 Task: Find connections with filter location Rājula with filter topic #jobsearchwith filter profile language French with filter current company Anchor by Panasonic with filter school The University of Burdwan with filter industry Alternative Dispute Resolution with filter service category Coaching & Mentoring with filter keywords title Chef
Action: Mouse moved to (682, 67)
Screenshot: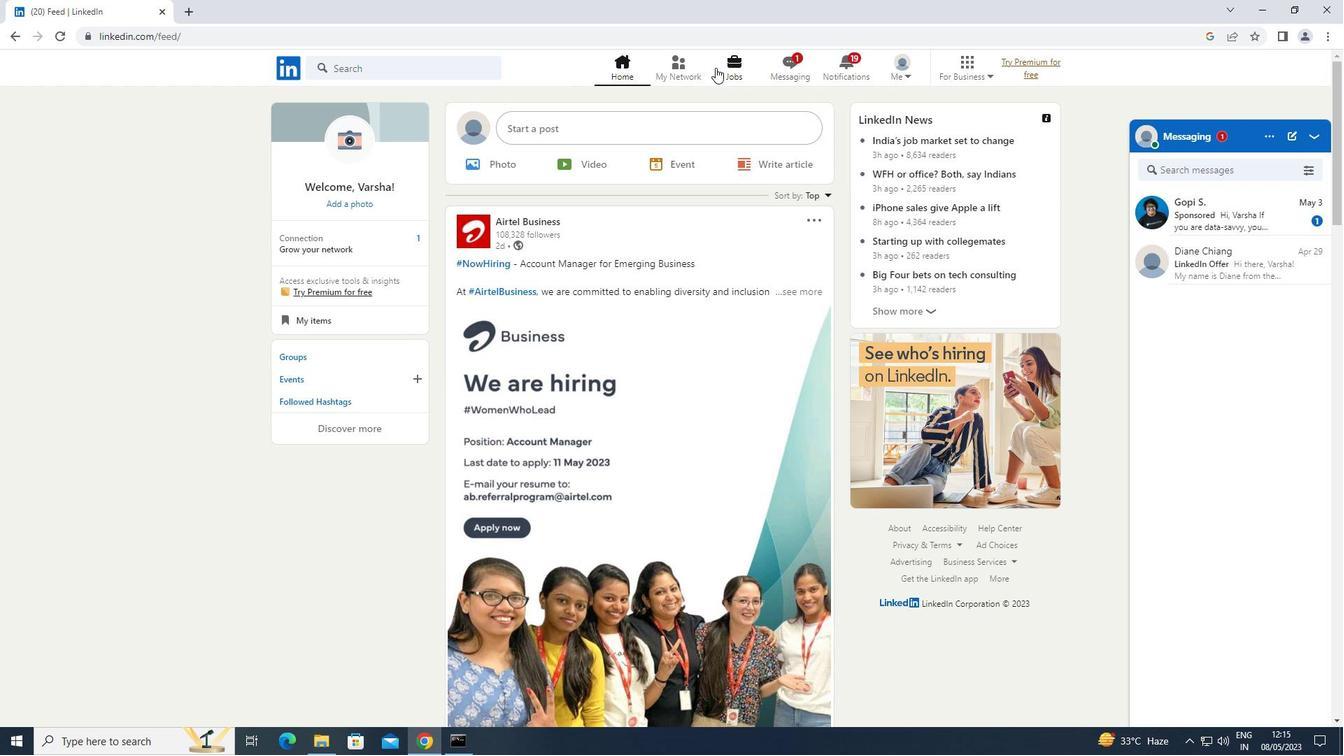 
Action: Mouse pressed left at (682, 67)
Screenshot: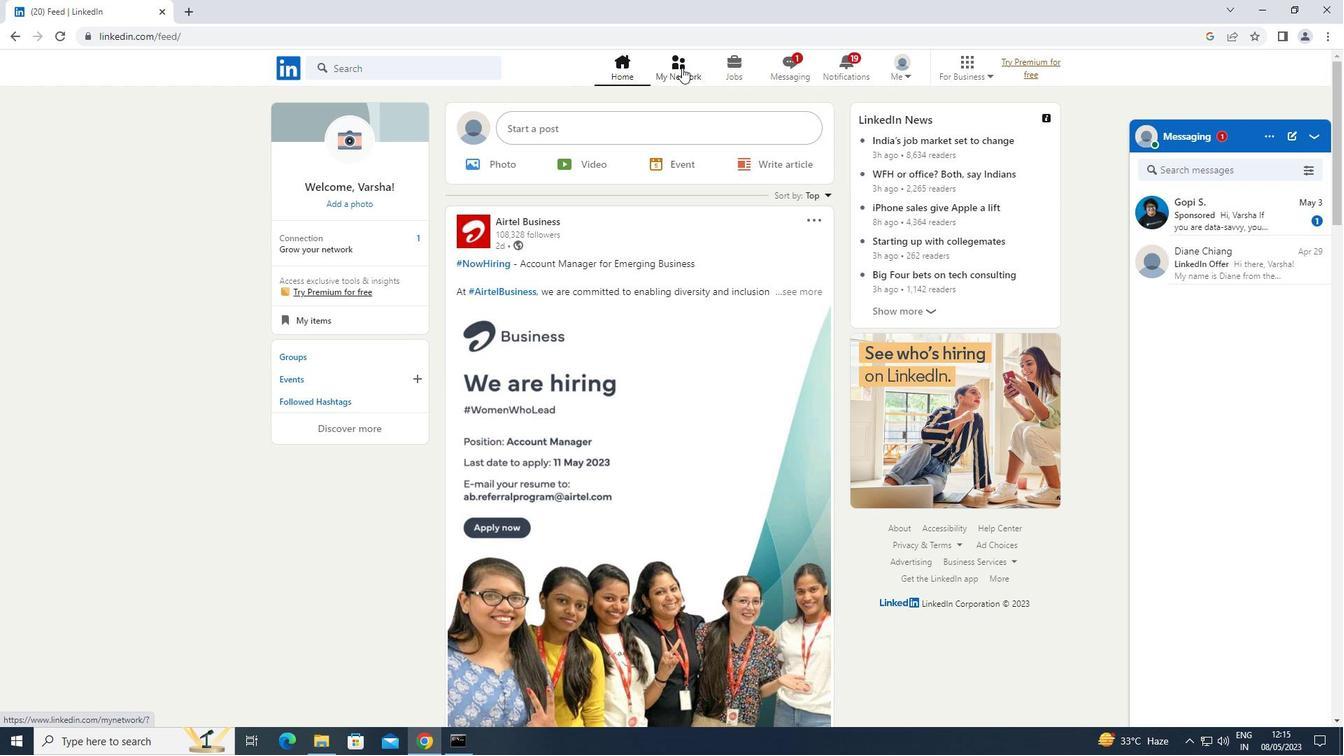 
Action: Mouse moved to (344, 149)
Screenshot: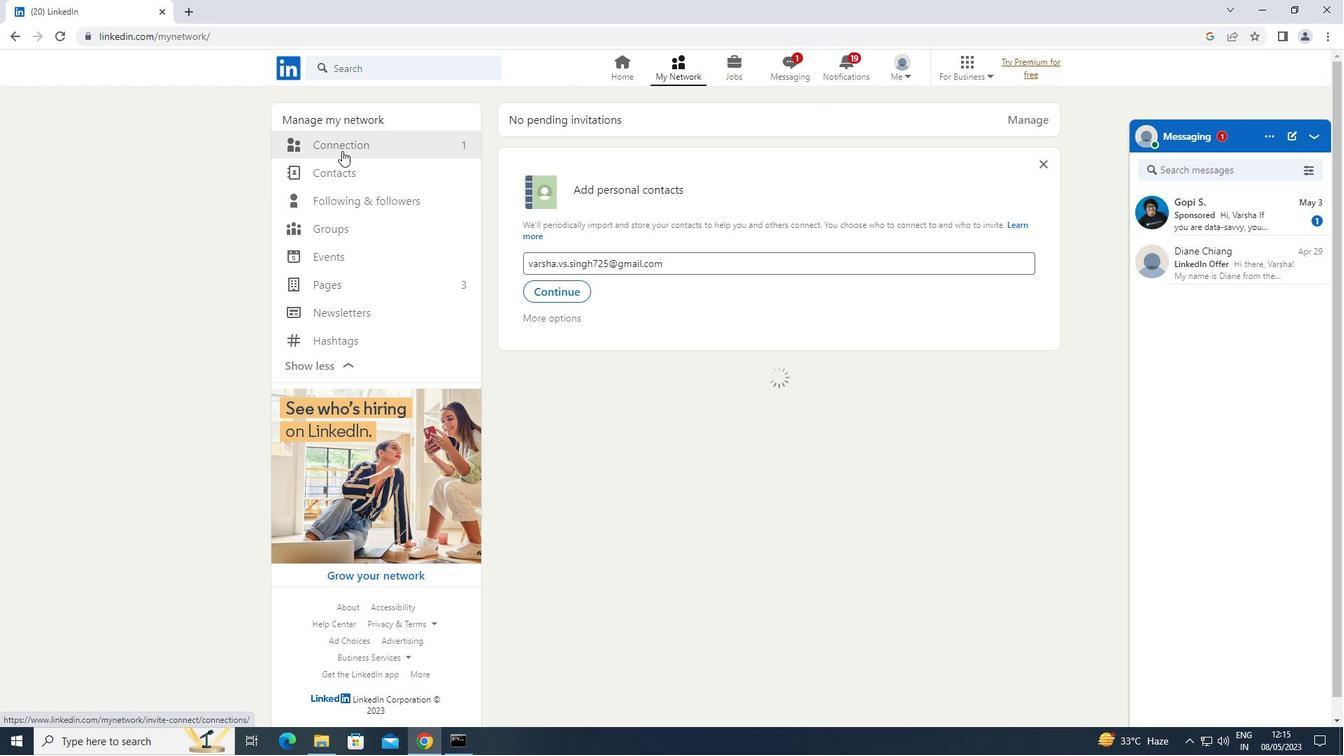 
Action: Mouse pressed left at (344, 149)
Screenshot: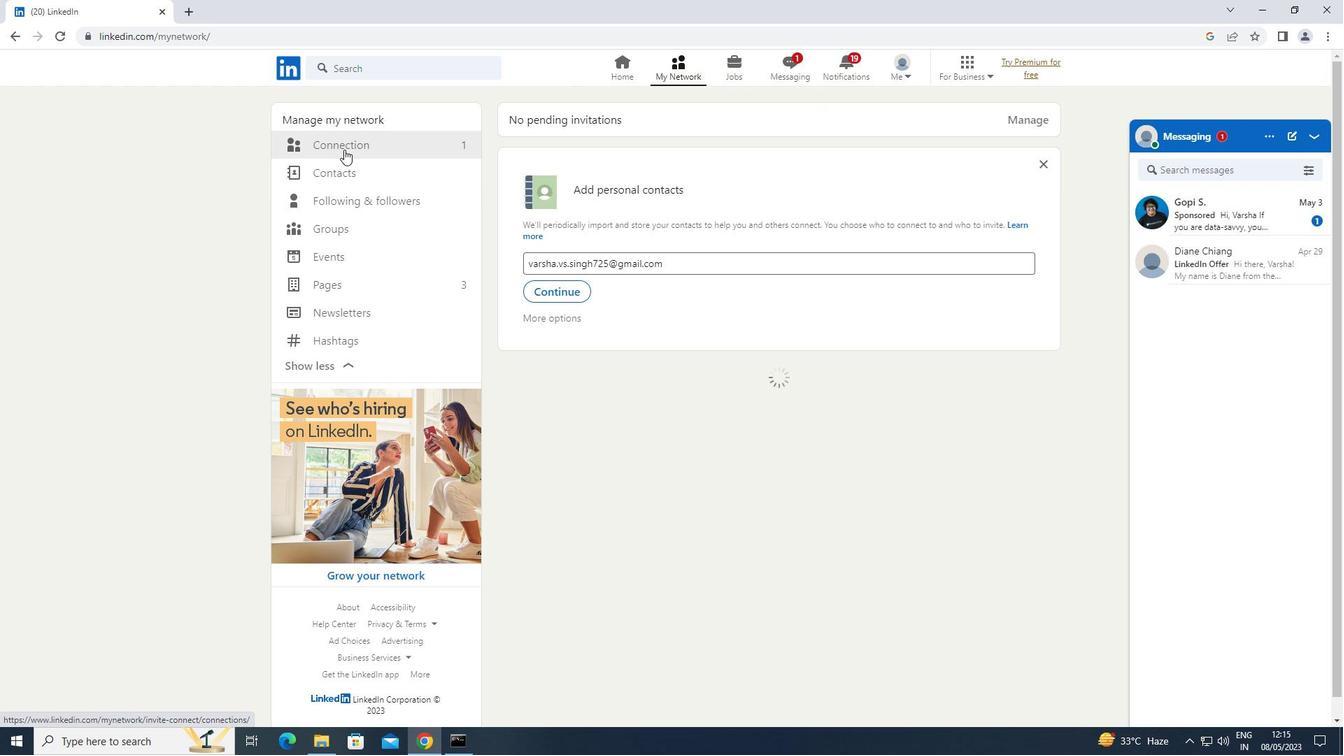 
Action: Mouse moved to (801, 141)
Screenshot: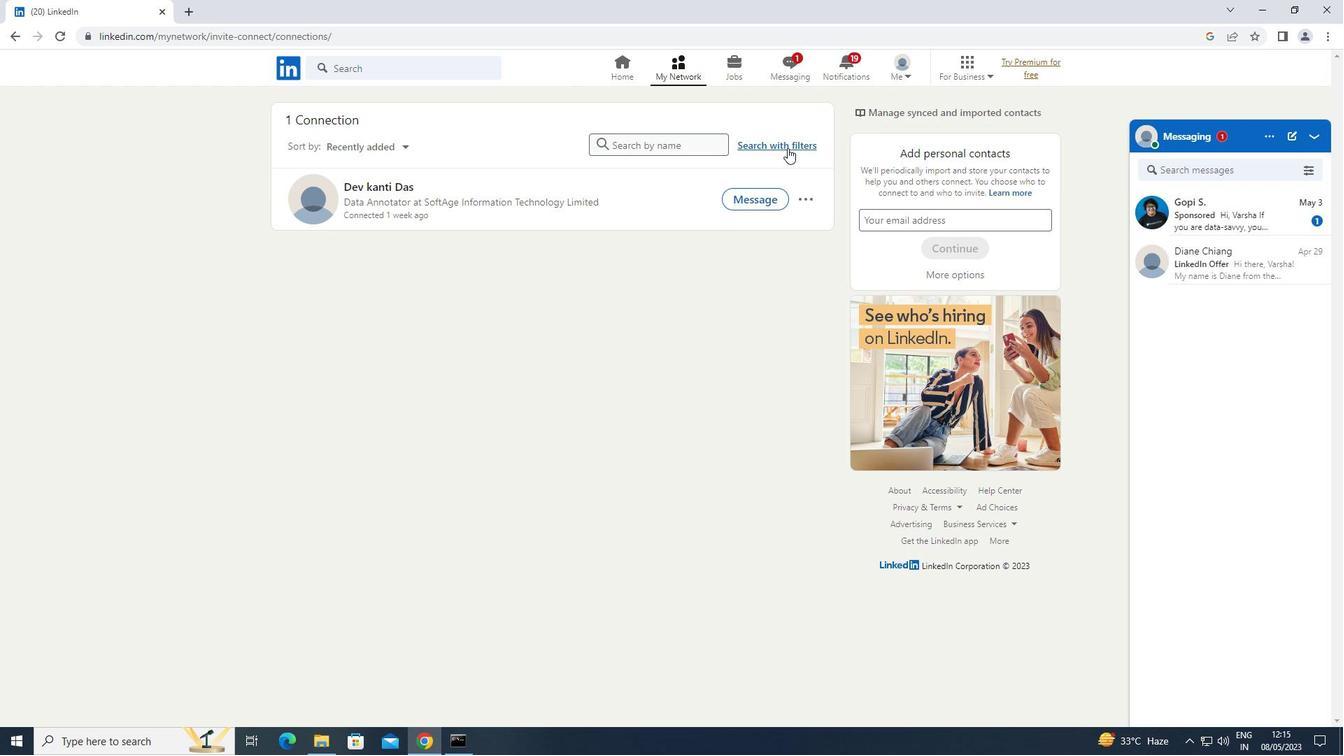 
Action: Mouse pressed left at (801, 141)
Screenshot: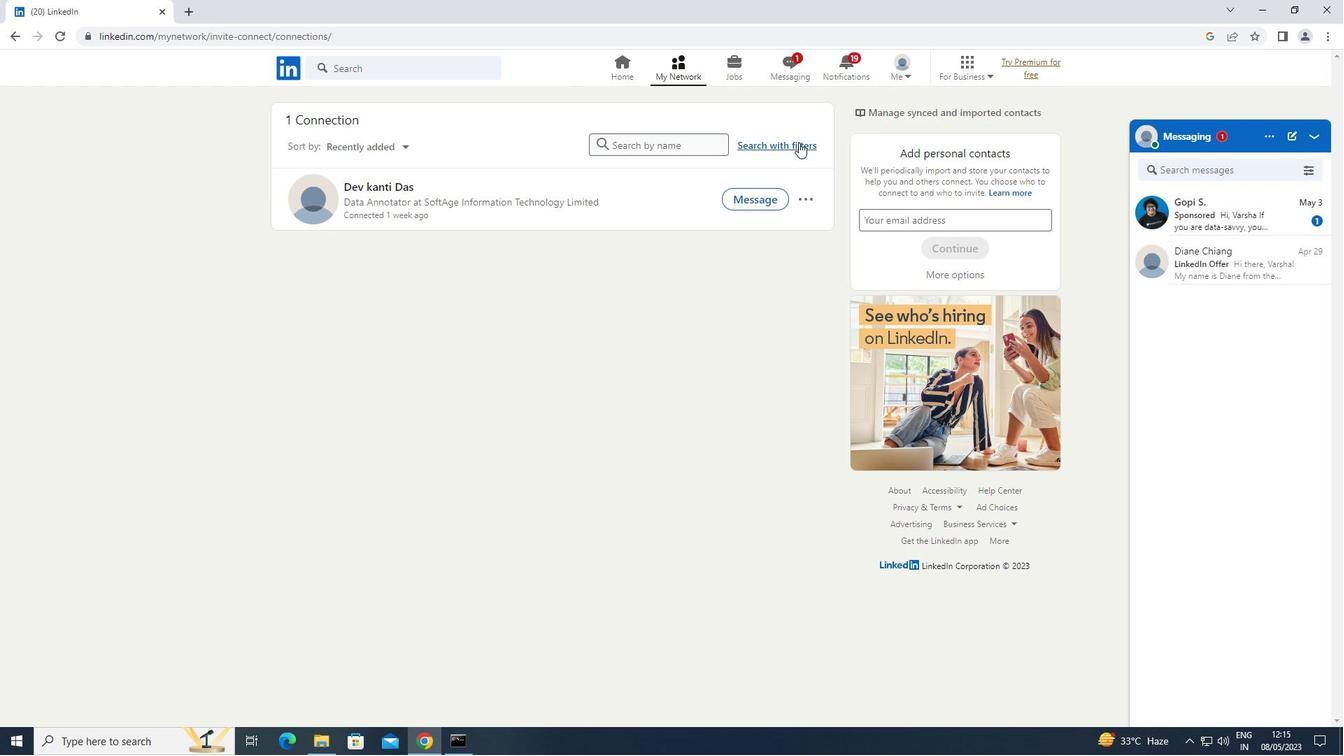 
Action: Mouse moved to (723, 111)
Screenshot: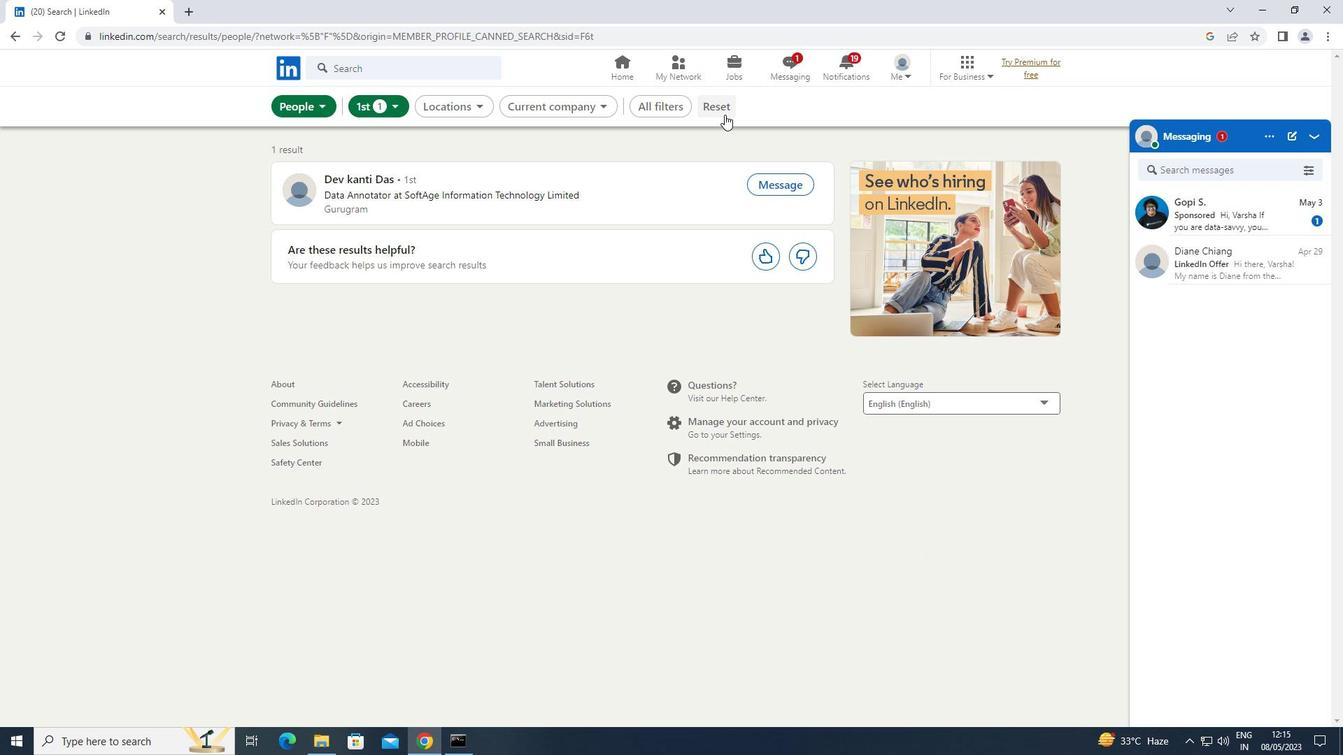
Action: Mouse pressed left at (723, 111)
Screenshot: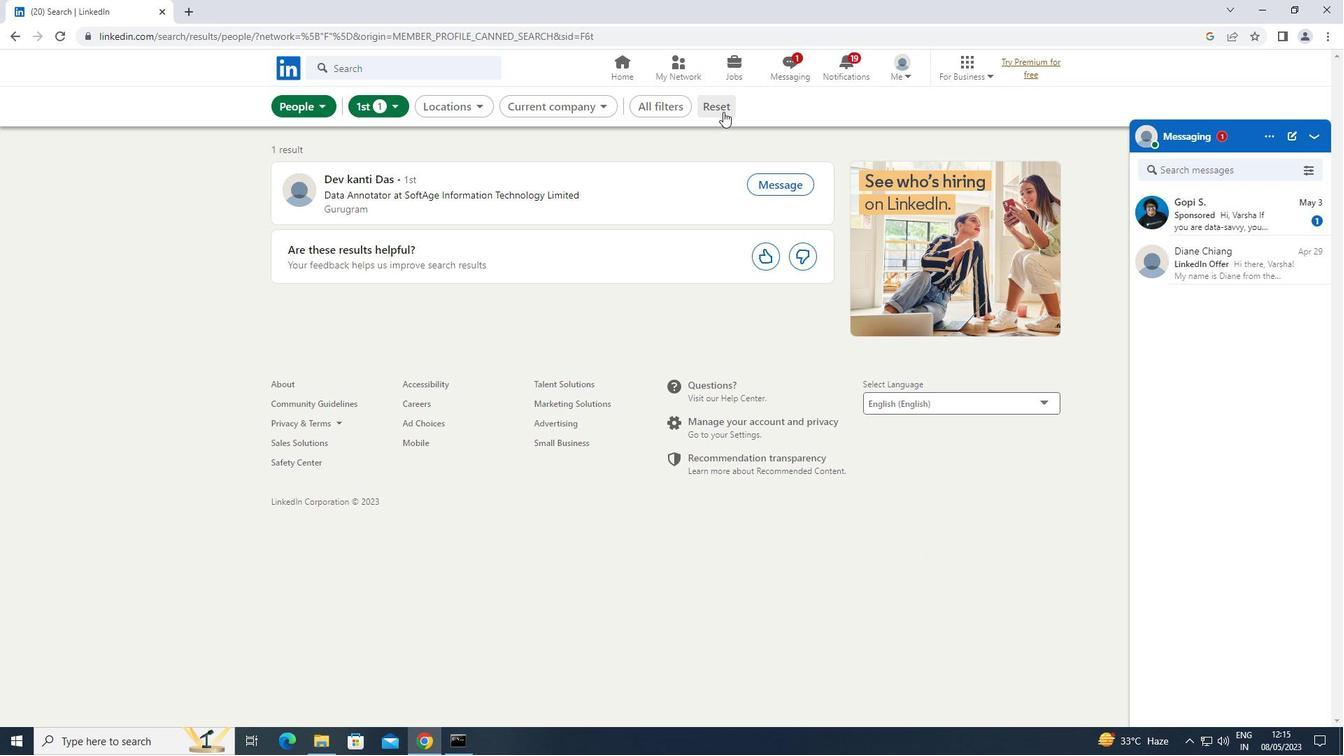 
Action: Mouse moved to (702, 106)
Screenshot: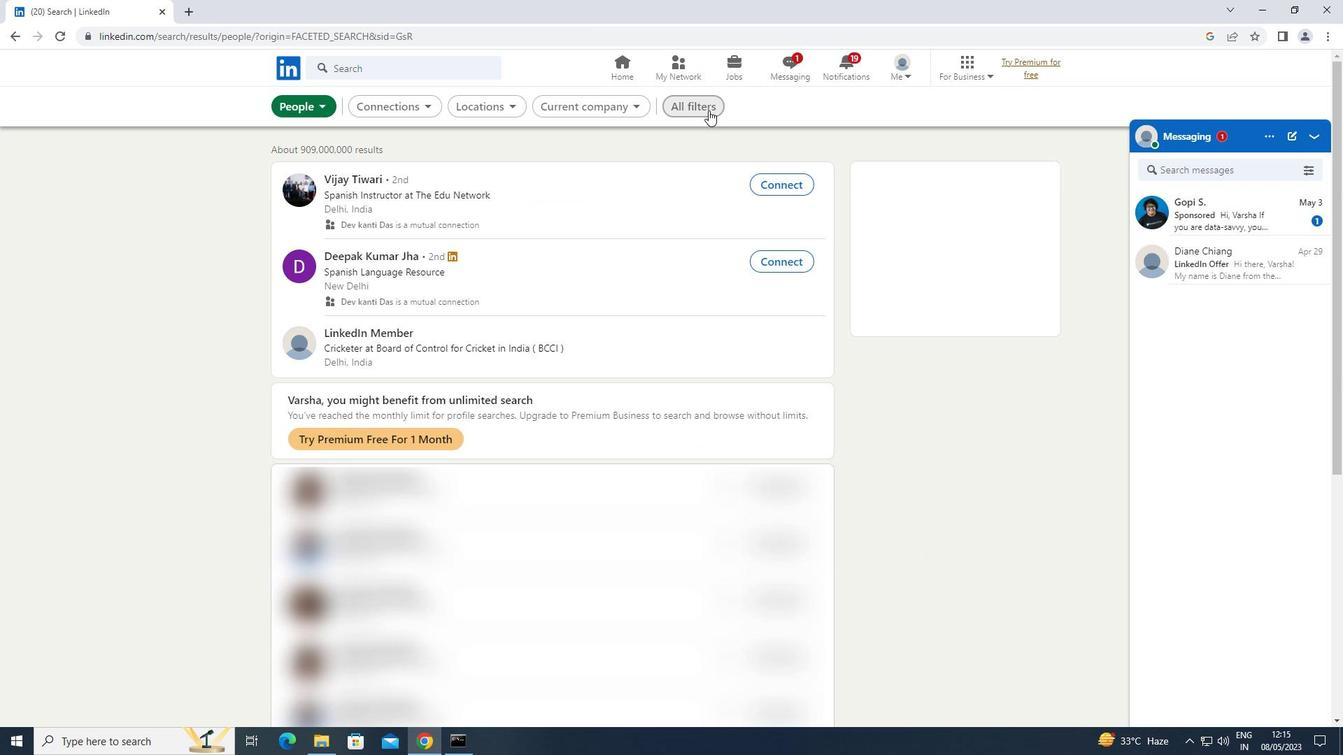 
Action: Mouse pressed left at (702, 106)
Screenshot: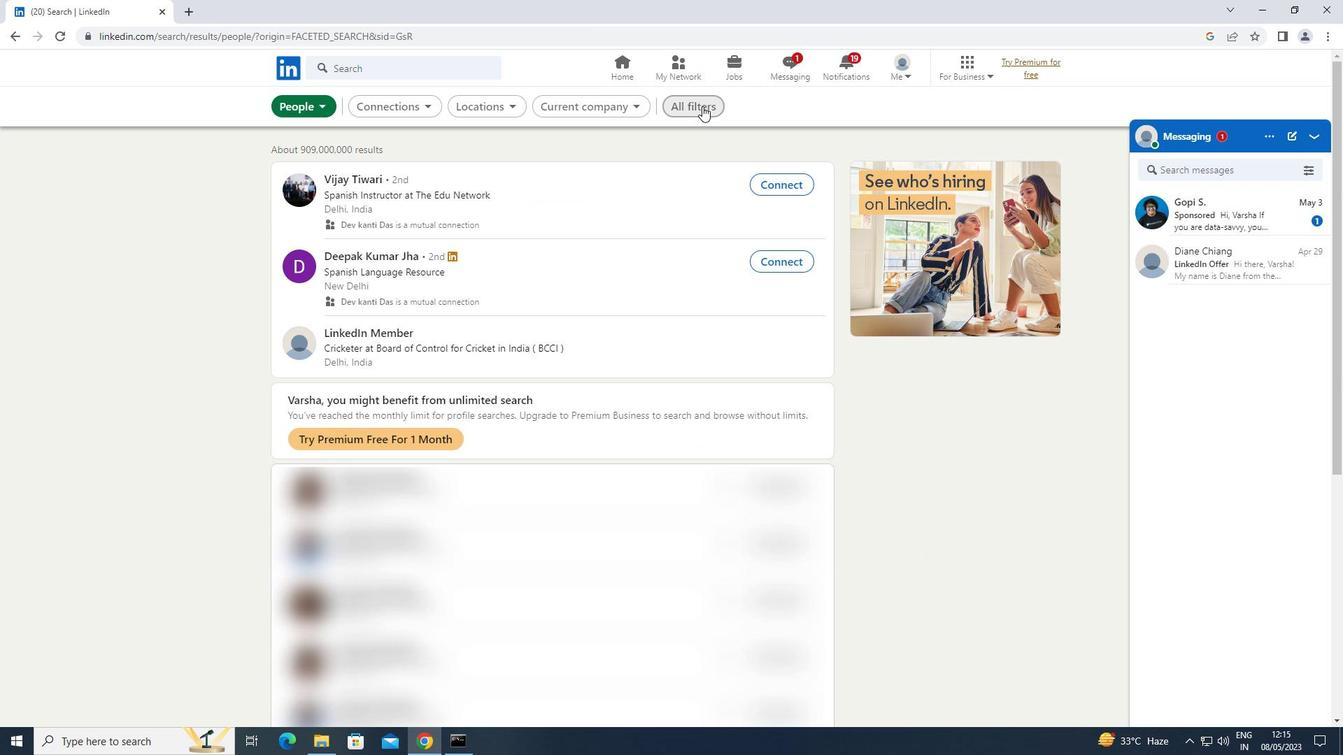 
Action: Mouse moved to (1146, 335)
Screenshot: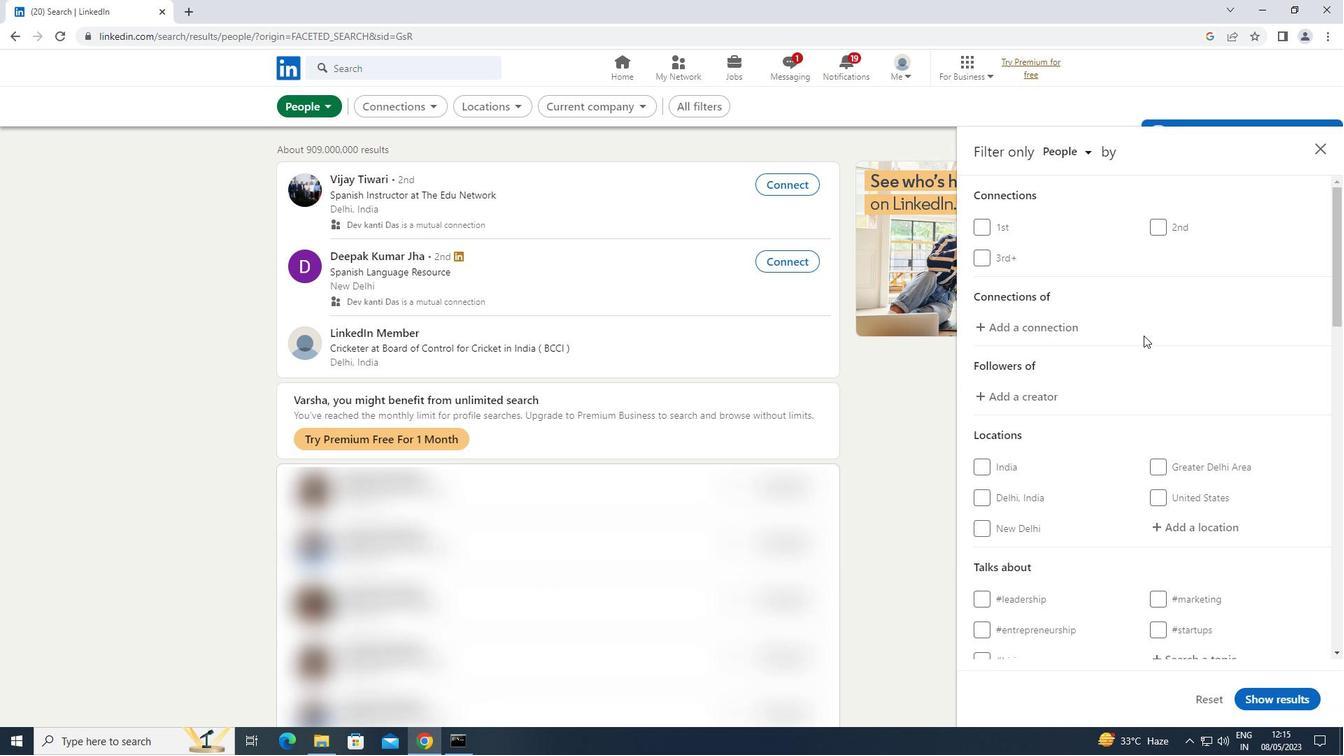 
Action: Mouse scrolled (1146, 335) with delta (0, 0)
Screenshot: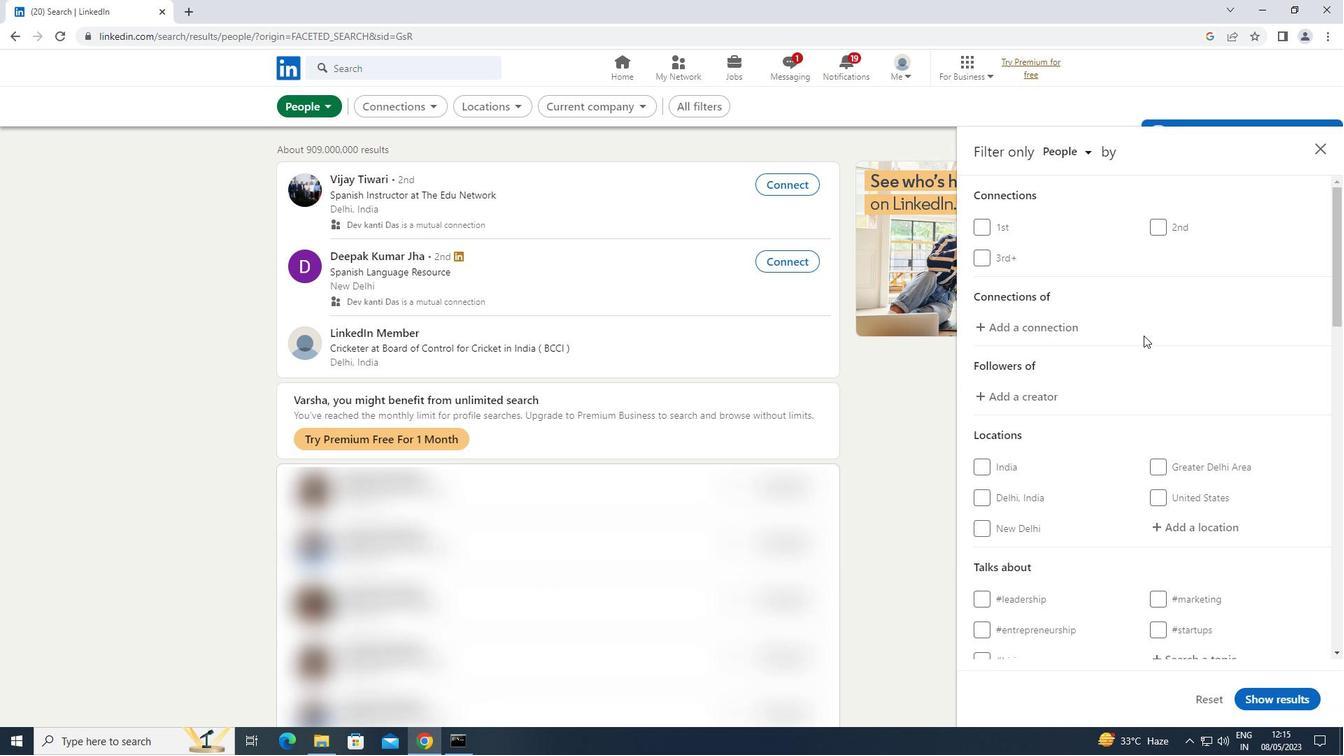 
Action: Mouse scrolled (1146, 335) with delta (0, 0)
Screenshot: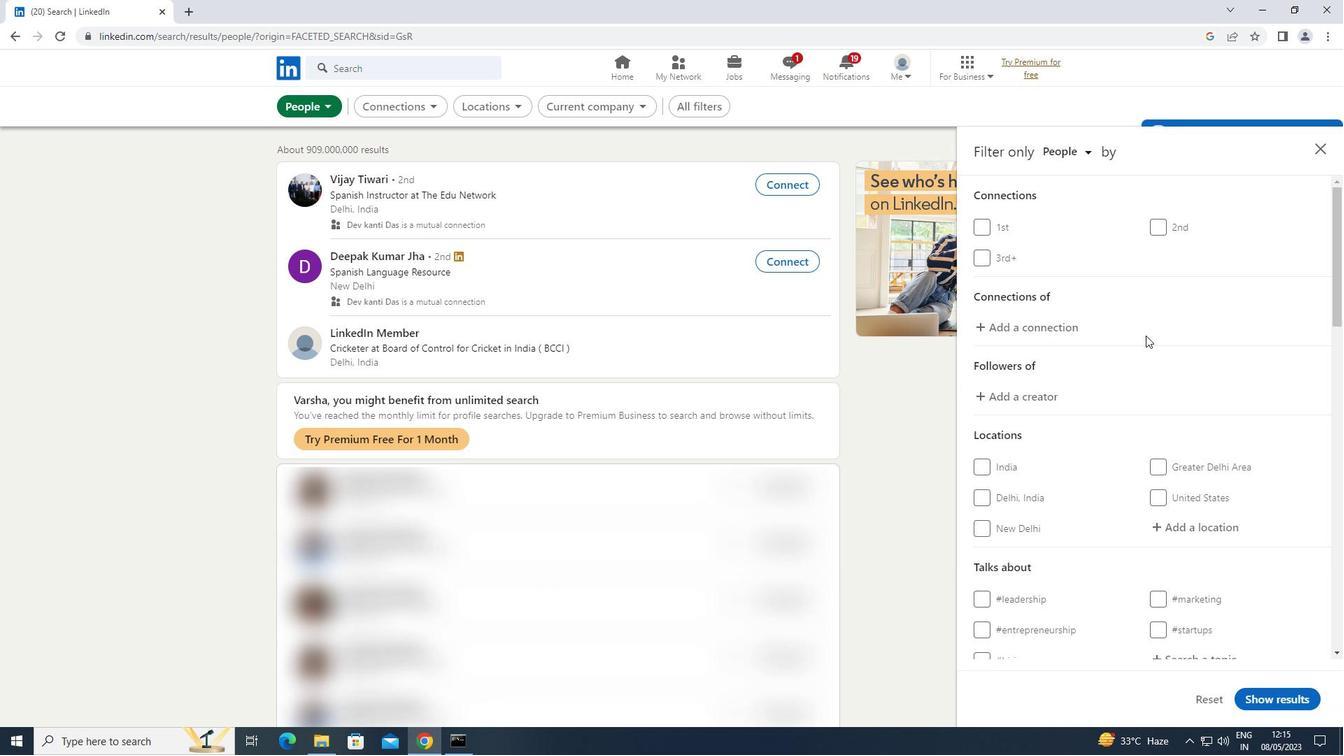 
Action: Mouse moved to (1180, 389)
Screenshot: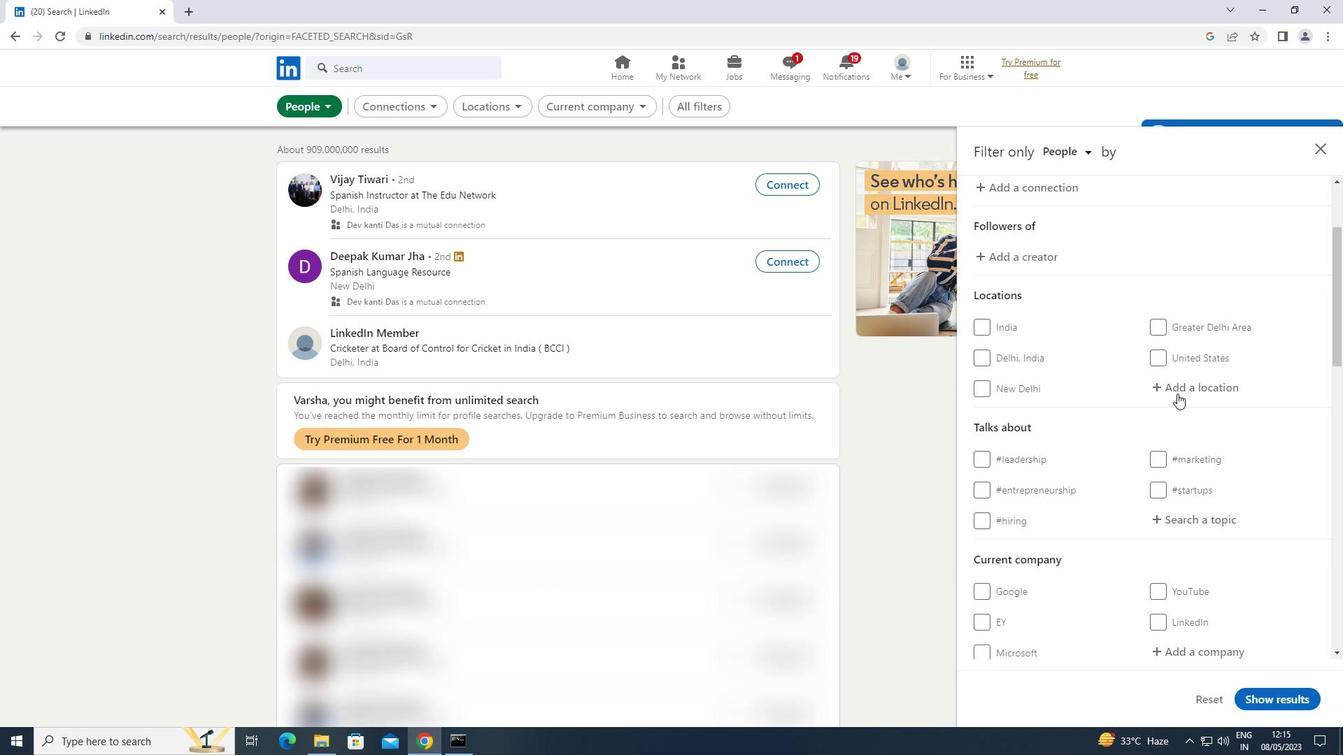 
Action: Mouse pressed left at (1180, 389)
Screenshot: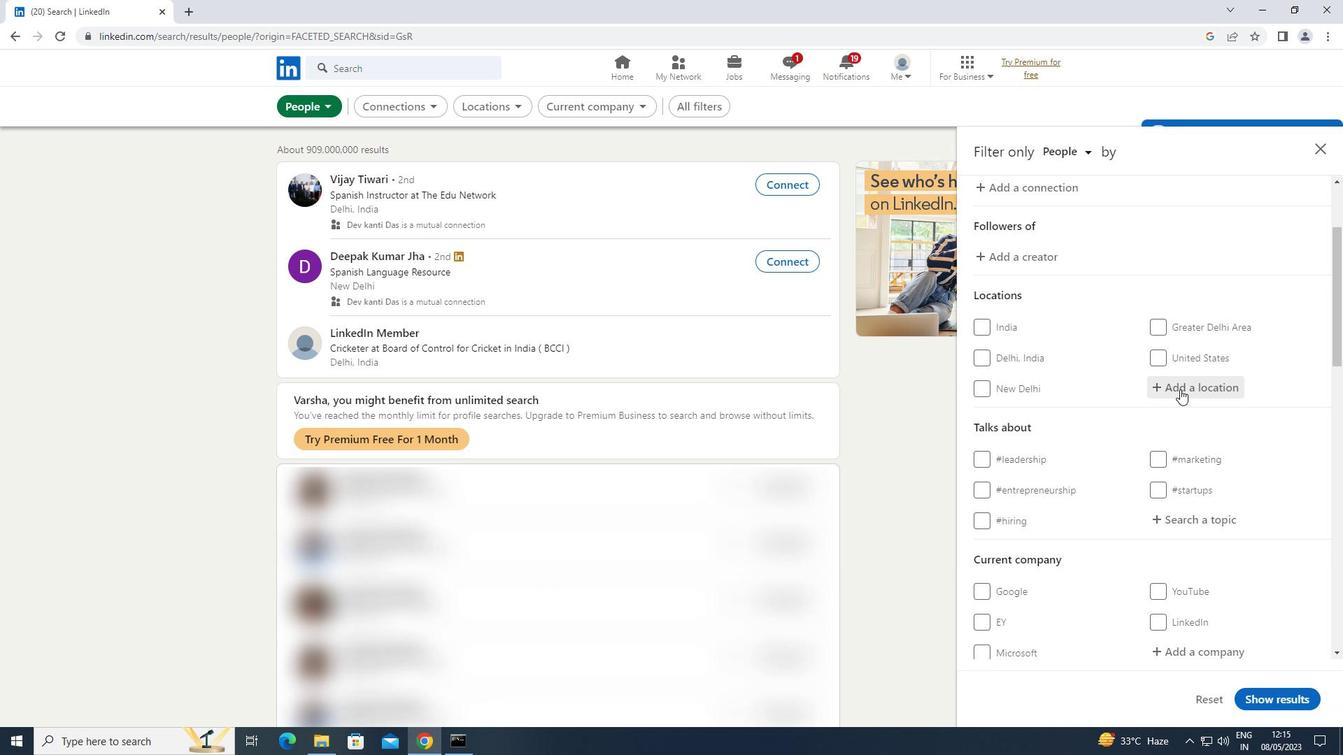 
Action: Key pressed <Key.shift>RAJULA
Screenshot: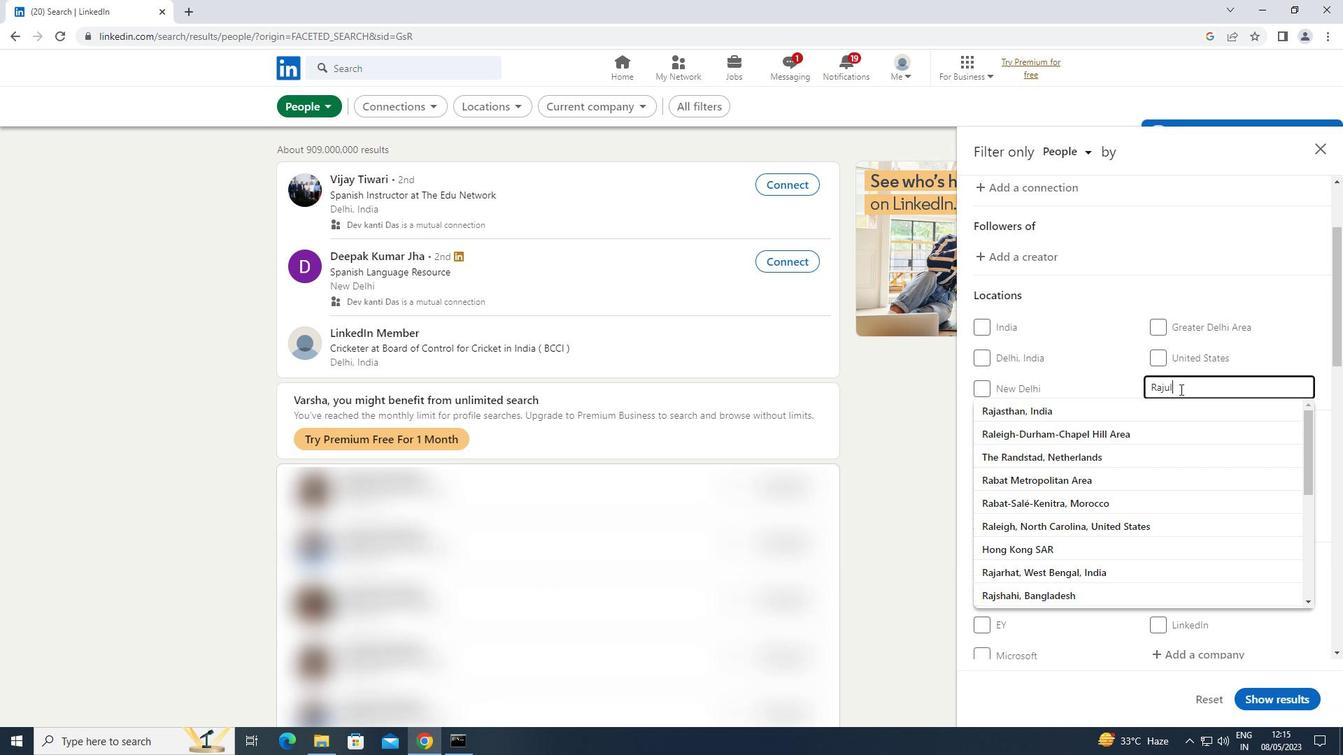 
Action: Mouse moved to (1163, 516)
Screenshot: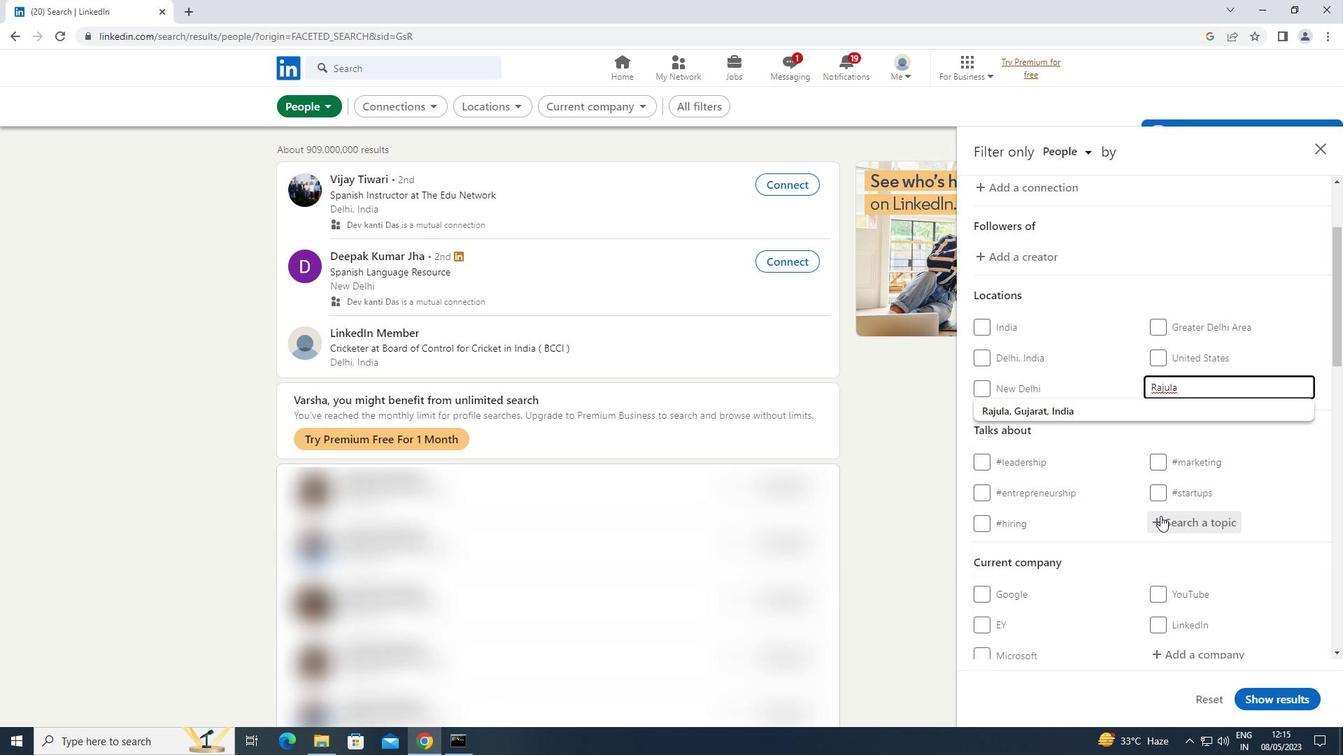 
Action: Mouse pressed left at (1163, 516)
Screenshot: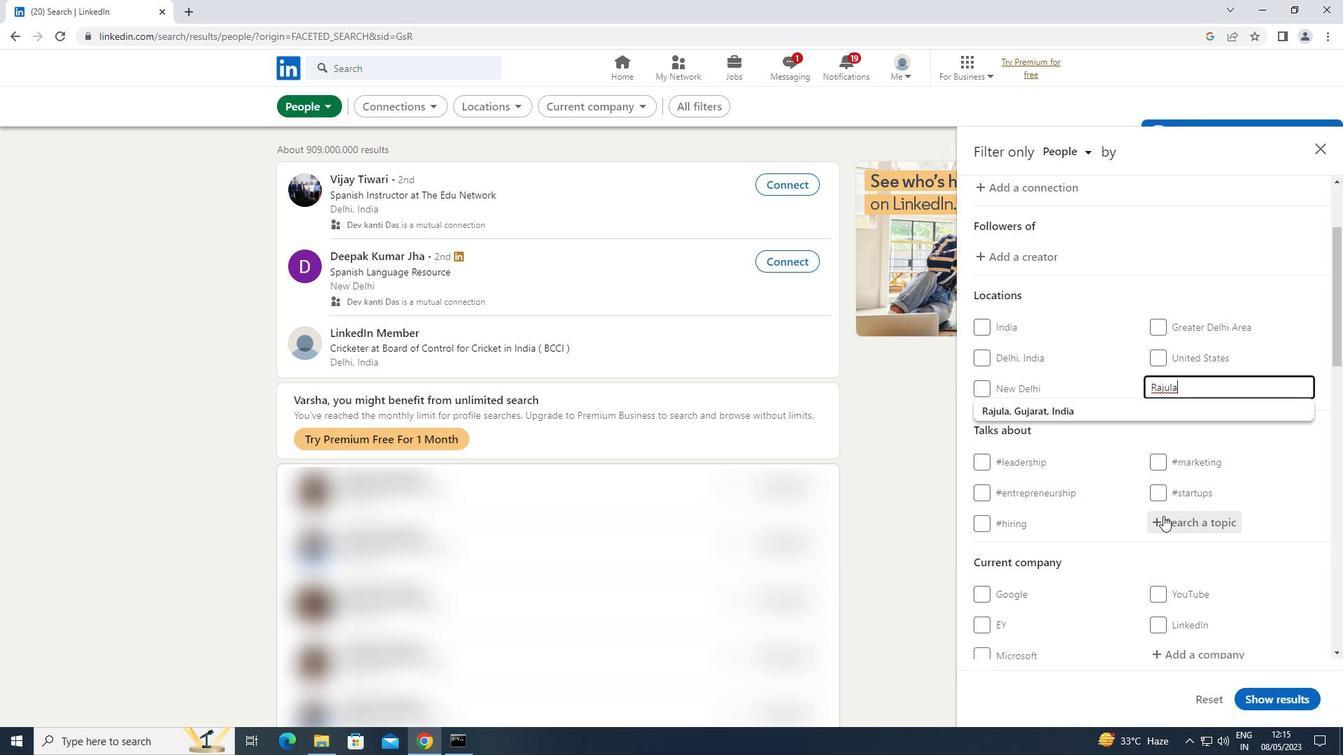 
Action: Key pressed JOBSEARCH
Screenshot: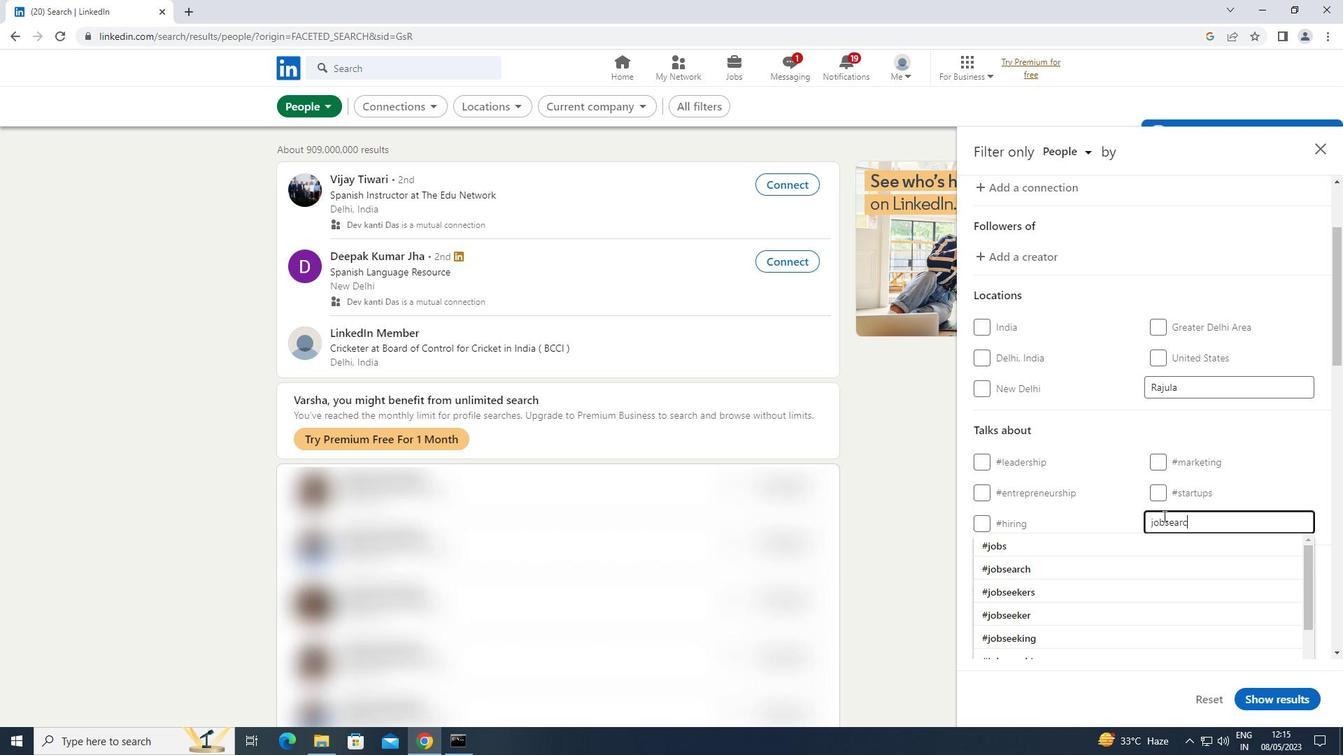 
Action: Mouse moved to (1012, 534)
Screenshot: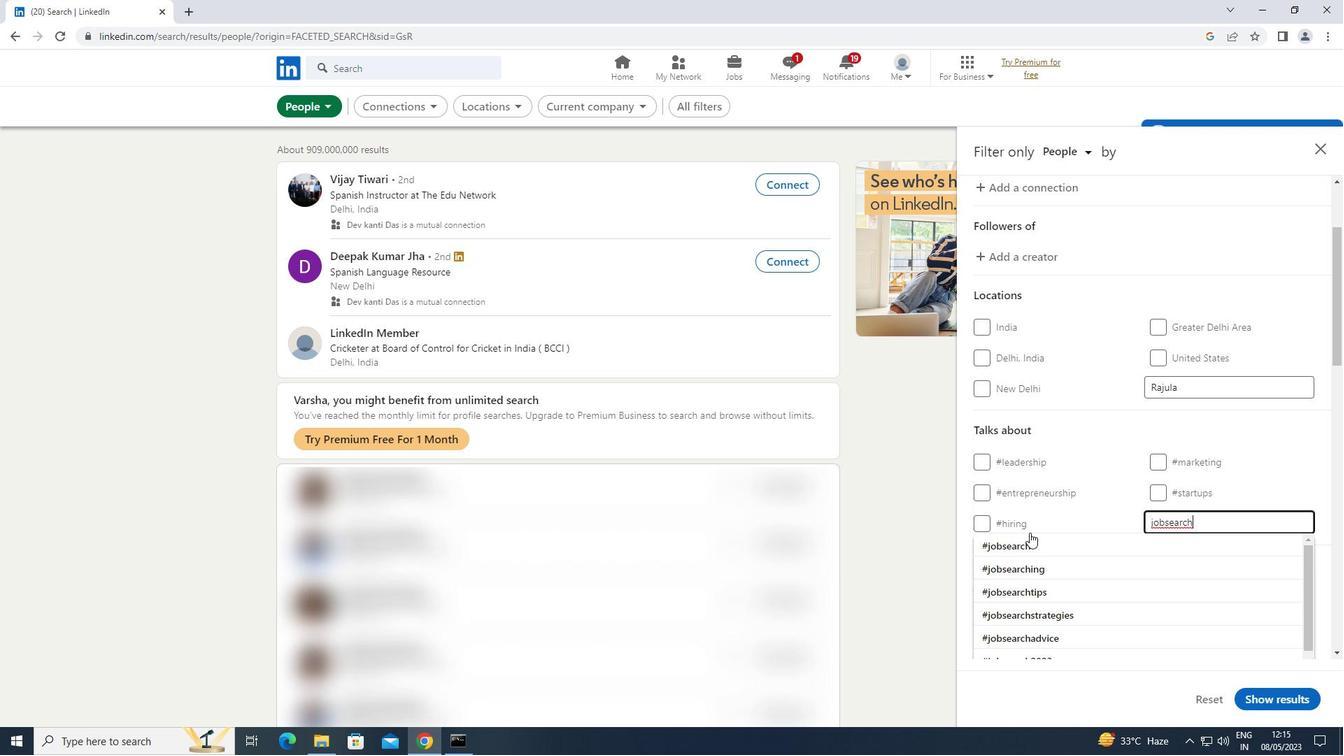 
Action: Mouse pressed left at (1012, 534)
Screenshot: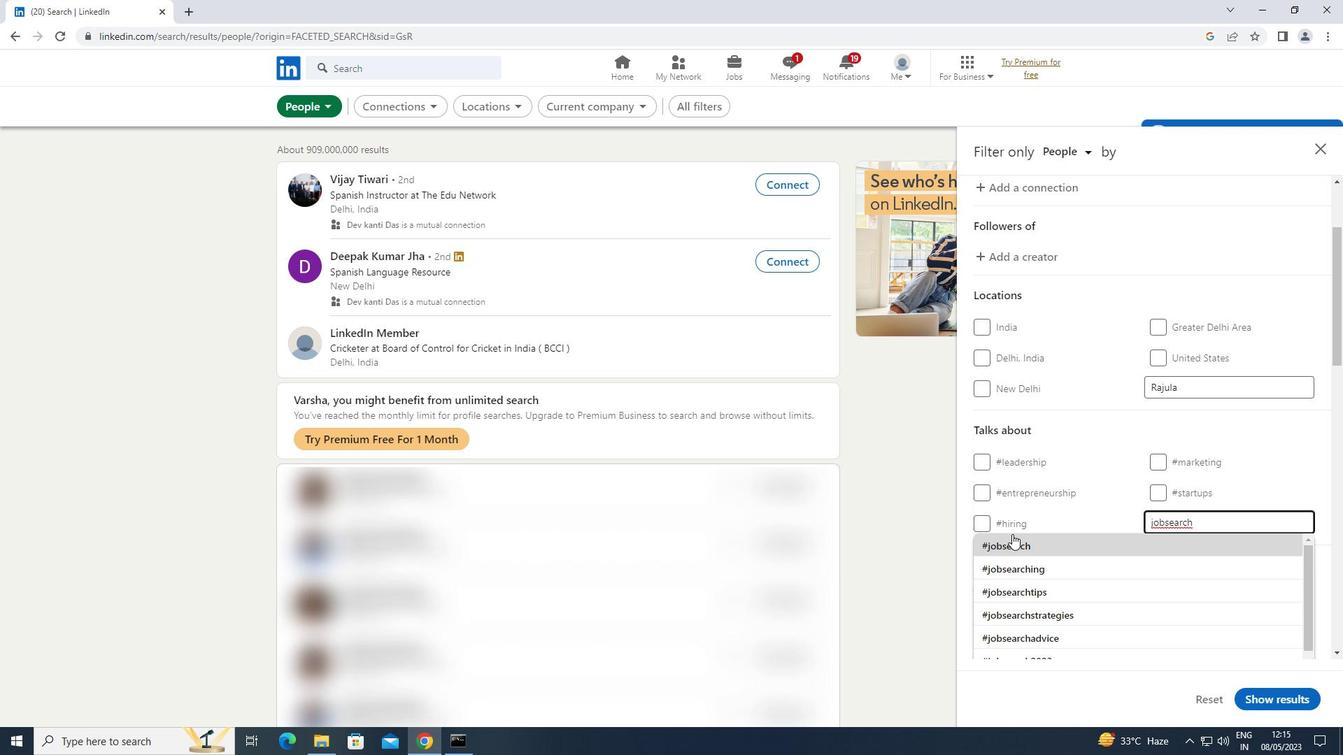 
Action: Mouse scrolled (1012, 533) with delta (0, 0)
Screenshot: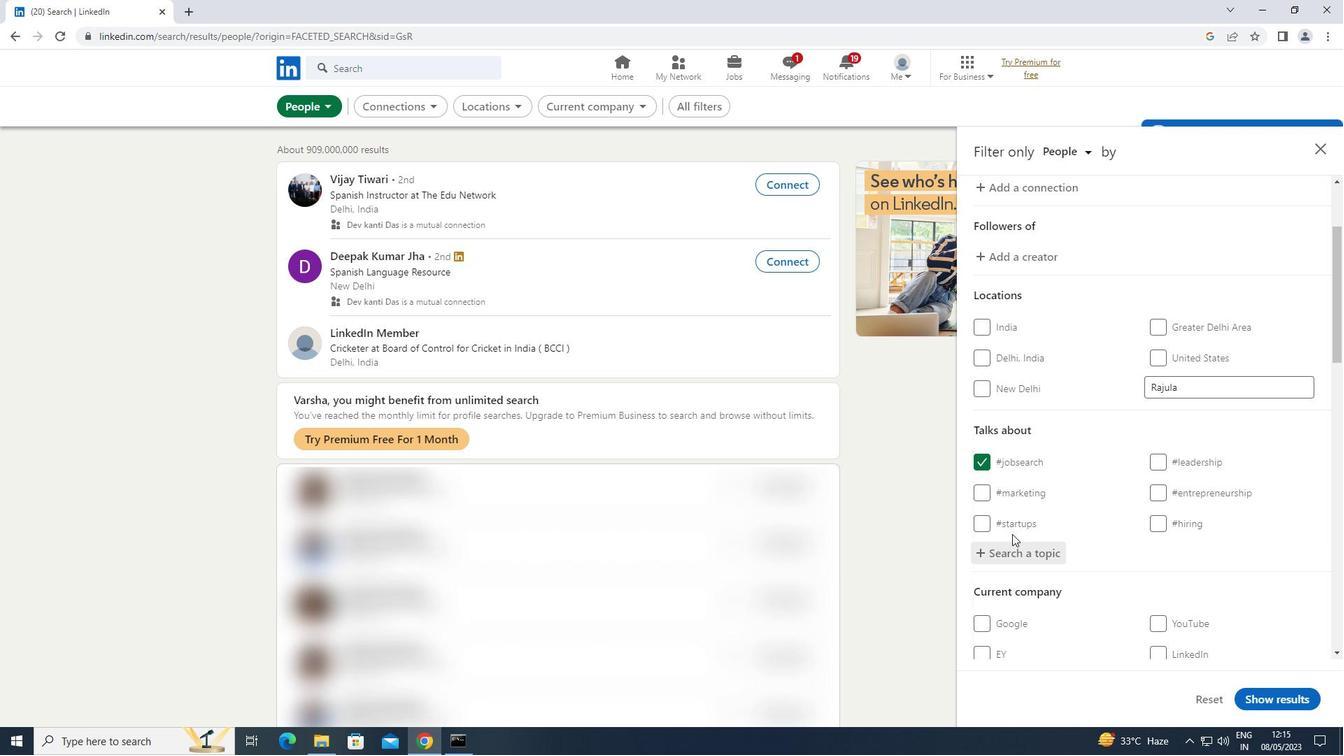 
Action: Mouse scrolled (1012, 533) with delta (0, 0)
Screenshot: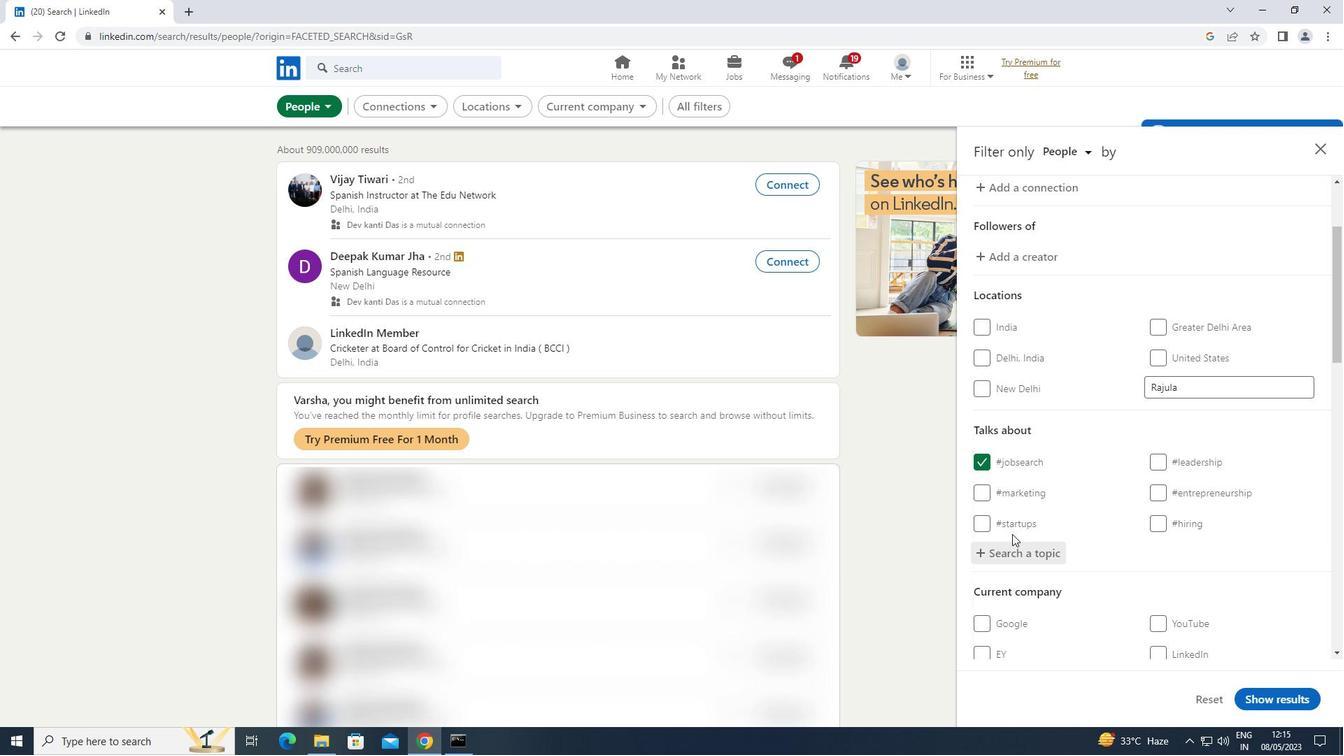 
Action: Mouse scrolled (1012, 533) with delta (0, 0)
Screenshot: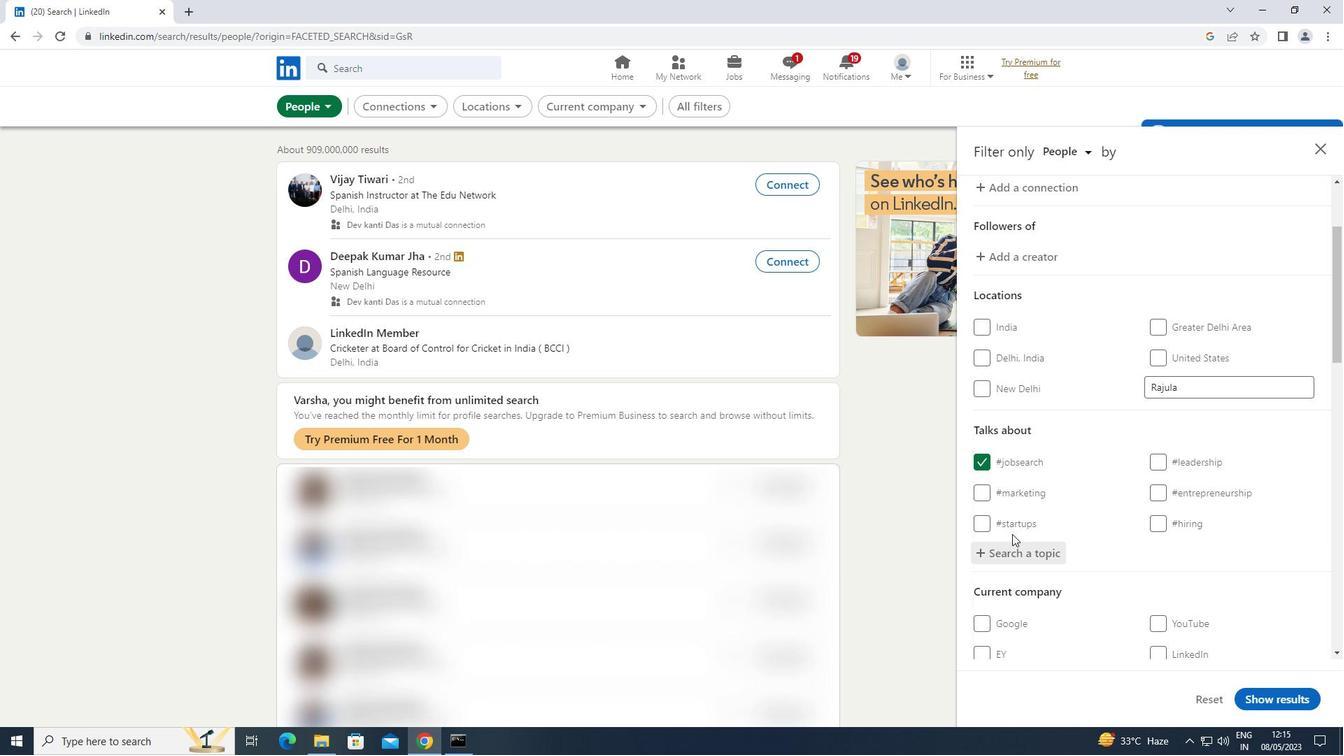 
Action: Mouse scrolled (1012, 533) with delta (0, 0)
Screenshot: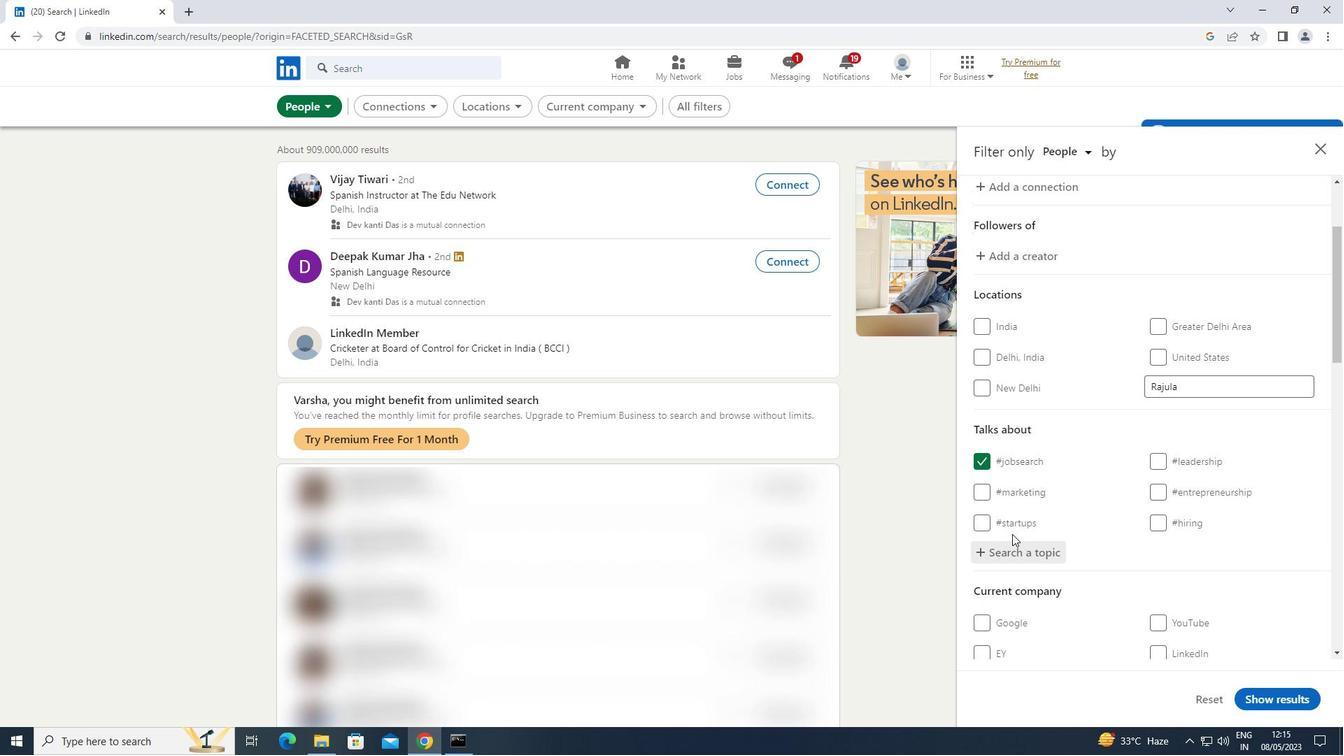 
Action: Mouse moved to (1012, 534)
Screenshot: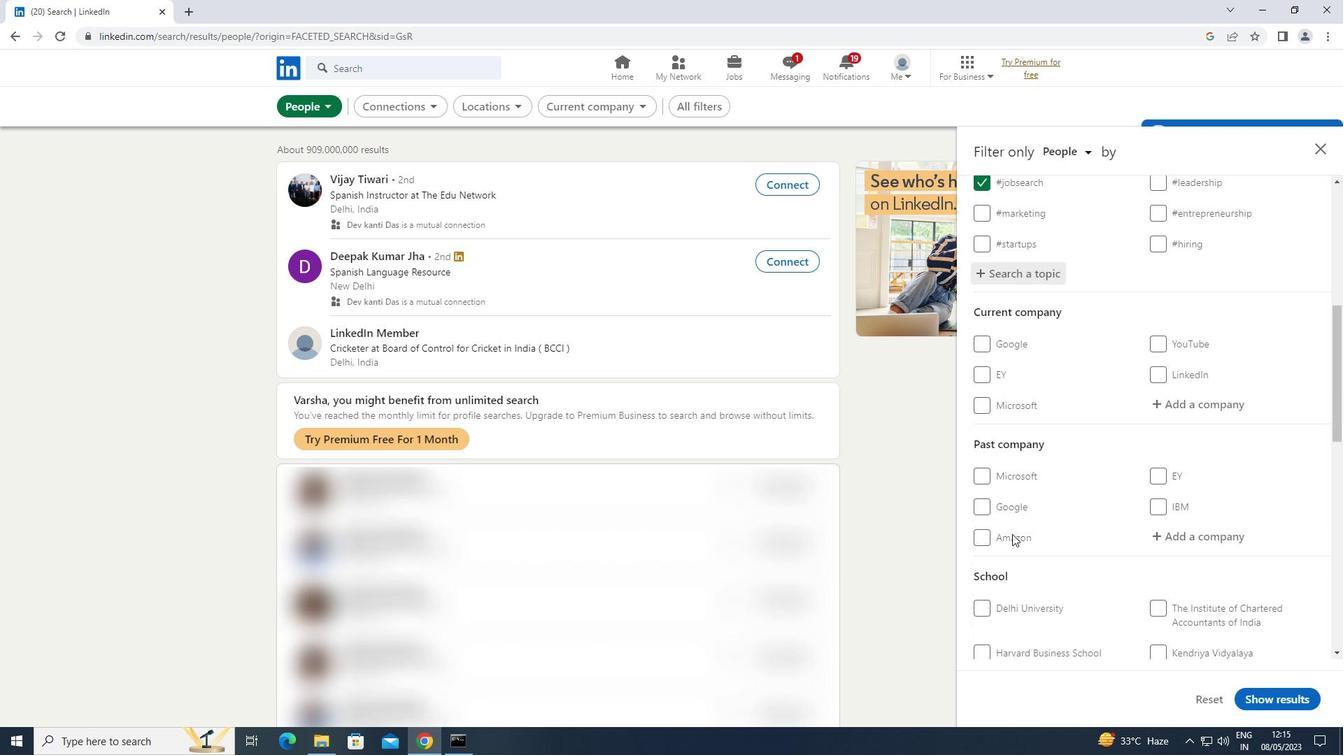 
Action: Mouse scrolled (1012, 533) with delta (0, 0)
Screenshot: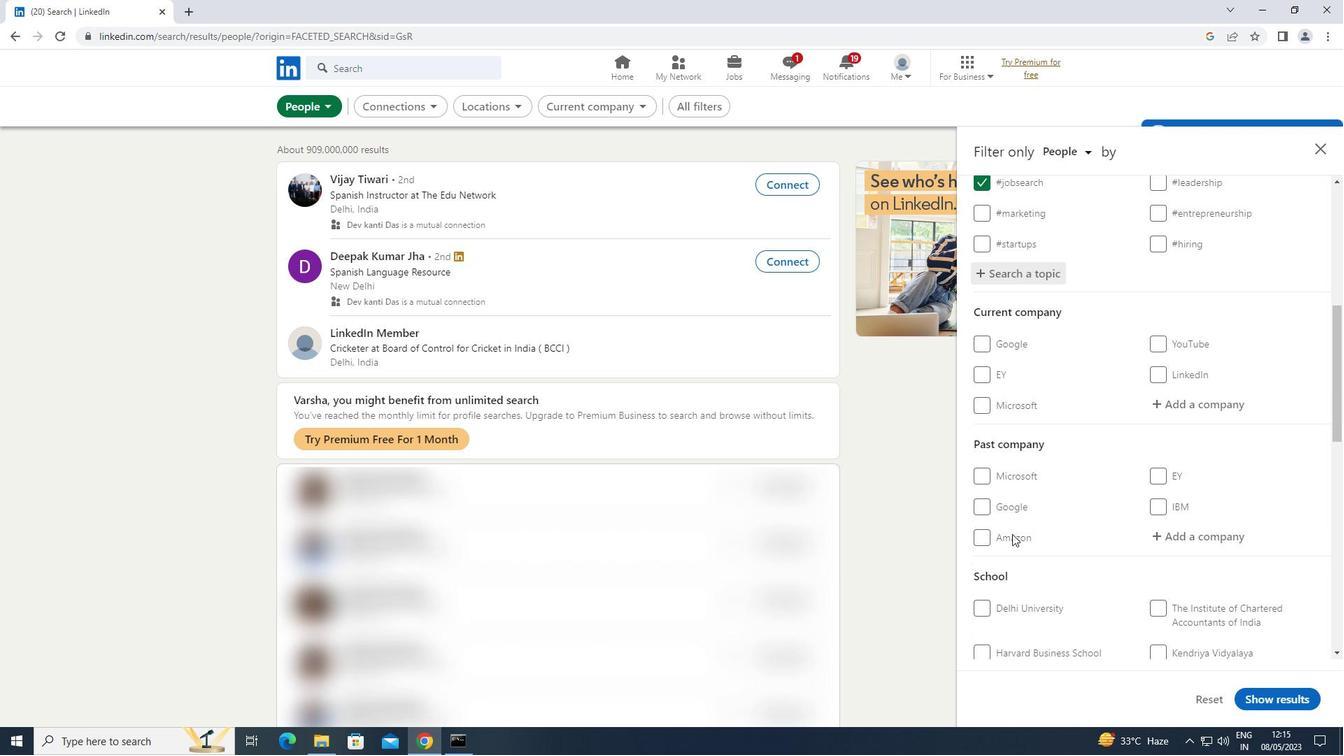 
Action: Mouse scrolled (1012, 533) with delta (0, 0)
Screenshot: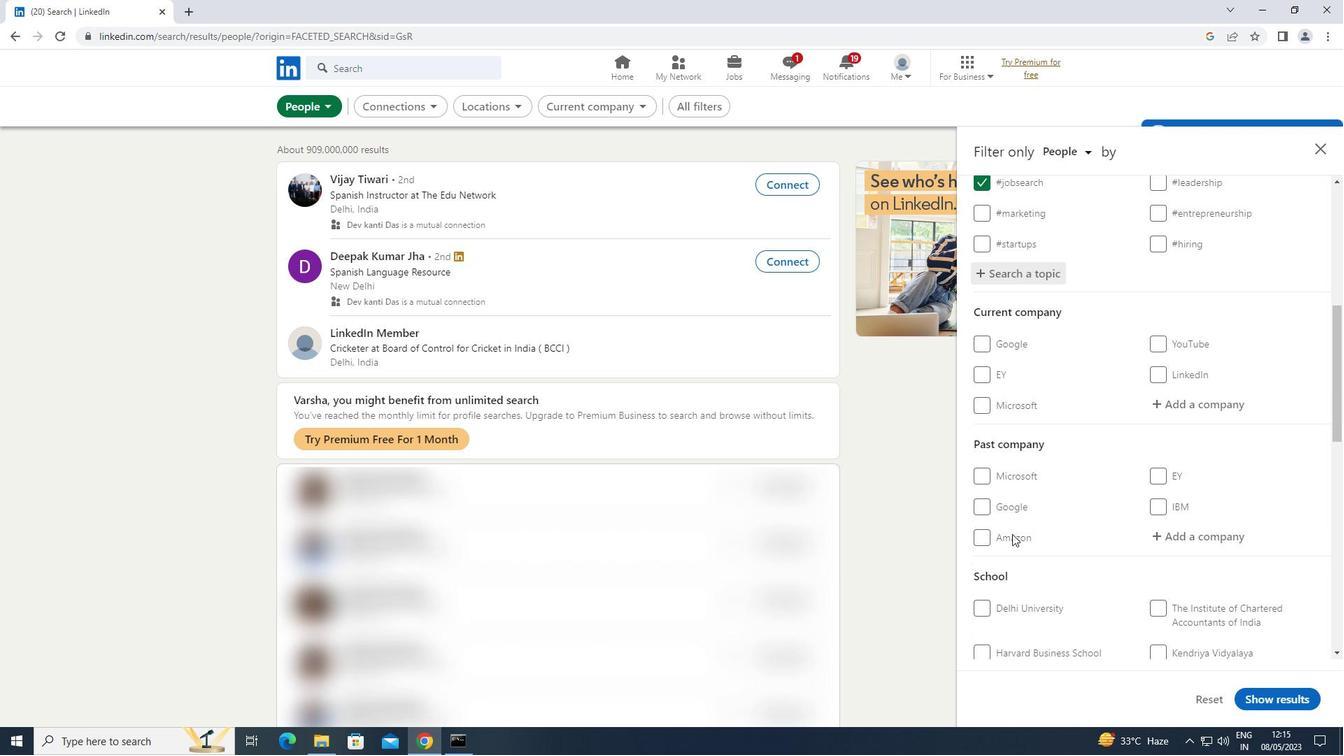 
Action: Mouse scrolled (1012, 533) with delta (0, 0)
Screenshot: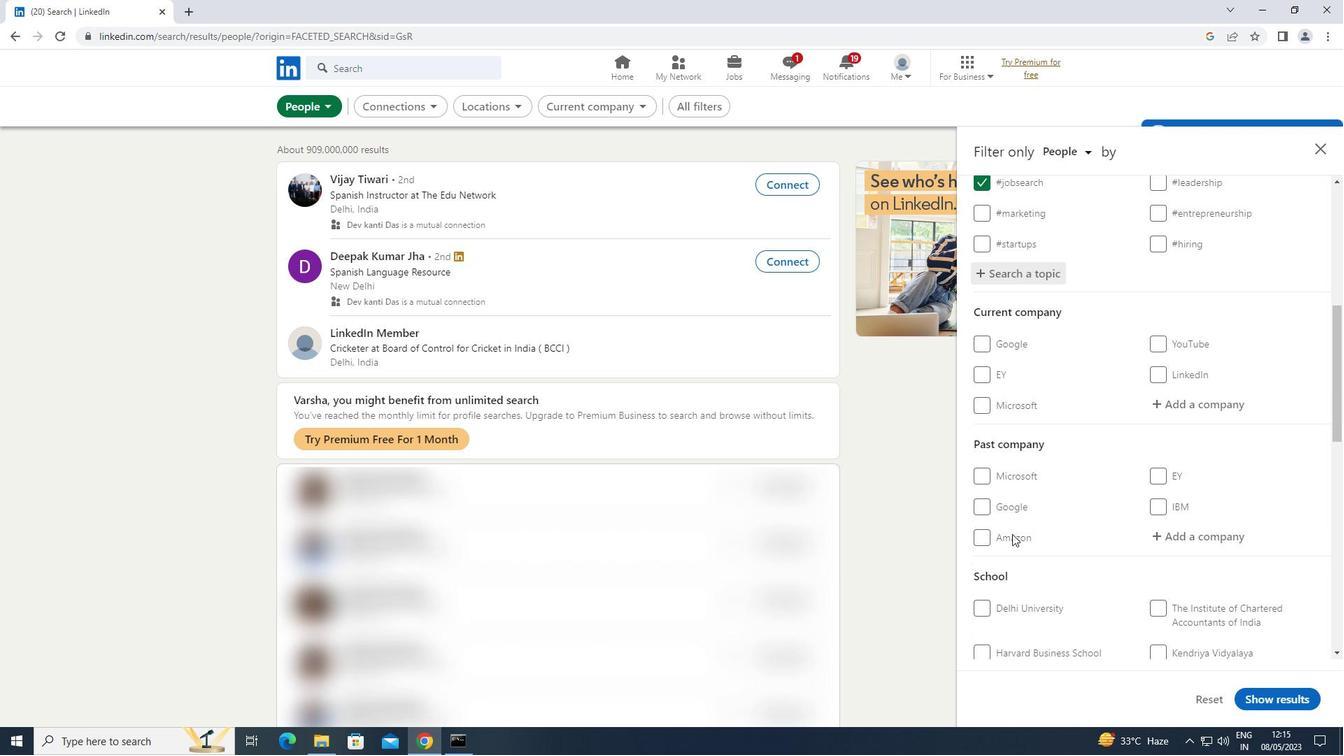 
Action: Mouse scrolled (1012, 533) with delta (0, 0)
Screenshot: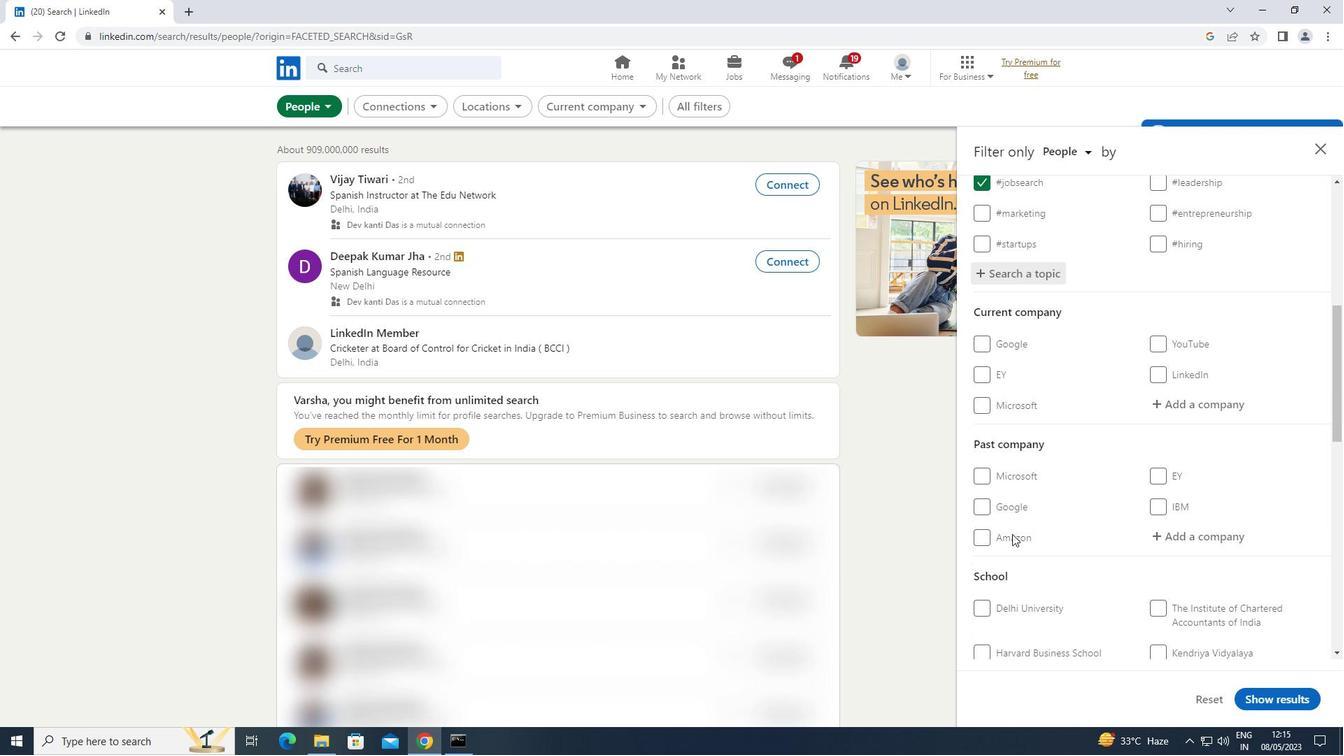 
Action: Mouse scrolled (1012, 533) with delta (0, 0)
Screenshot: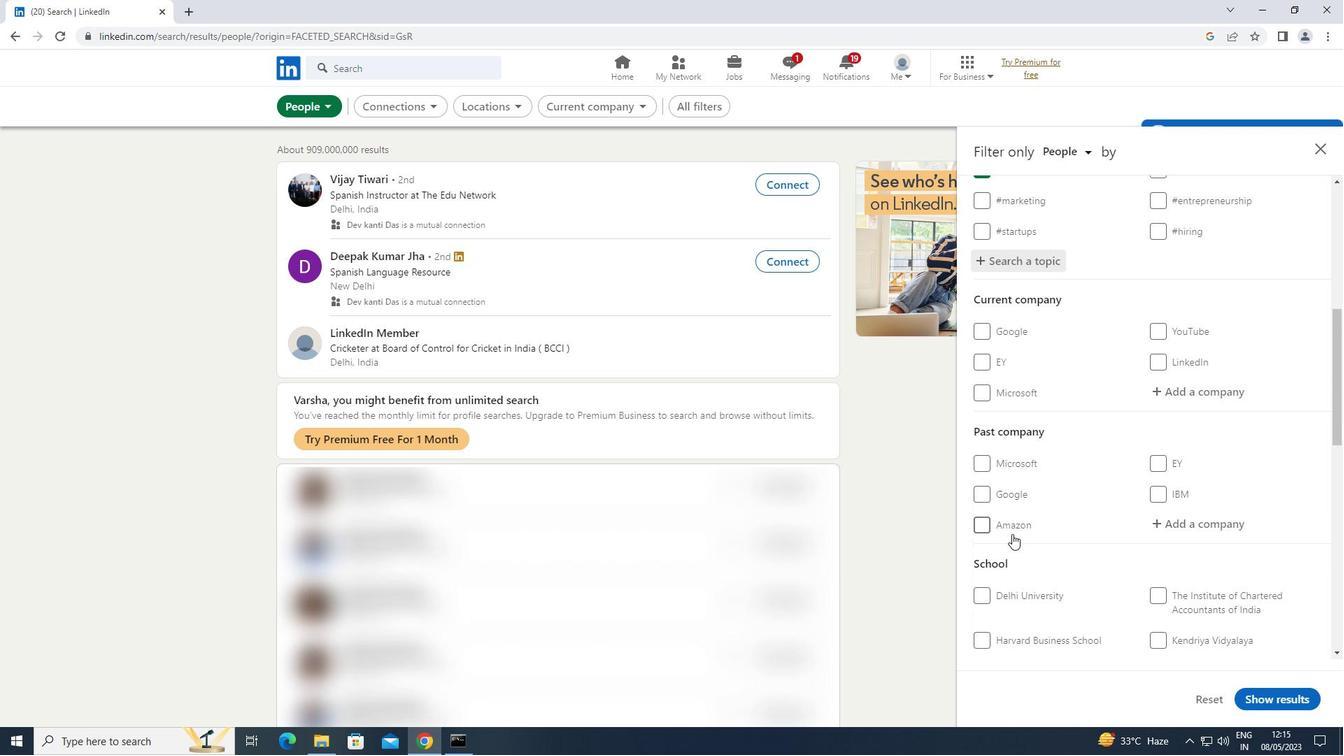 
Action: Mouse moved to (1160, 563)
Screenshot: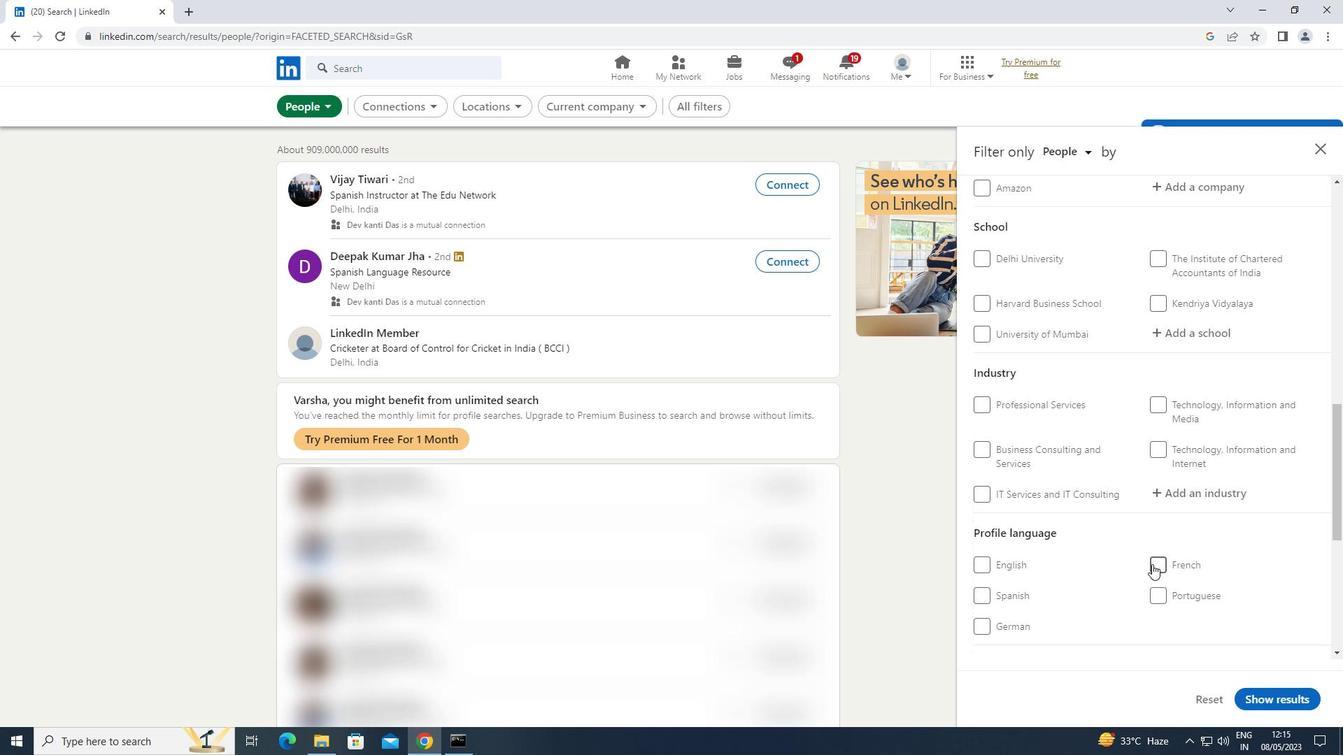 
Action: Mouse pressed left at (1160, 563)
Screenshot: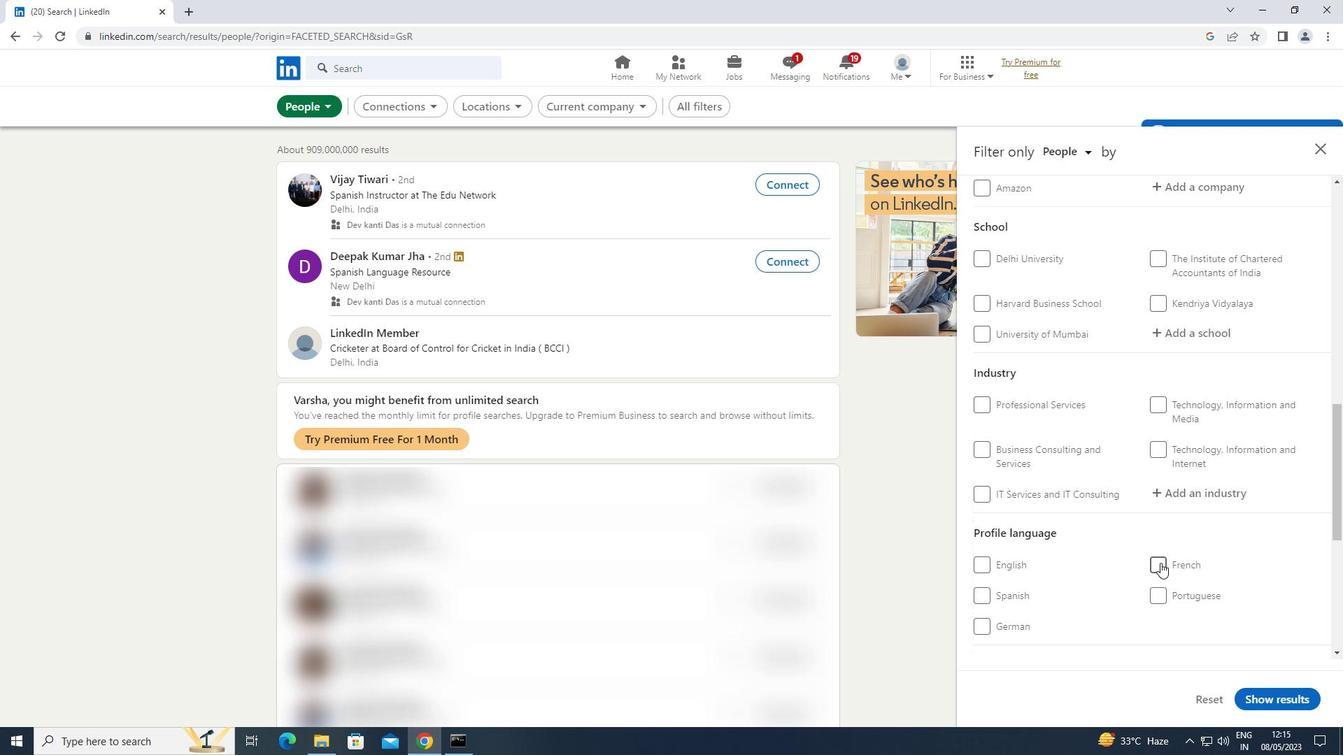 
Action: Mouse moved to (1162, 562)
Screenshot: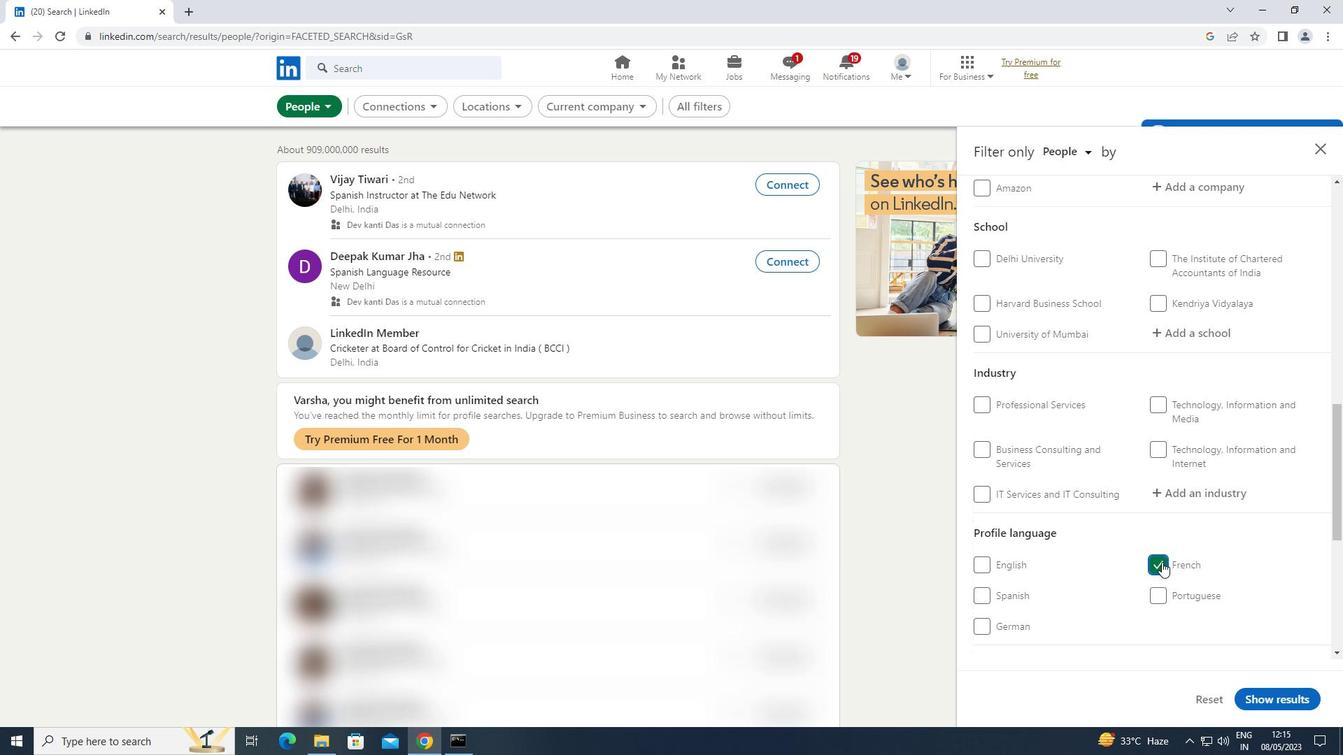 
Action: Mouse scrolled (1162, 563) with delta (0, 0)
Screenshot: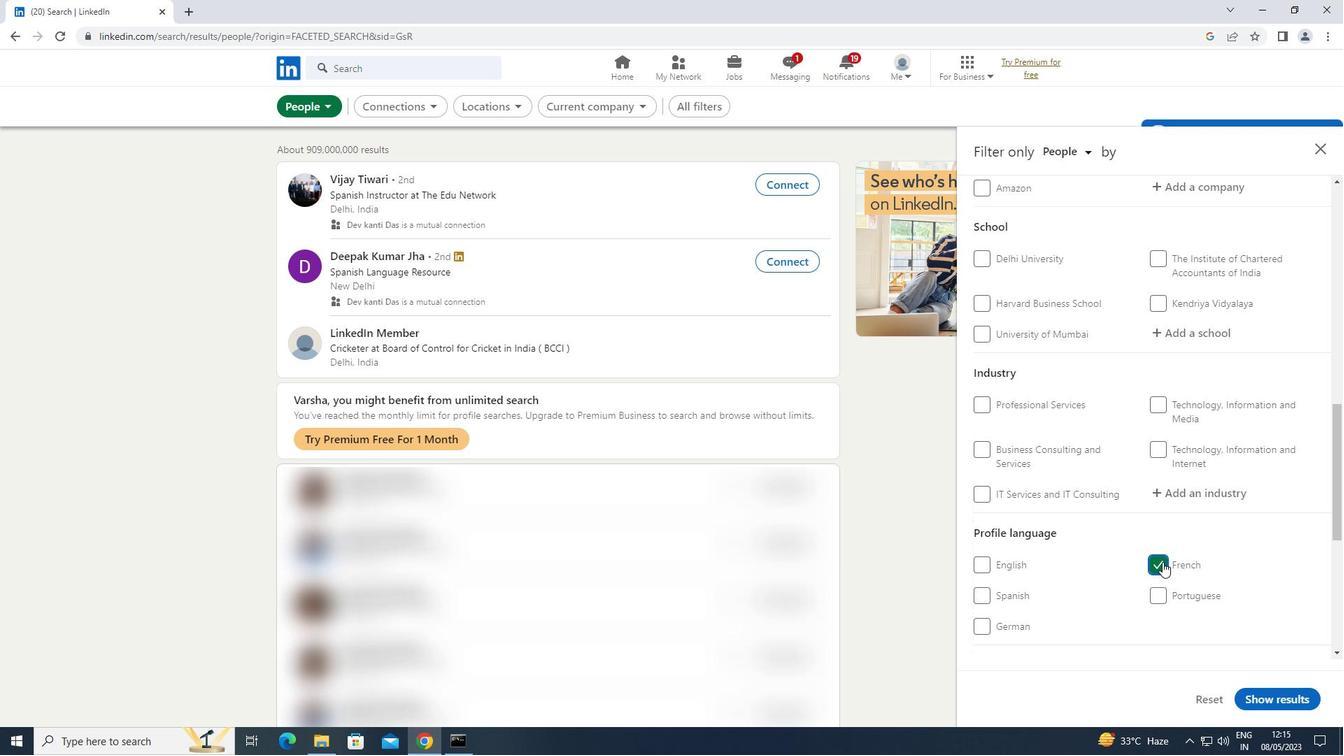 
Action: Mouse scrolled (1162, 563) with delta (0, 0)
Screenshot: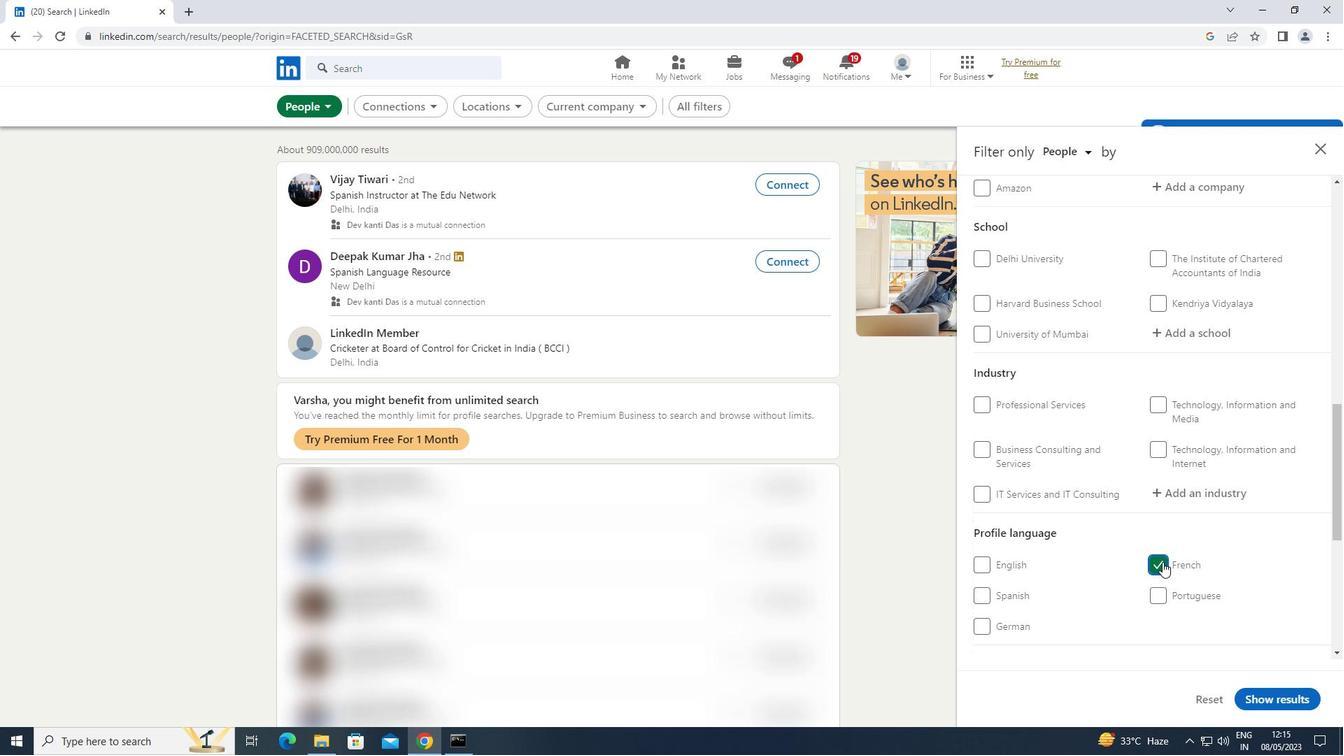 
Action: Mouse moved to (1162, 562)
Screenshot: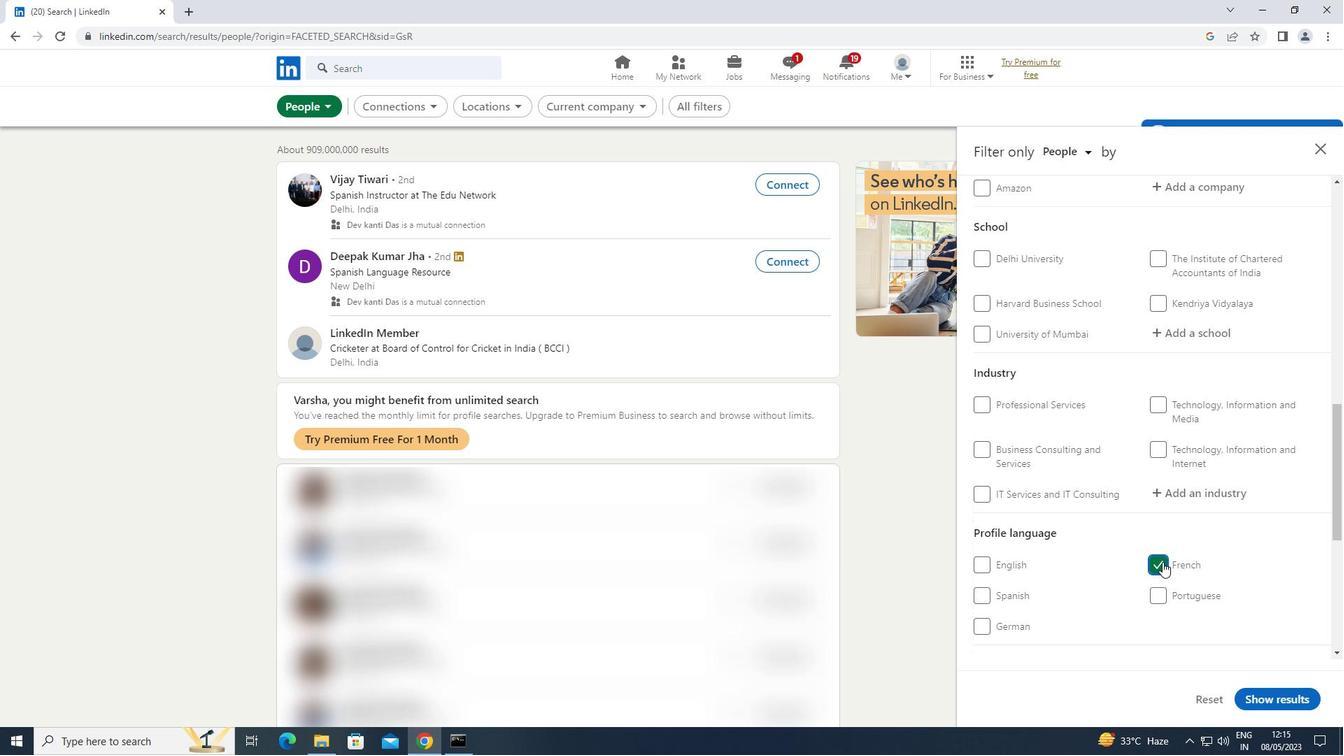 
Action: Mouse scrolled (1162, 563) with delta (0, 0)
Screenshot: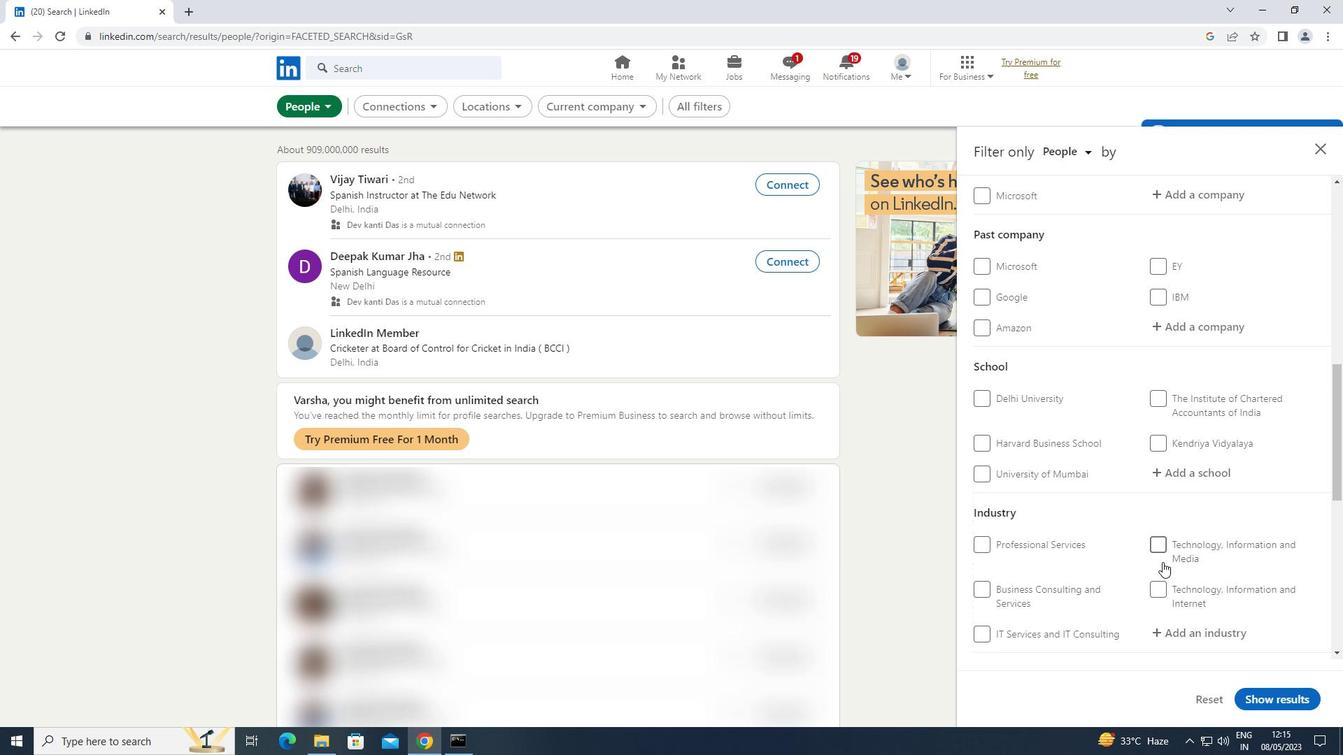 
Action: Mouse scrolled (1162, 563) with delta (0, 0)
Screenshot: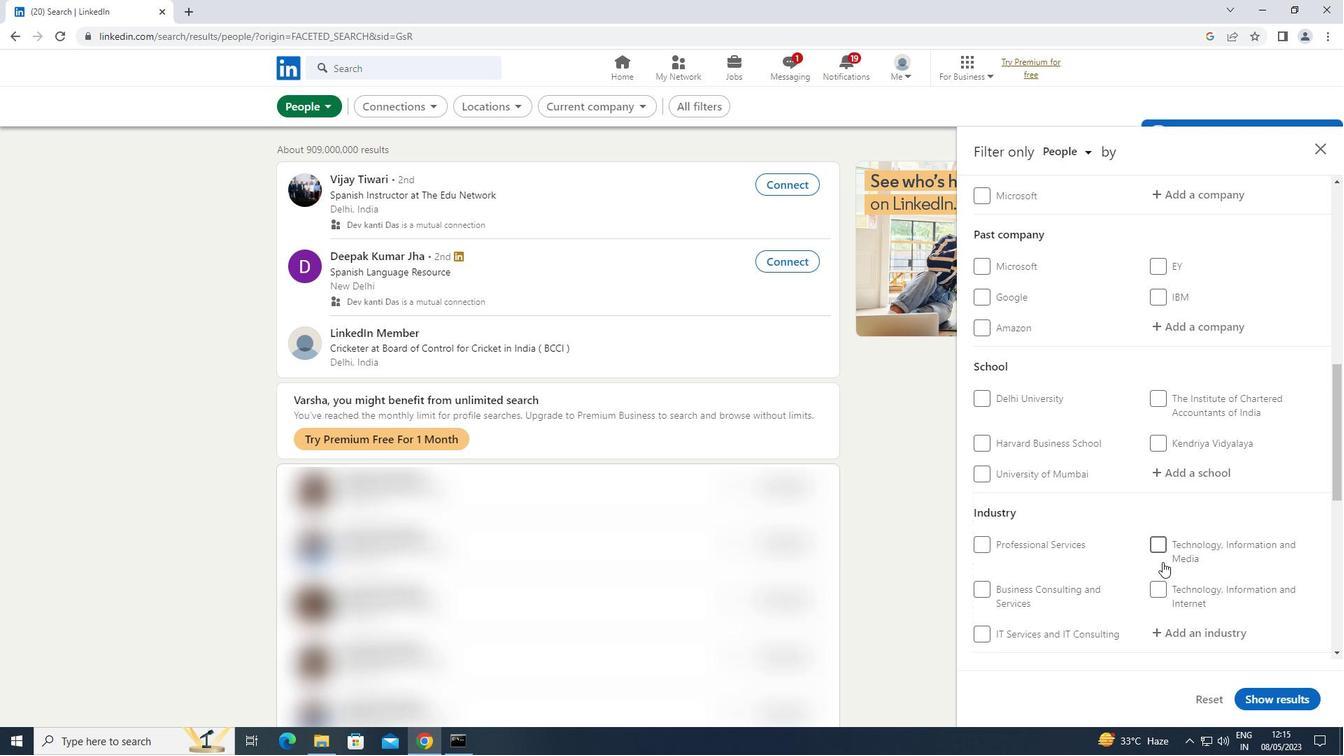 
Action: Mouse moved to (1236, 334)
Screenshot: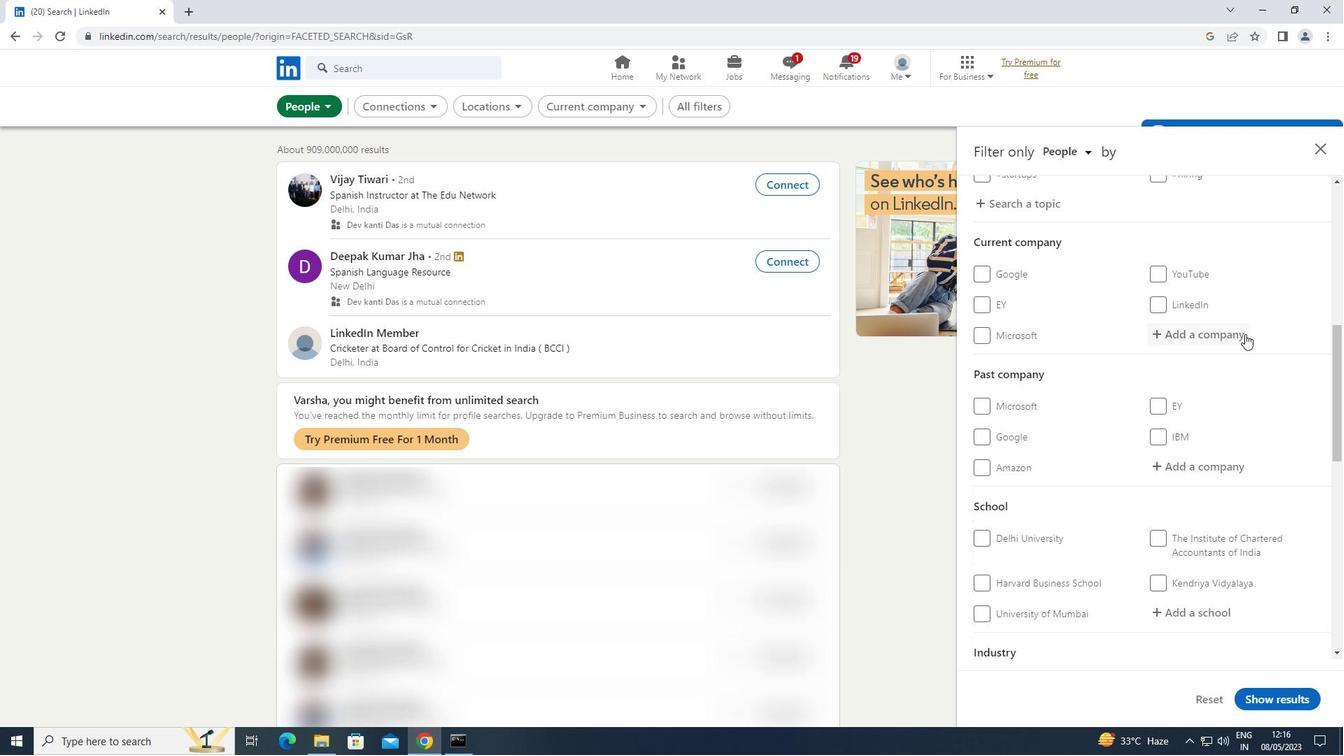 
Action: Mouse pressed left at (1236, 334)
Screenshot: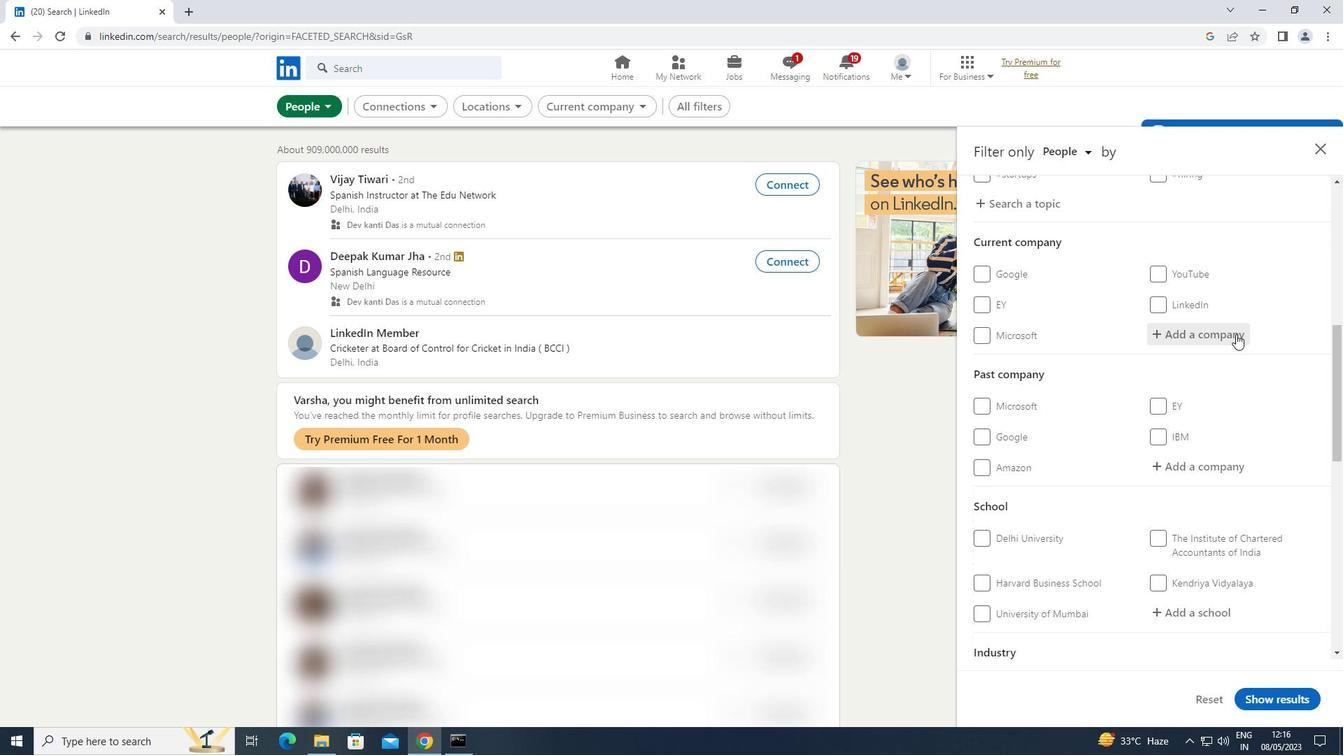 
Action: Key pressed <Key.shift>ANCHOR
Screenshot: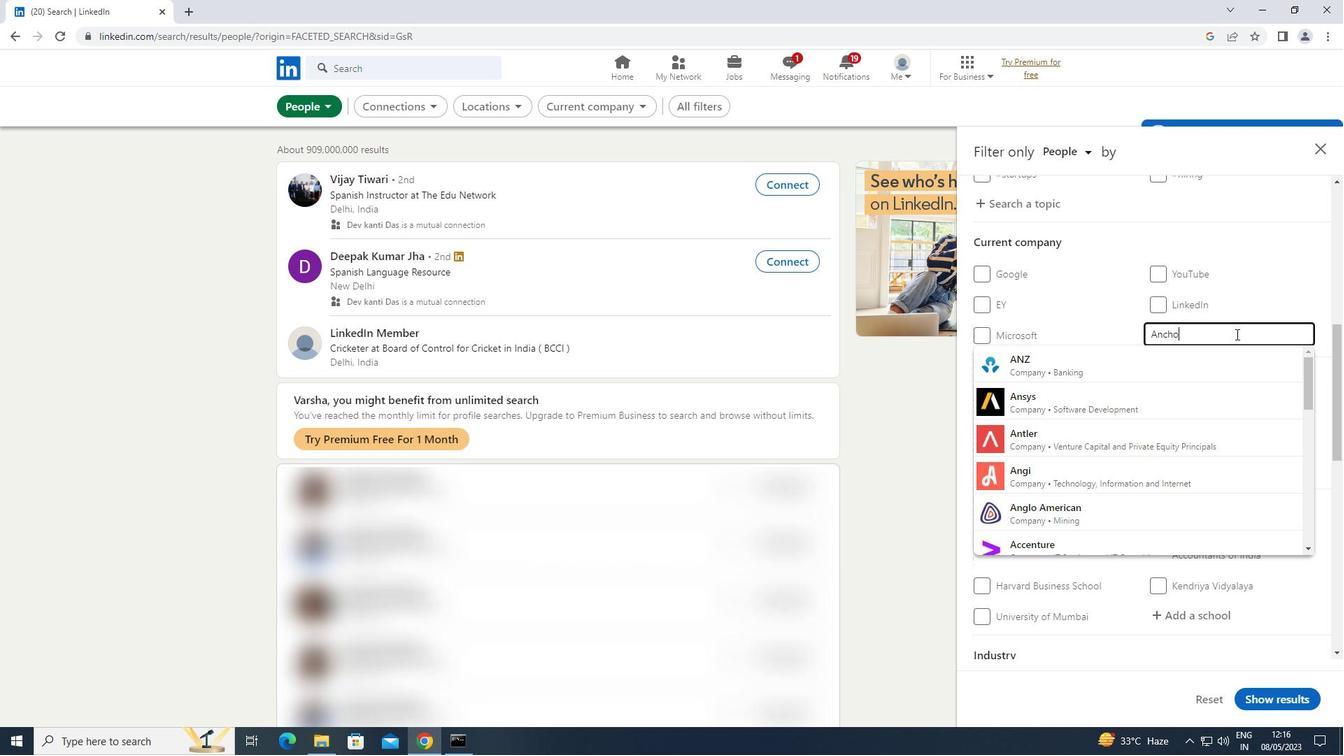 
Action: Mouse moved to (1074, 472)
Screenshot: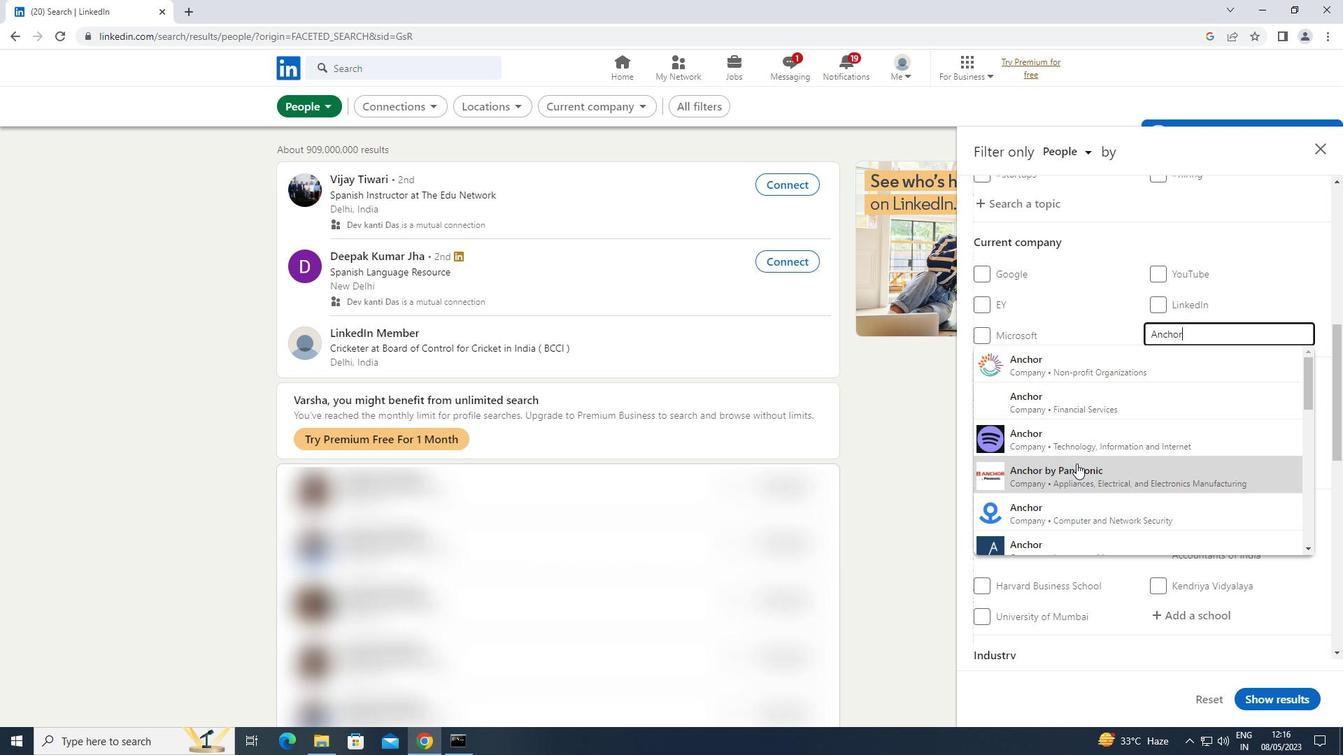
Action: Mouse pressed left at (1074, 472)
Screenshot: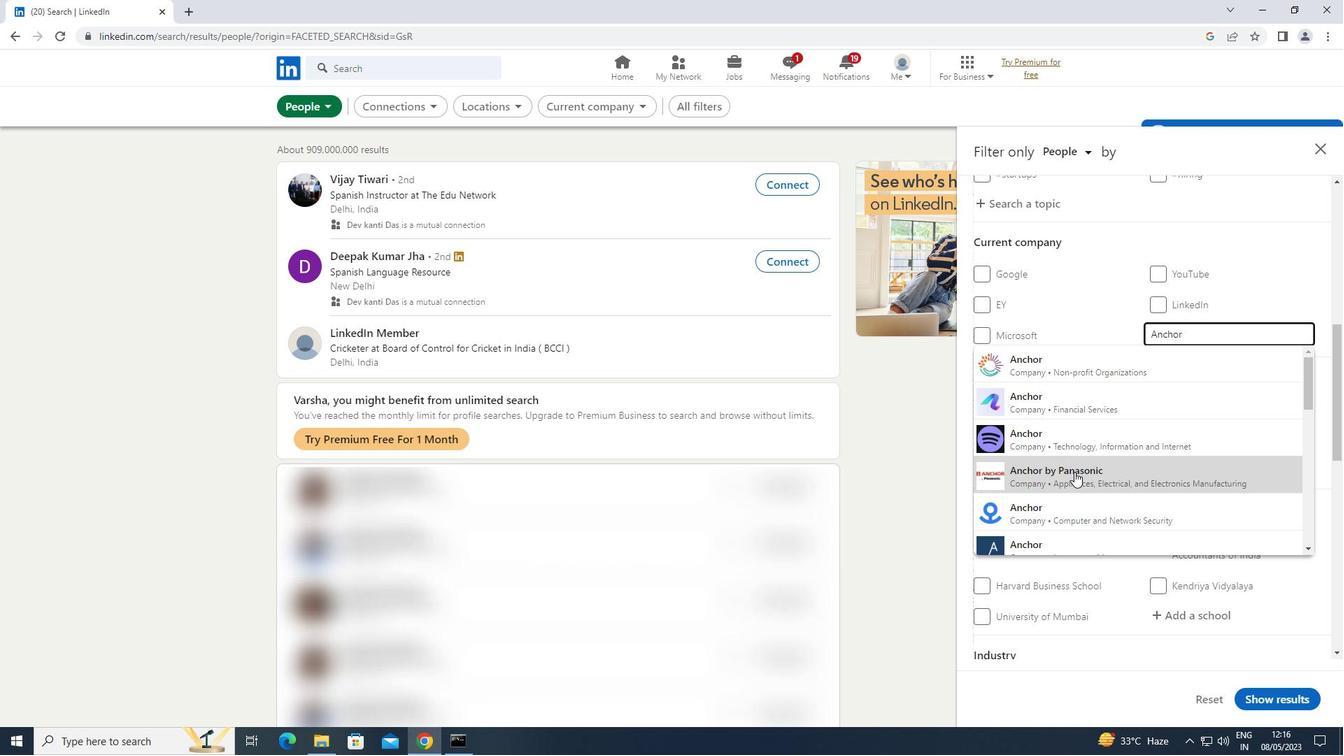 
Action: Mouse moved to (1075, 470)
Screenshot: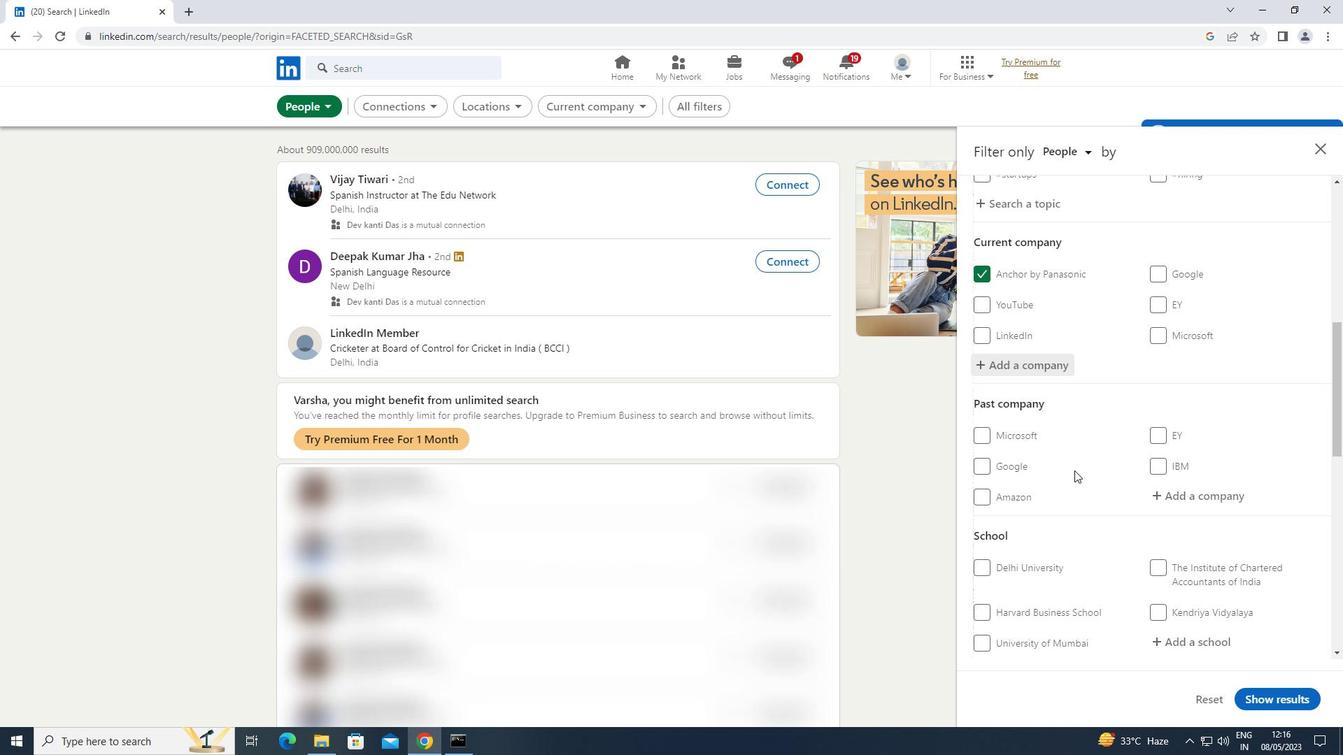 
Action: Mouse scrolled (1075, 469) with delta (0, 0)
Screenshot: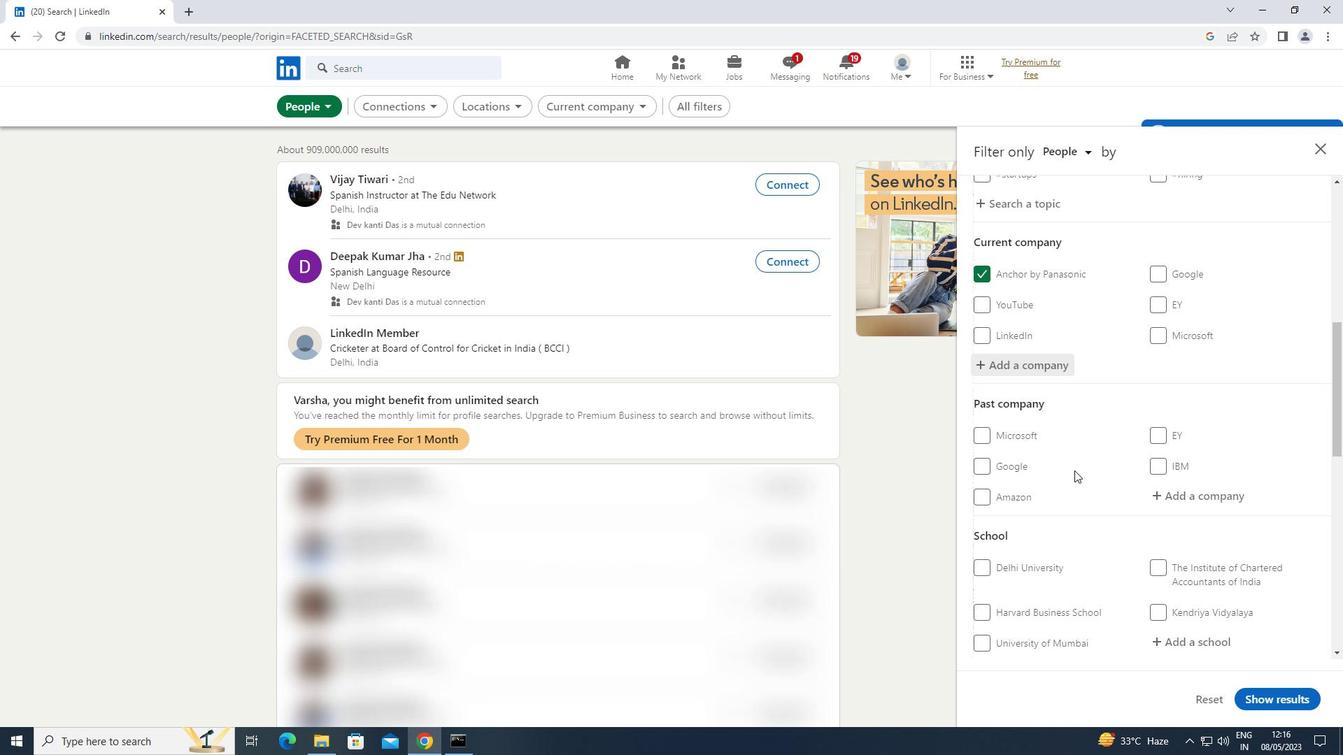 
Action: Mouse moved to (1075, 470)
Screenshot: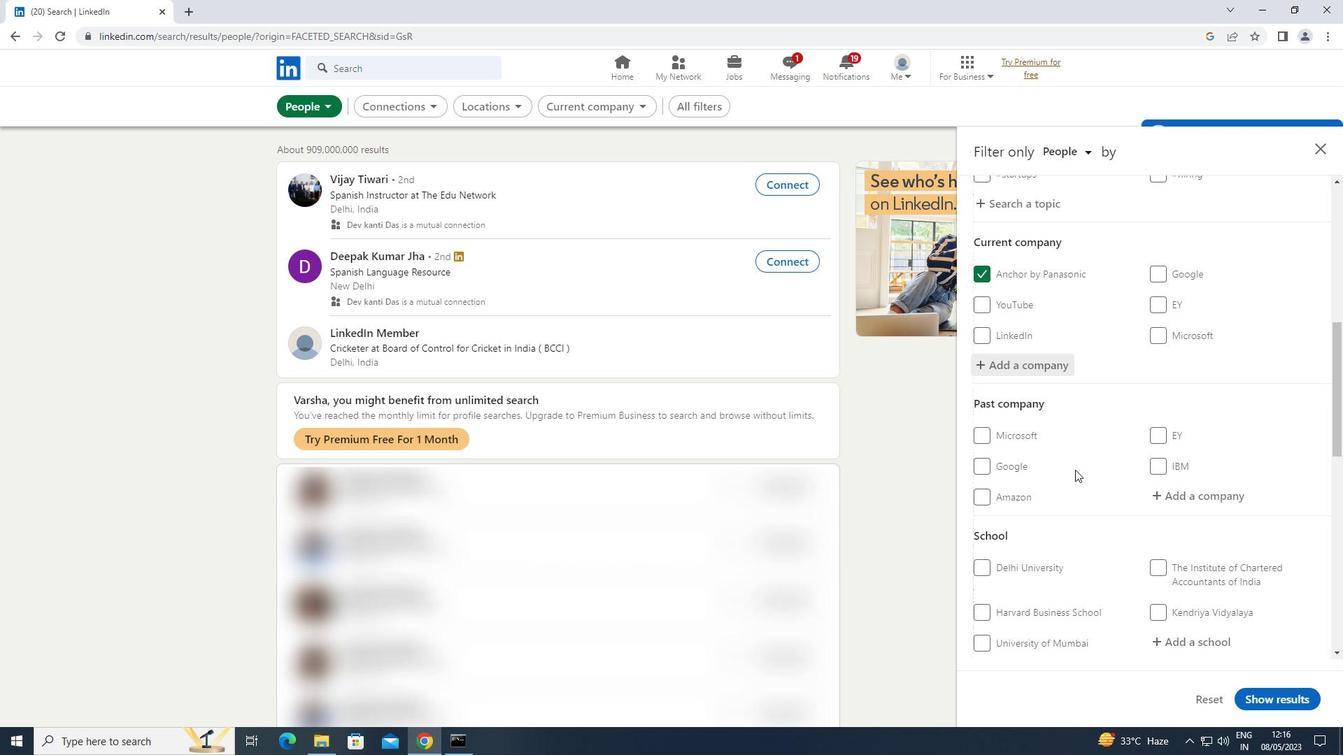 
Action: Mouse scrolled (1075, 469) with delta (0, 0)
Screenshot: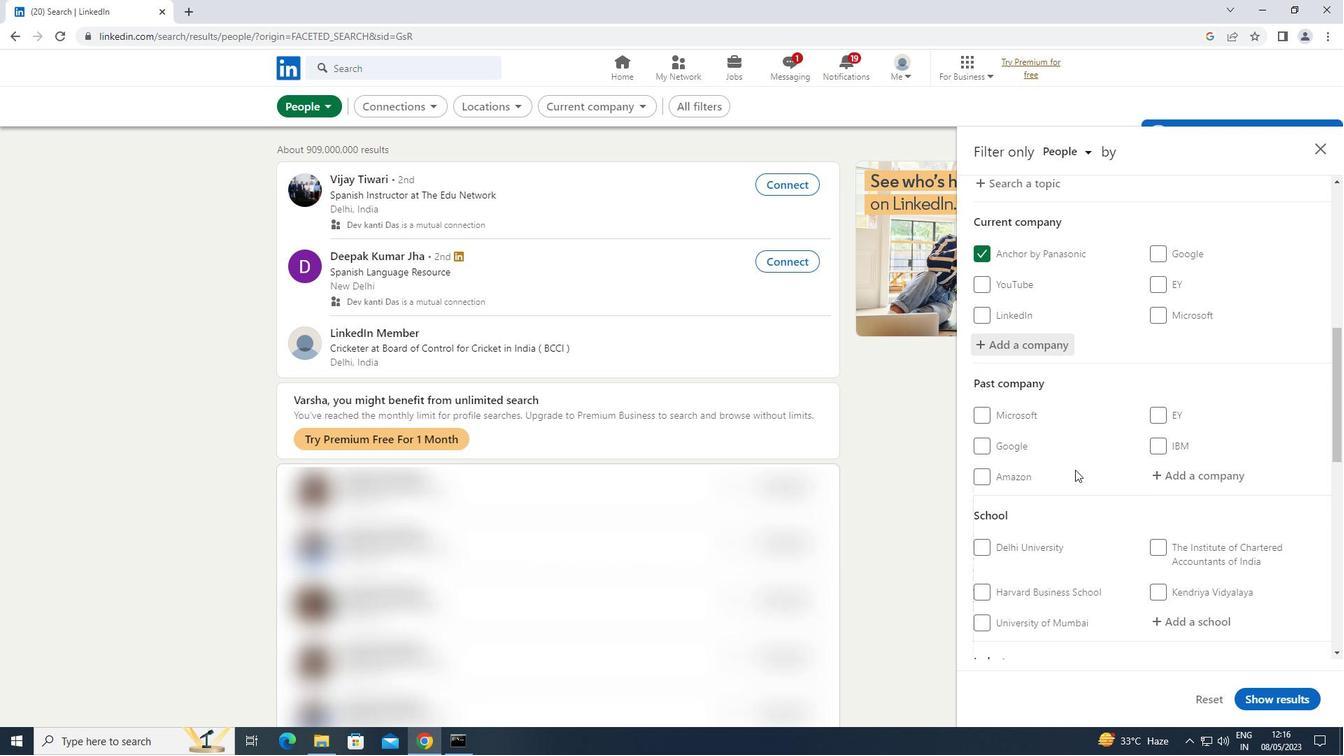 
Action: Mouse moved to (1076, 464)
Screenshot: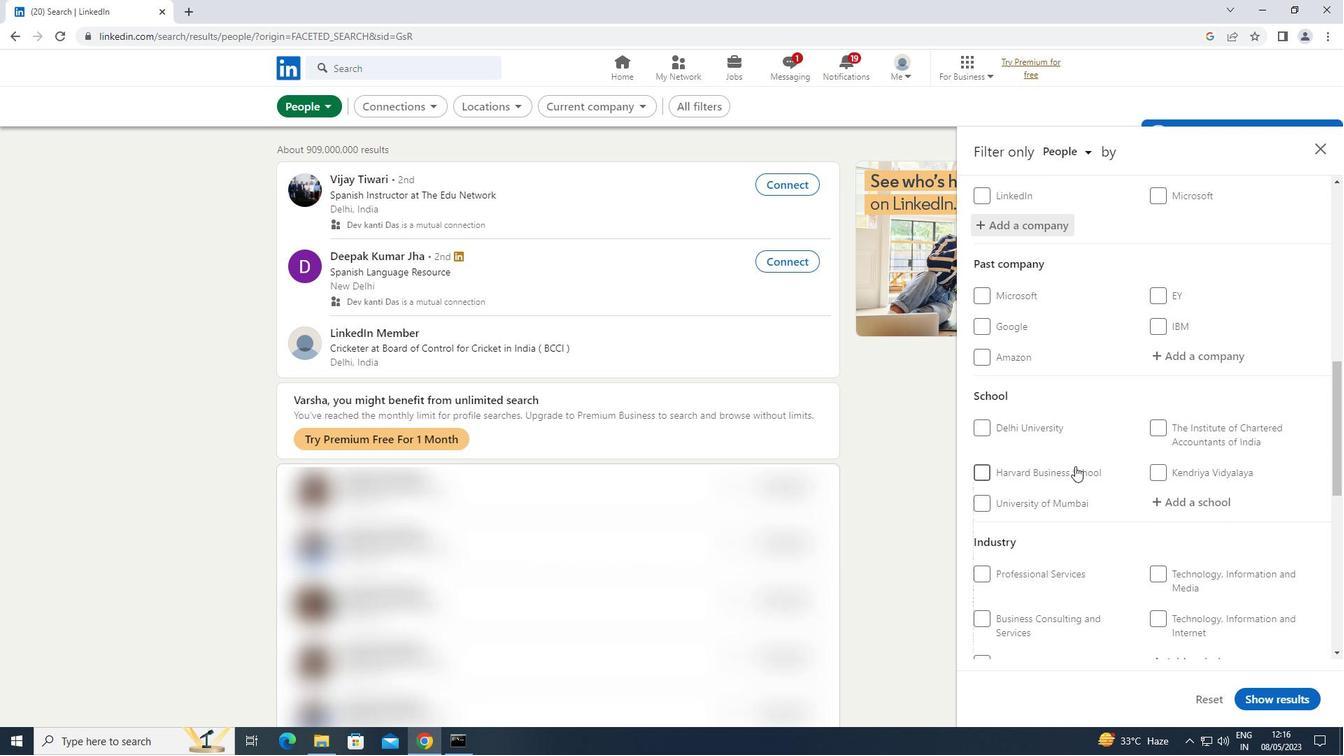 
Action: Mouse scrolled (1076, 463) with delta (0, 0)
Screenshot: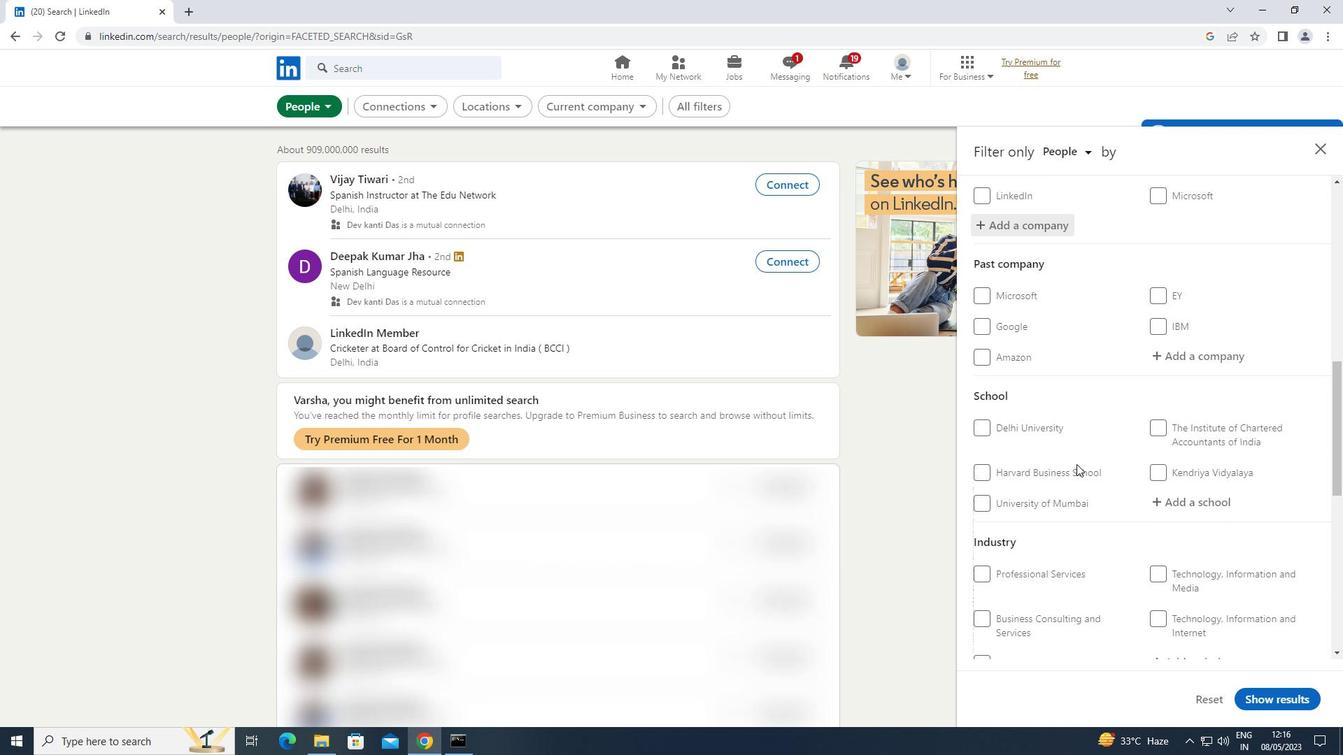 
Action: Mouse moved to (1211, 435)
Screenshot: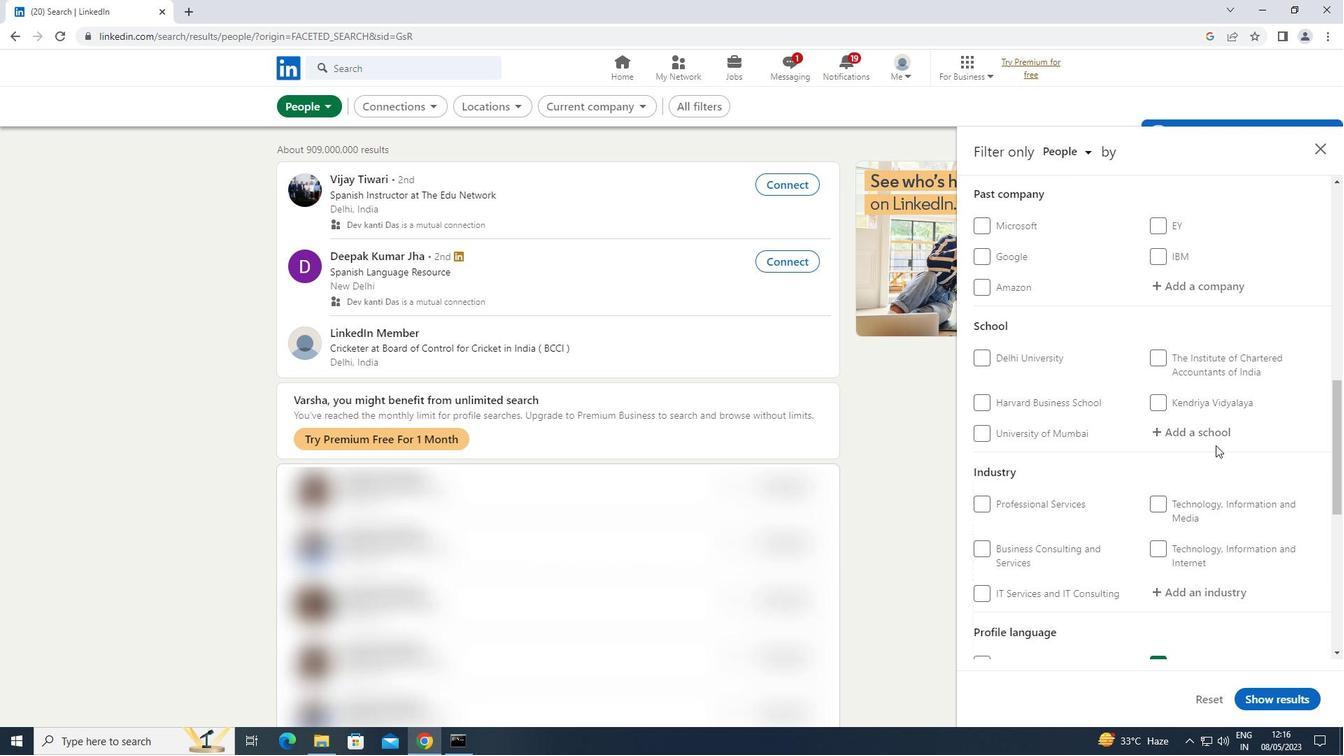
Action: Mouse pressed left at (1211, 435)
Screenshot: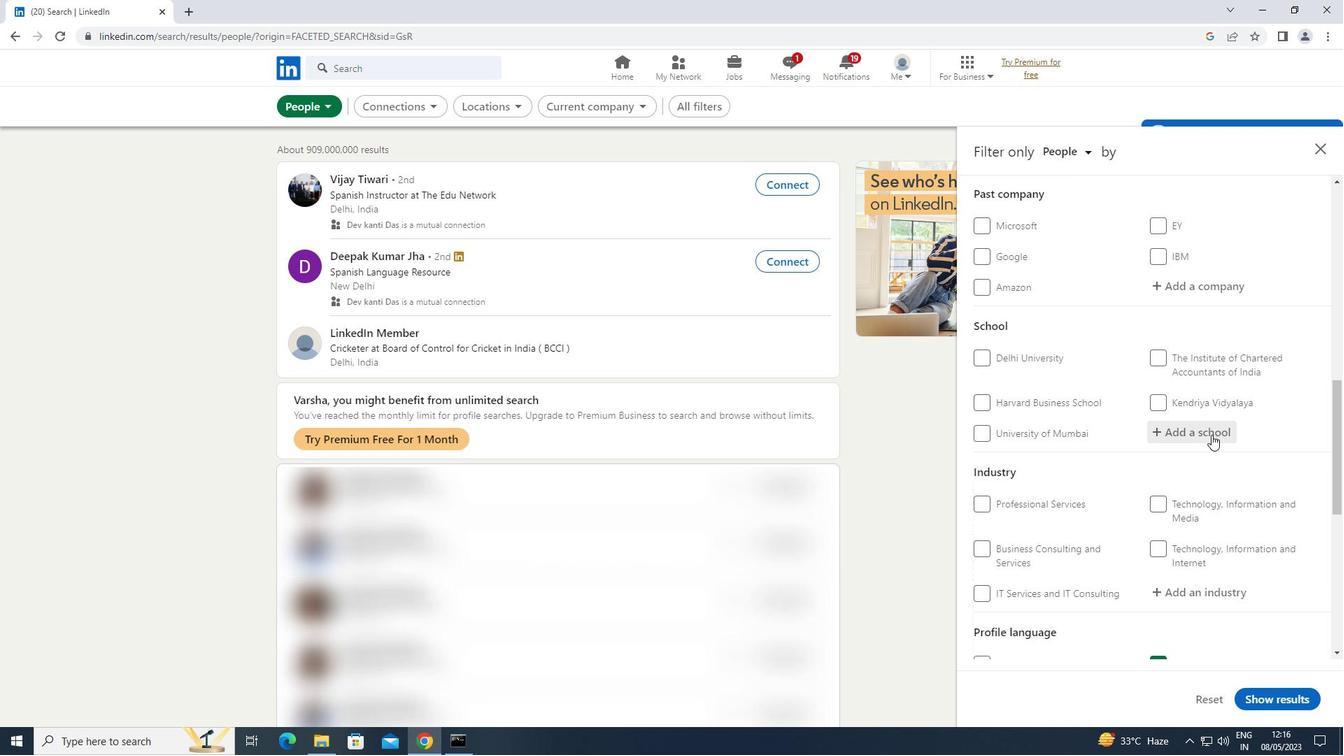 
Action: Key pressed <Key.shift>THE<Key.space><Key.shift>UNIVERSITY<Key.space>OF<Key.space><Key.shift>BURD
Screenshot: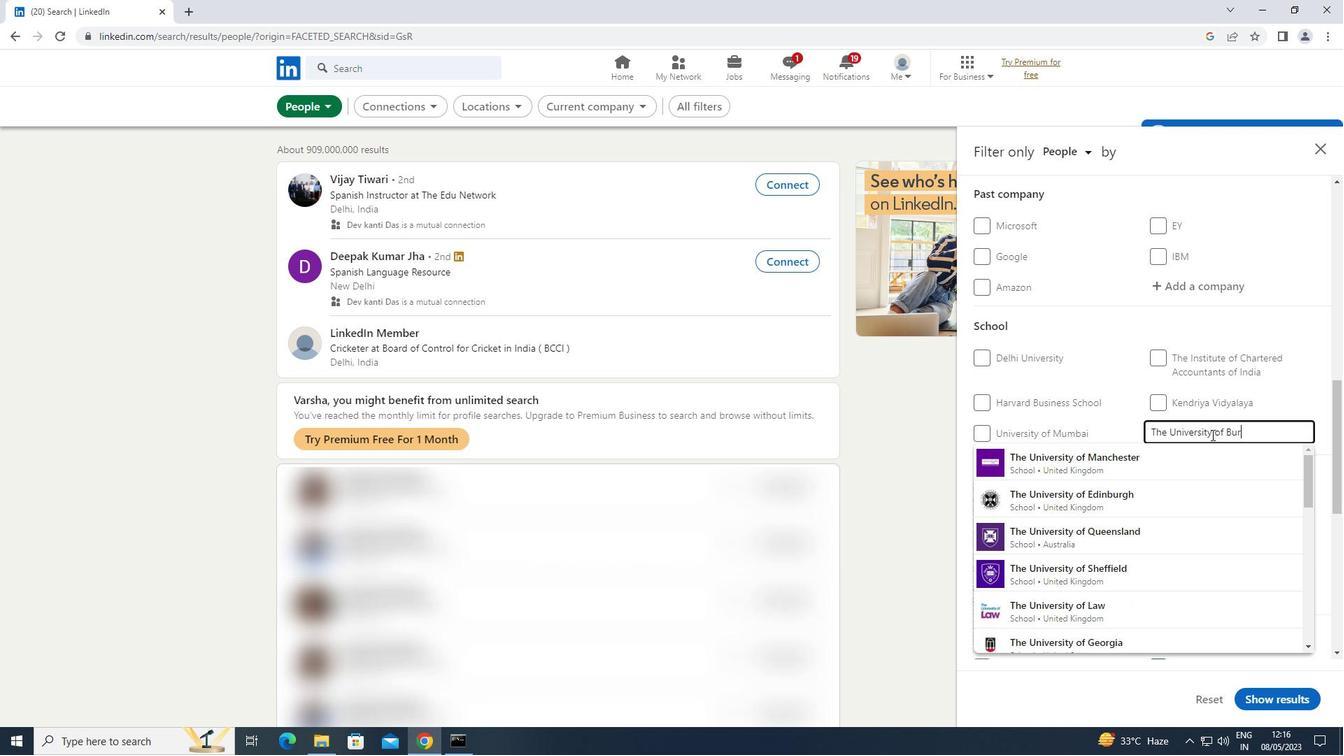 
Action: Mouse moved to (1109, 462)
Screenshot: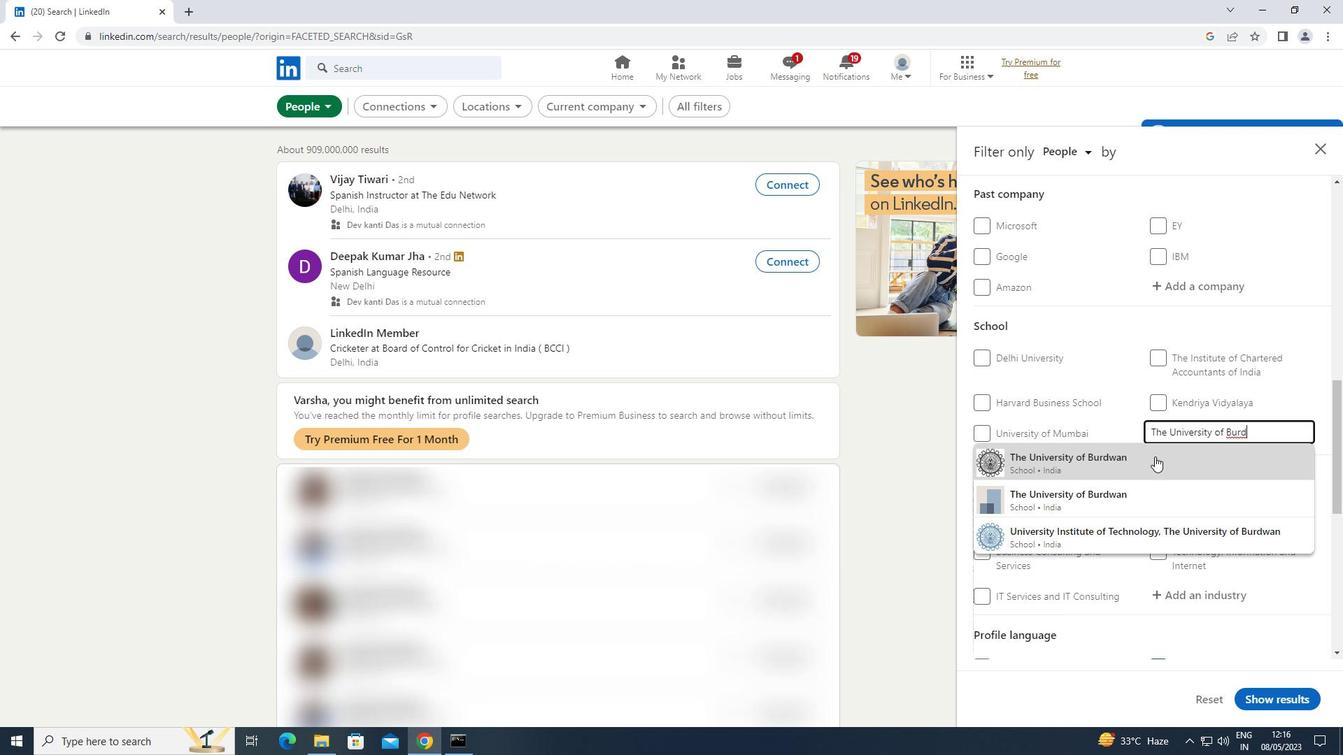 
Action: Mouse pressed left at (1109, 462)
Screenshot: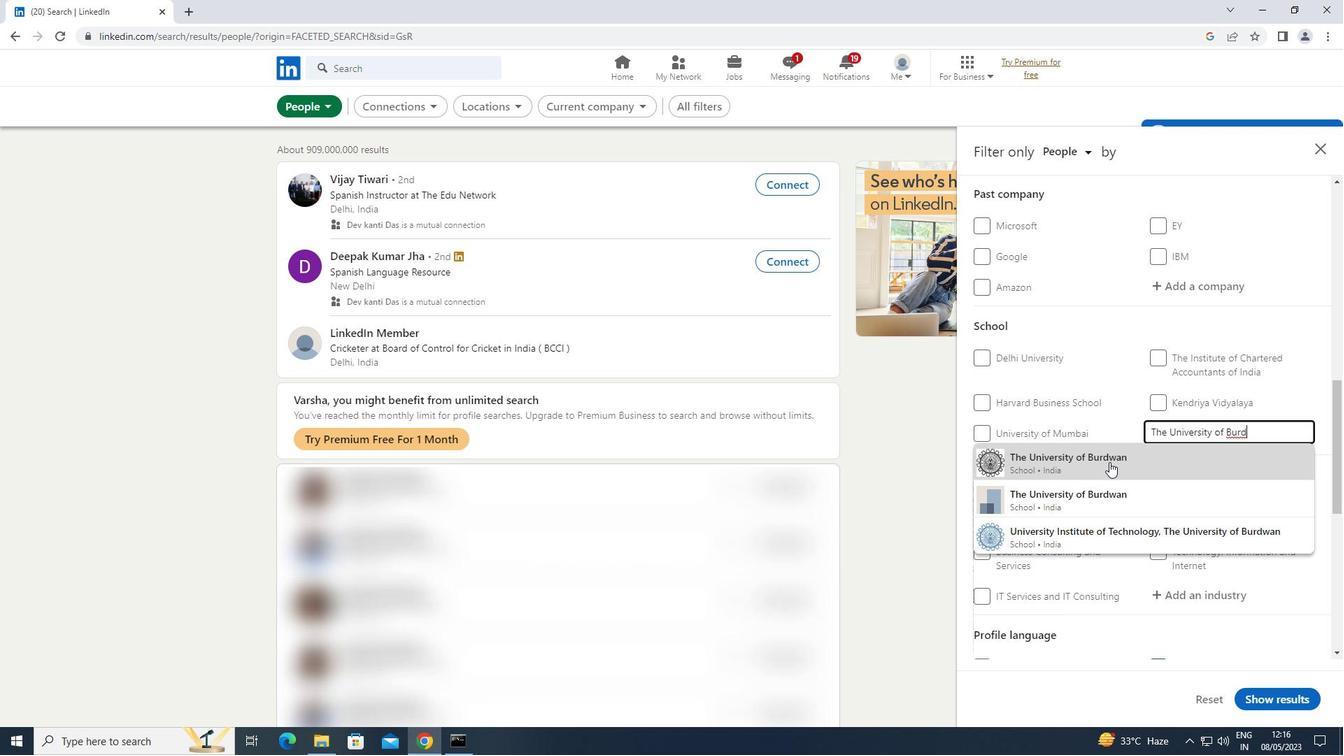 
Action: Mouse moved to (1113, 459)
Screenshot: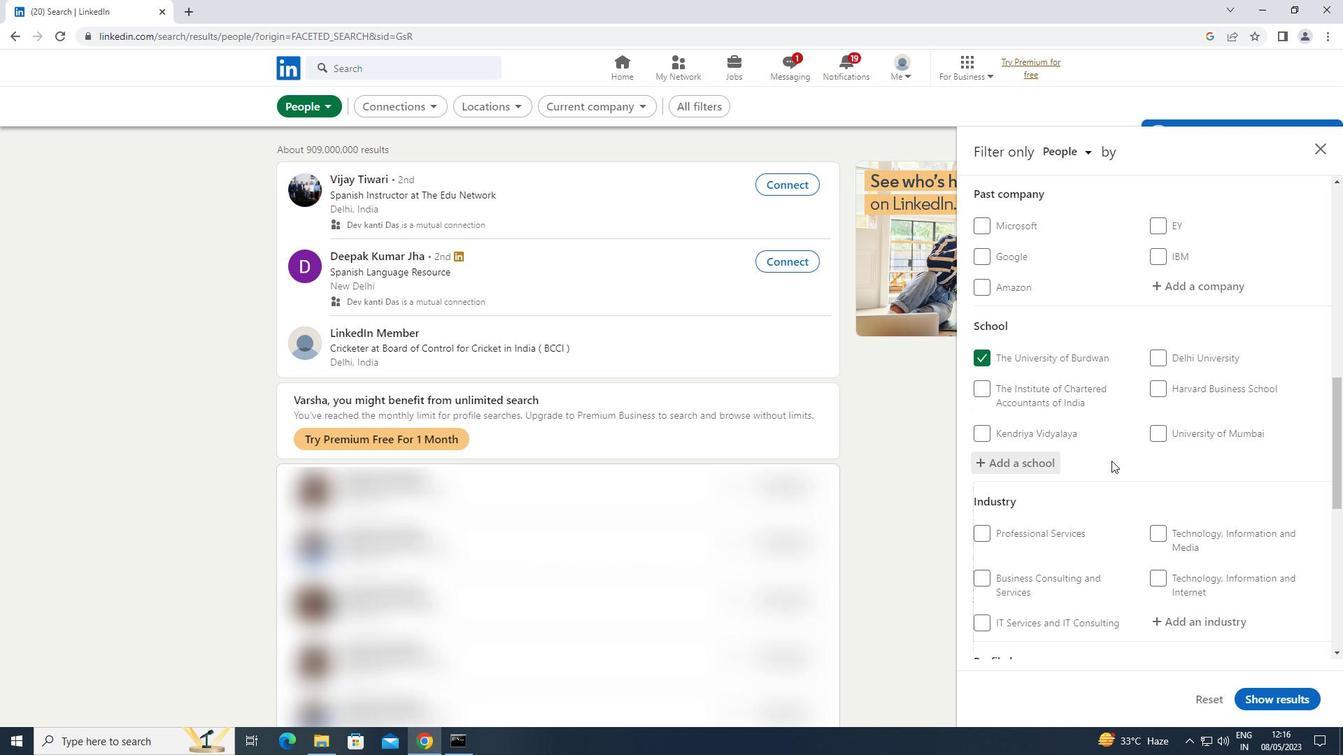 
Action: Mouse scrolled (1113, 459) with delta (0, 0)
Screenshot: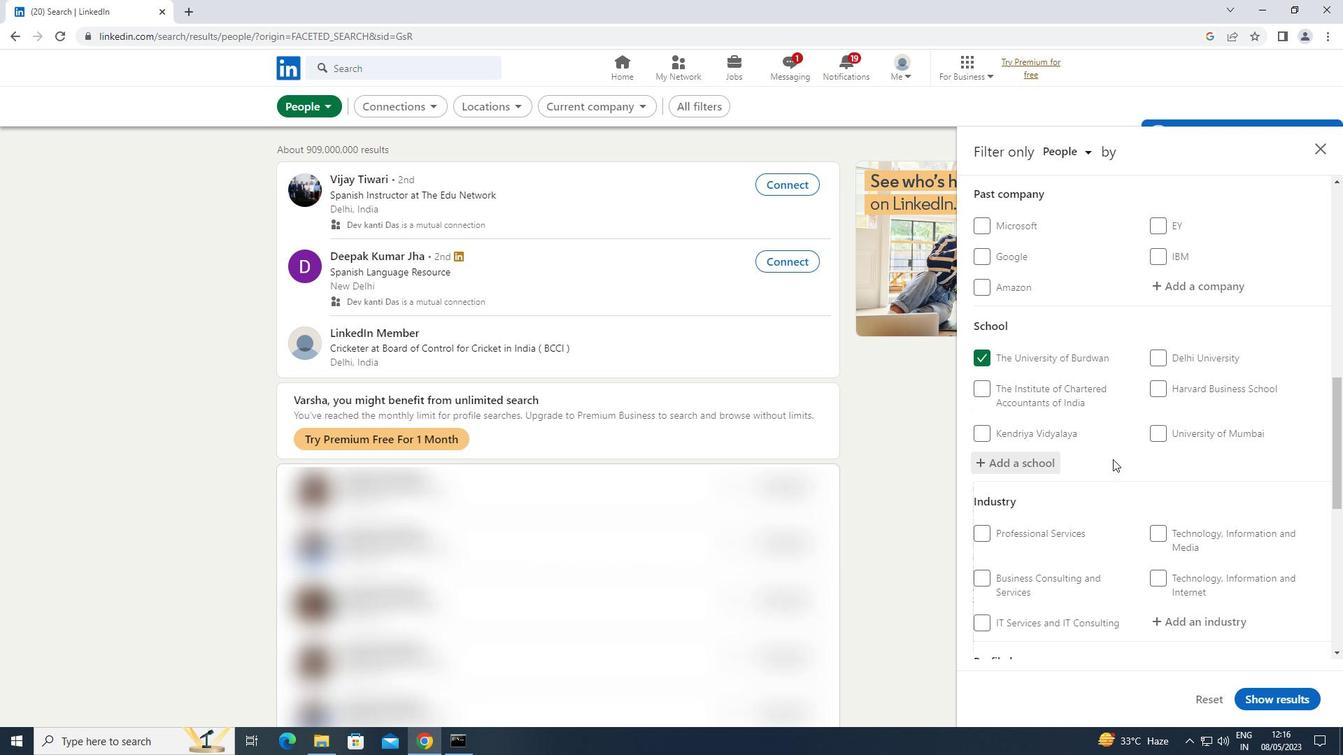 
Action: Mouse scrolled (1113, 459) with delta (0, 0)
Screenshot: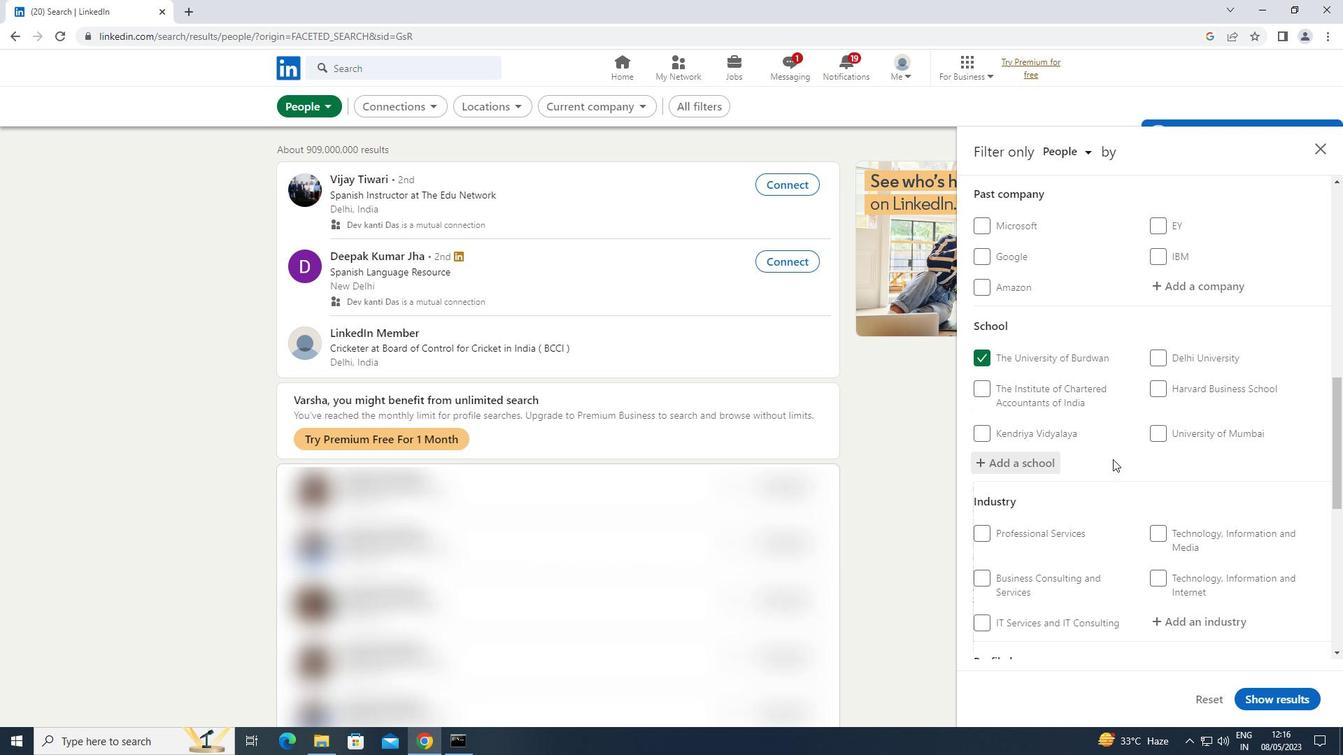 
Action: Mouse scrolled (1113, 459) with delta (0, 0)
Screenshot: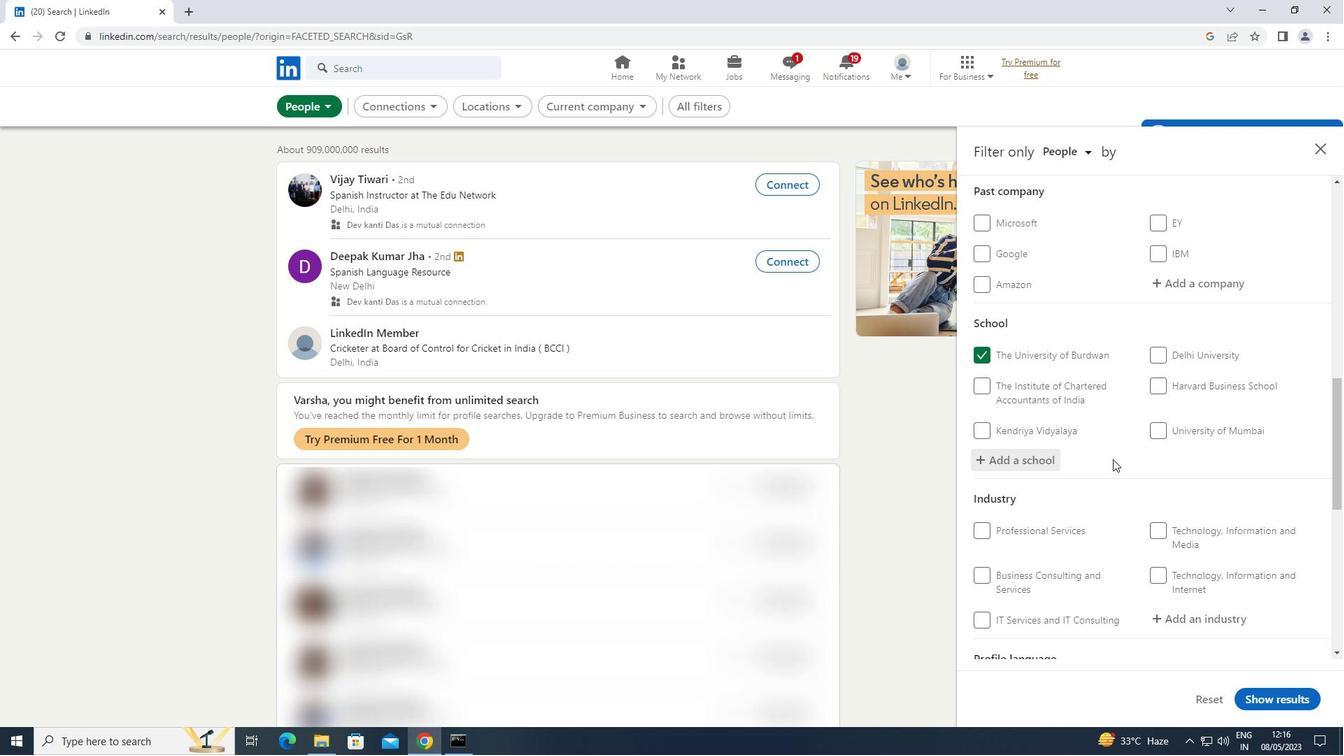 
Action: Mouse moved to (1237, 409)
Screenshot: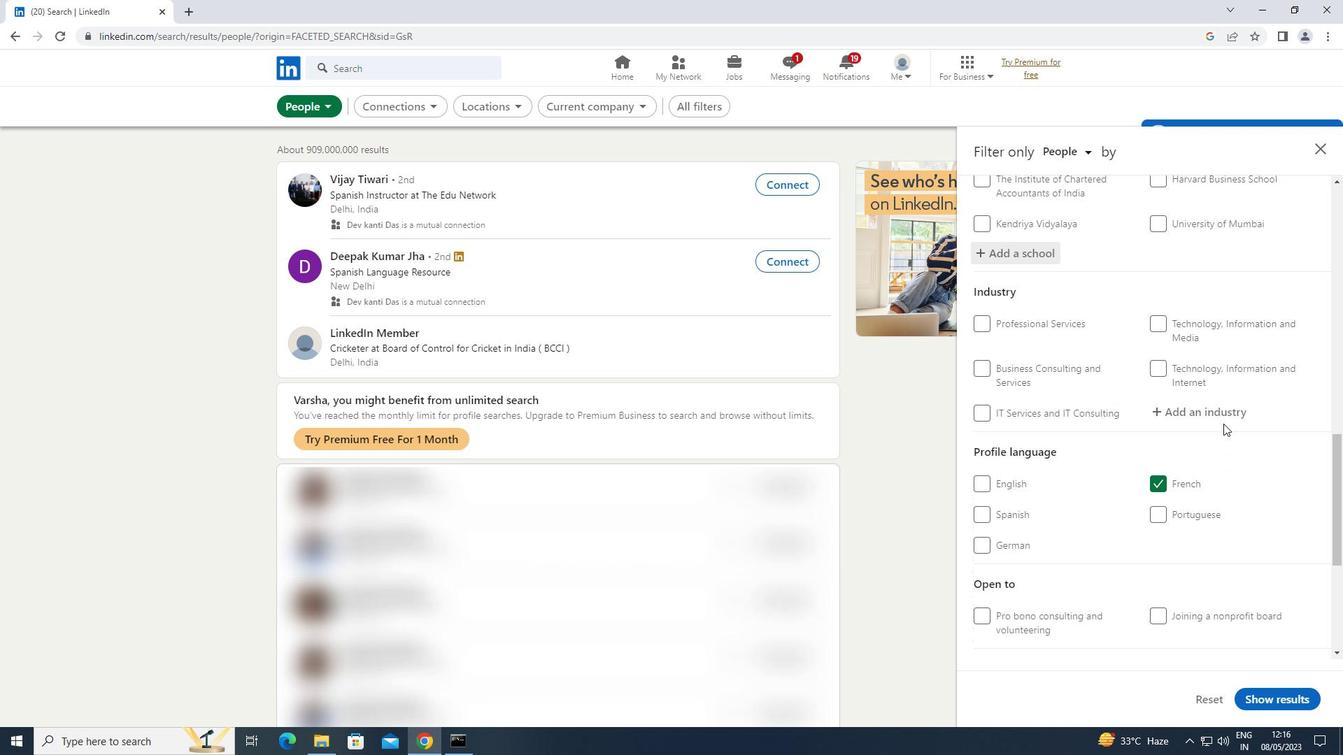 
Action: Mouse pressed left at (1237, 409)
Screenshot: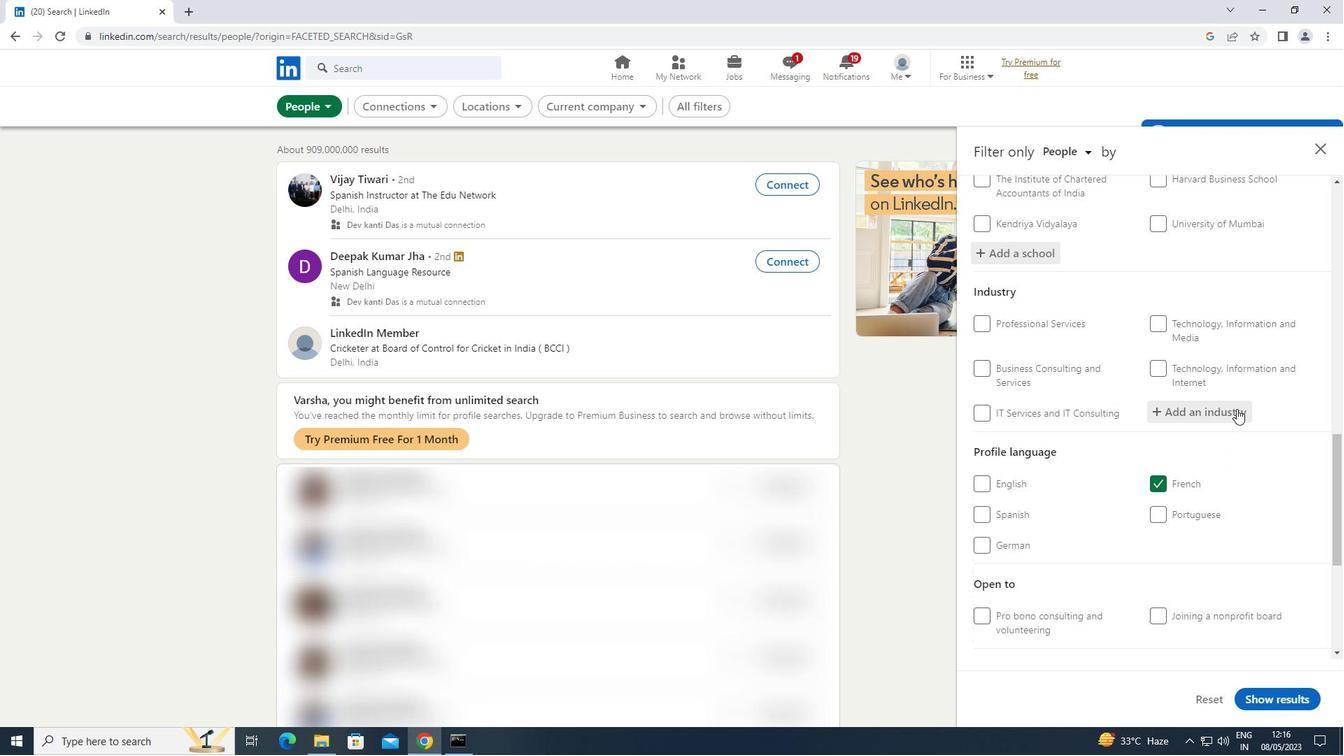 
Action: Key pressed <Key.shift>ALTERNAT
Screenshot: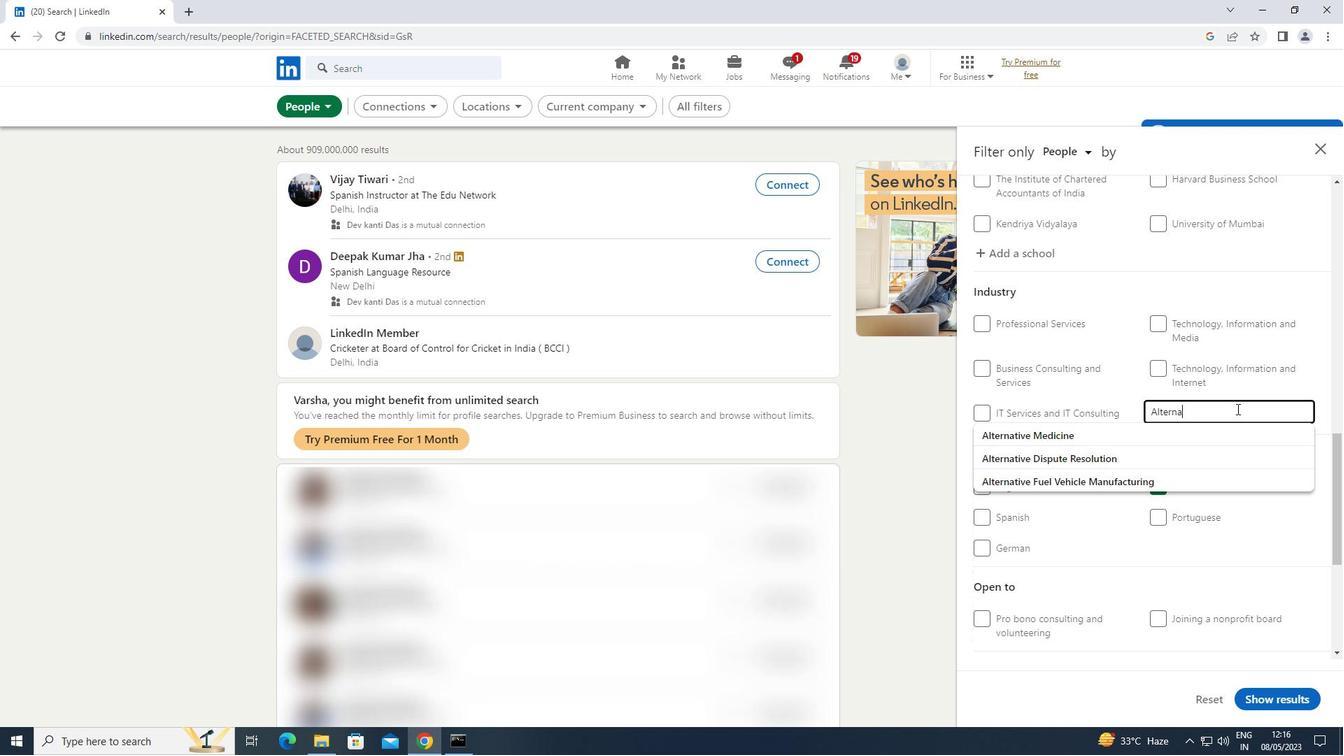 
Action: Mouse moved to (1126, 456)
Screenshot: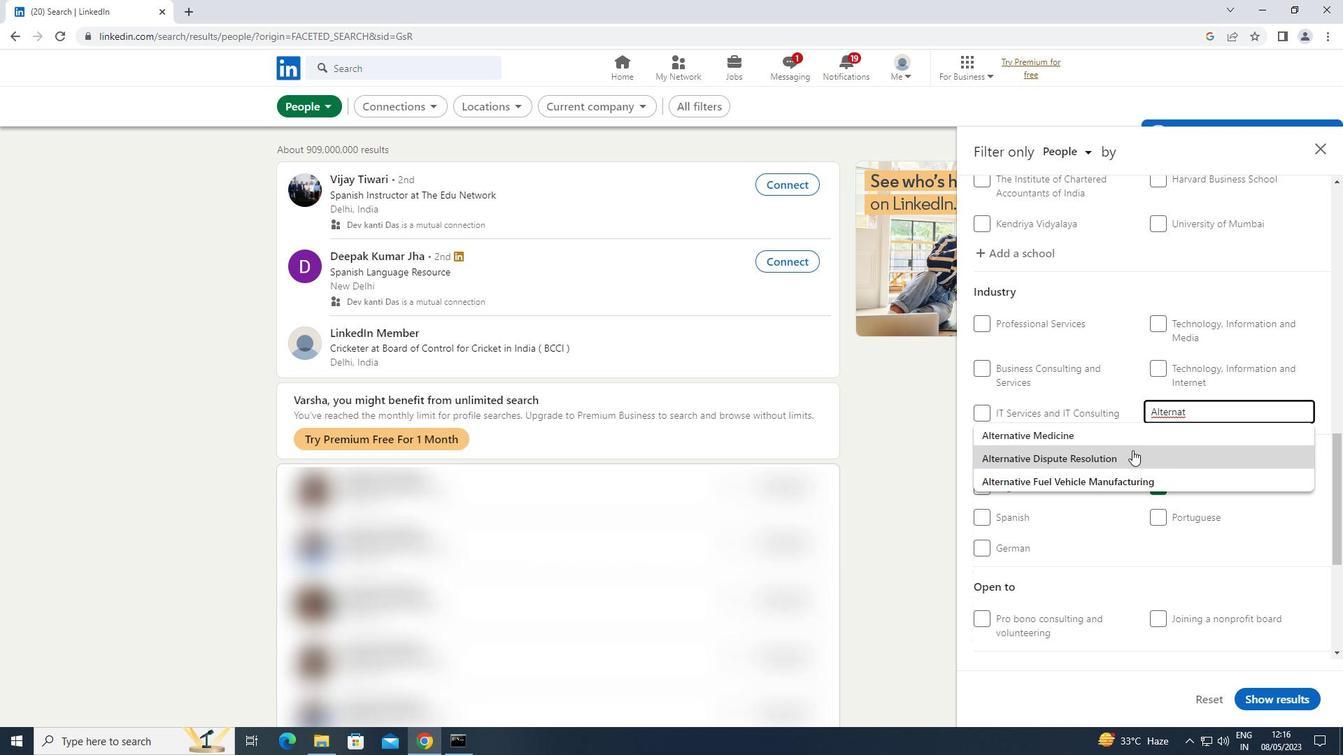 
Action: Mouse pressed left at (1126, 456)
Screenshot: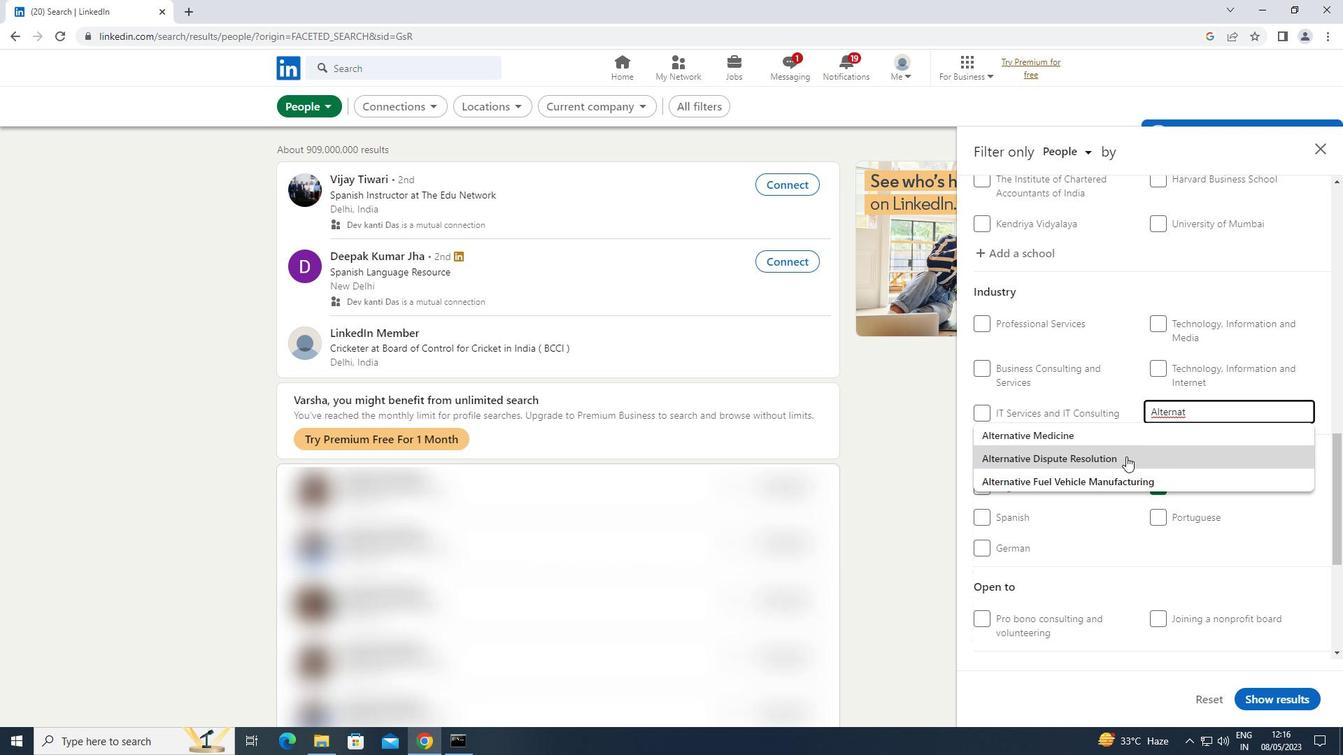 
Action: Mouse moved to (1126, 456)
Screenshot: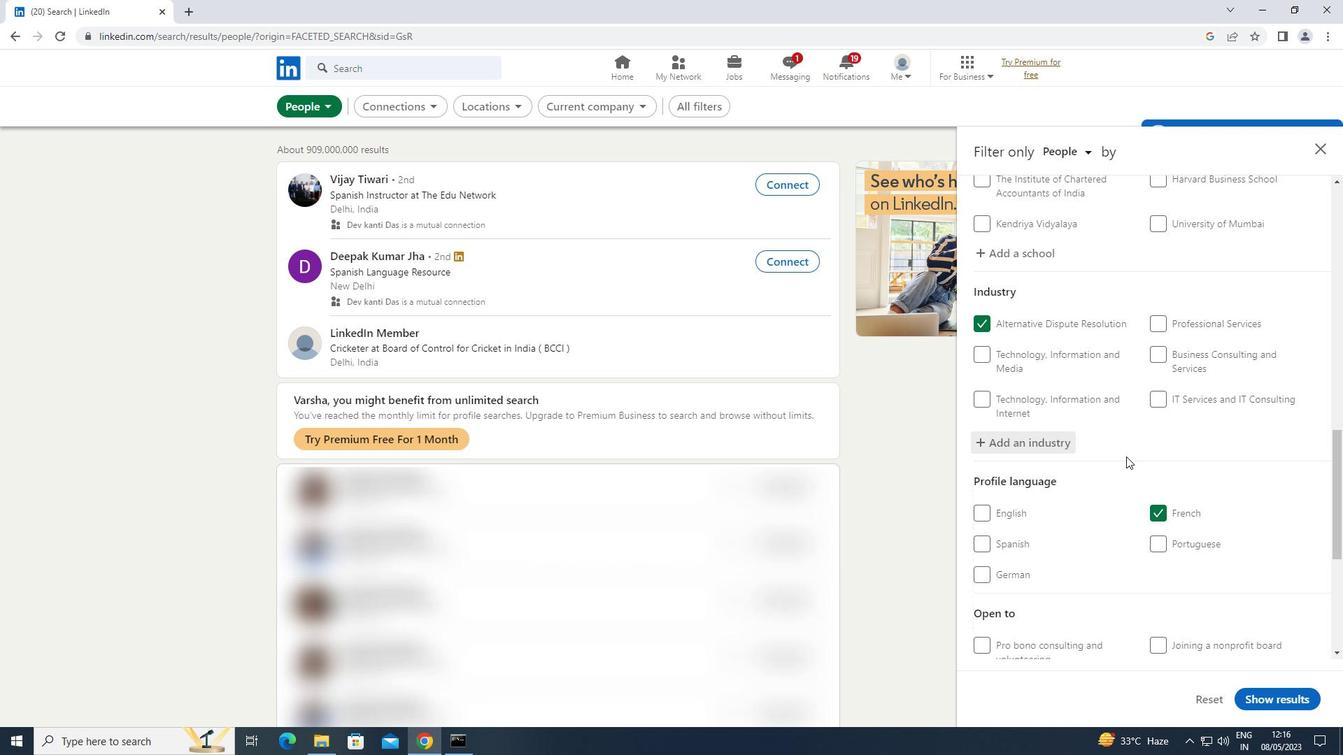 
Action: Mouse scrolled (1126, 456) with delta (0, 0)
Screenshot: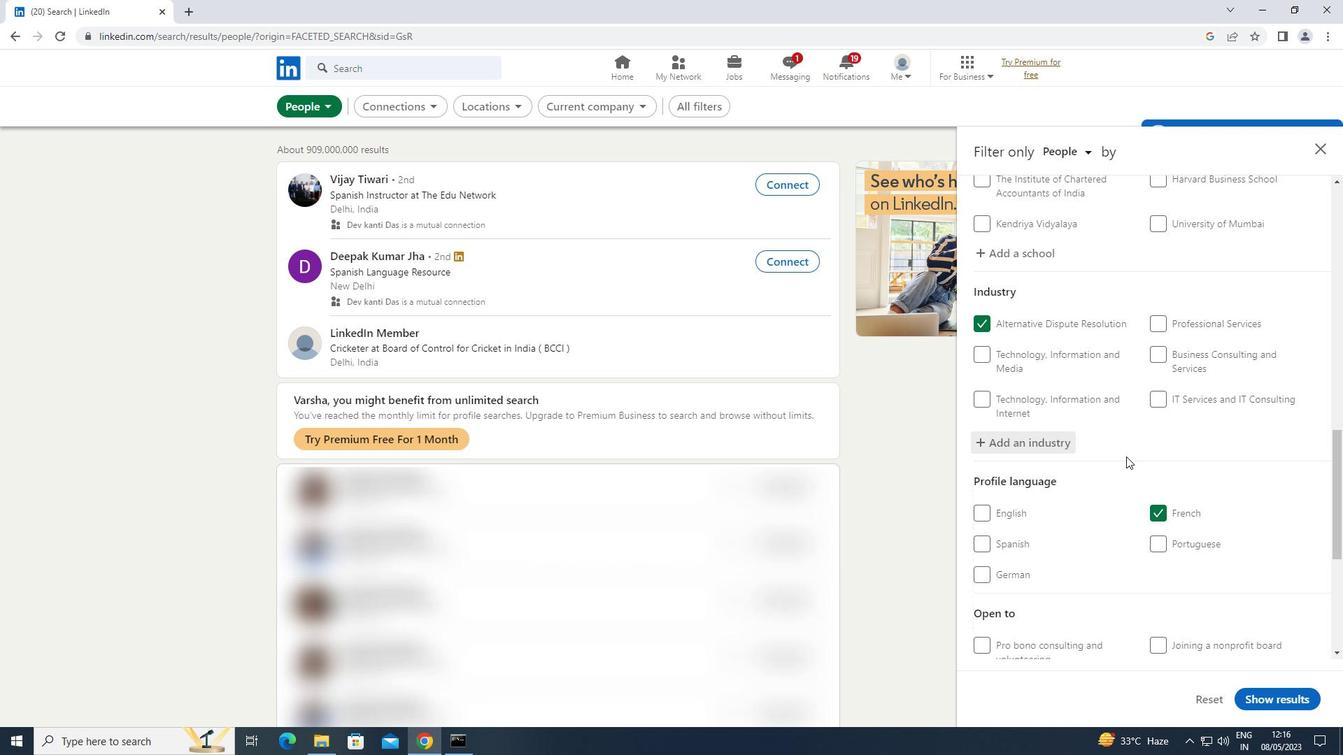 
Action: Mouse scrolled (1126, 456) with delta (0, 0)
Screenshot: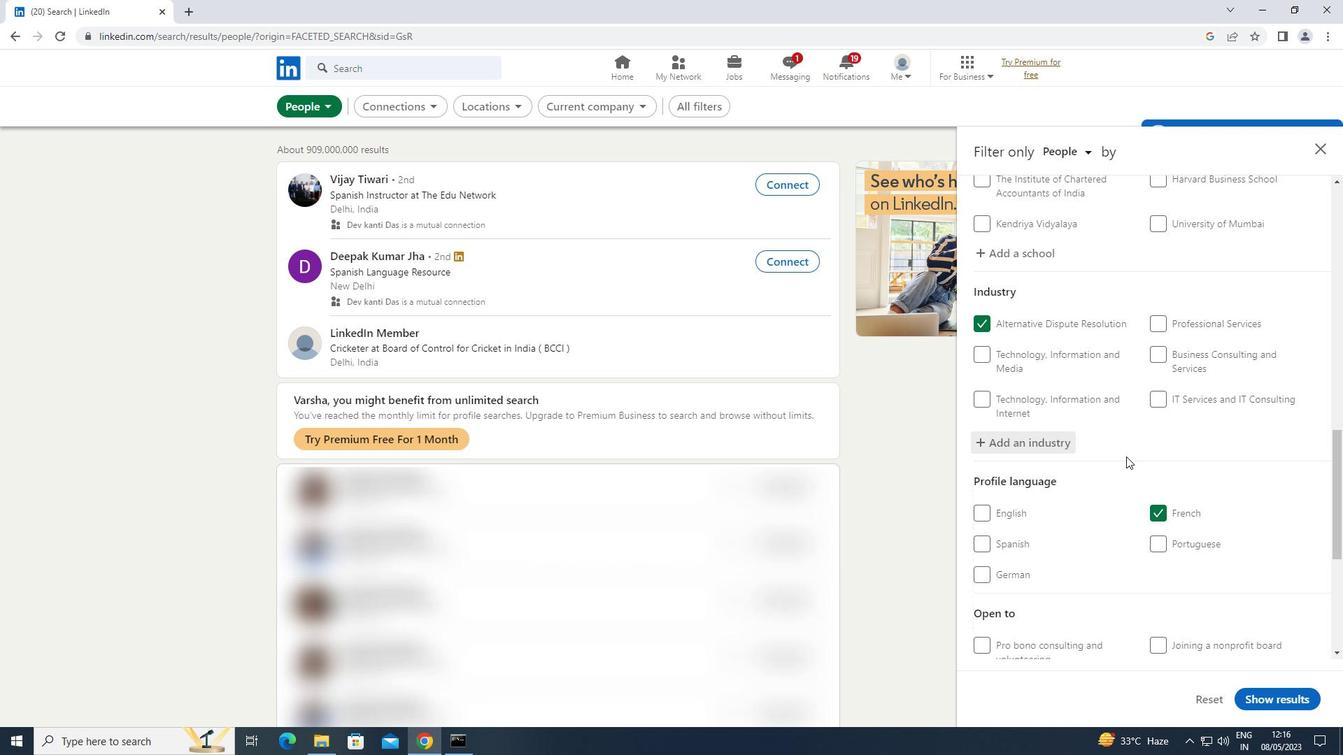
Action: Mouse scrolled (1126, 456) with delta (0, 0)
Screenshot: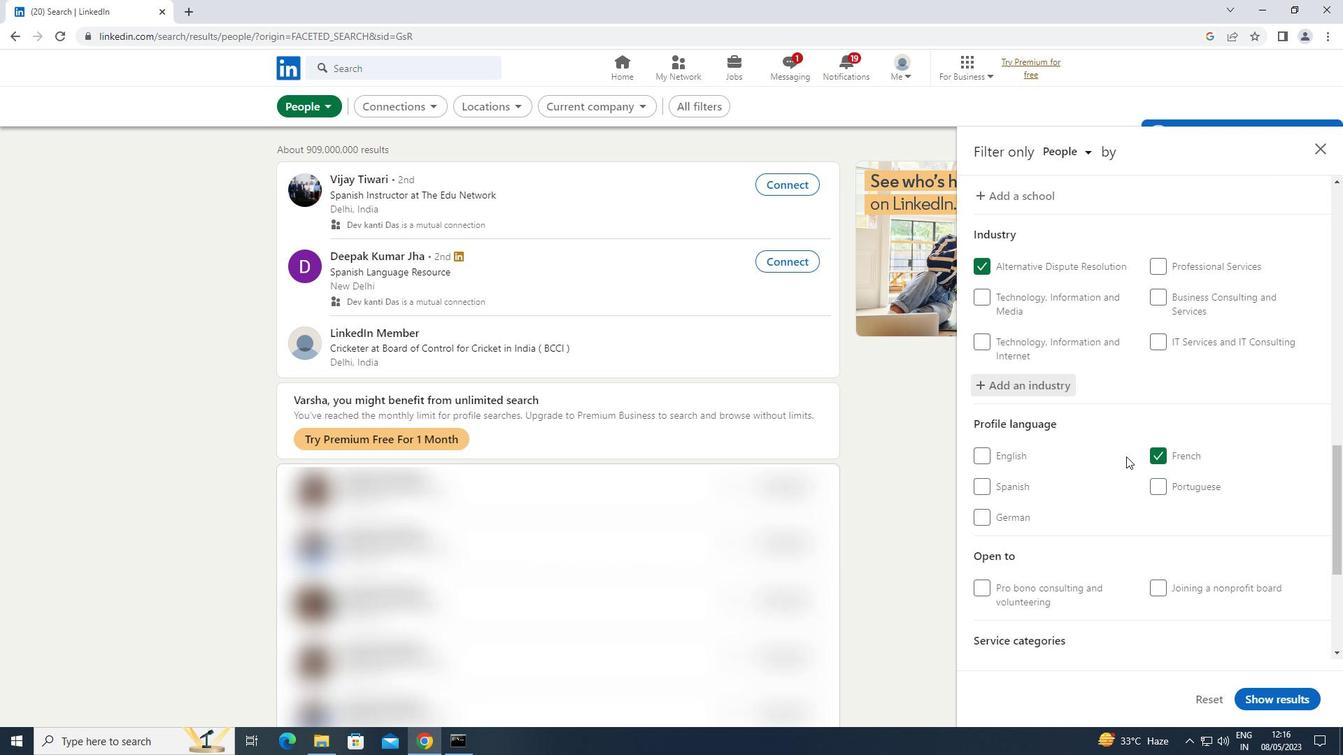 
Action: Mouse moved to (1166, 575)
Screenshot: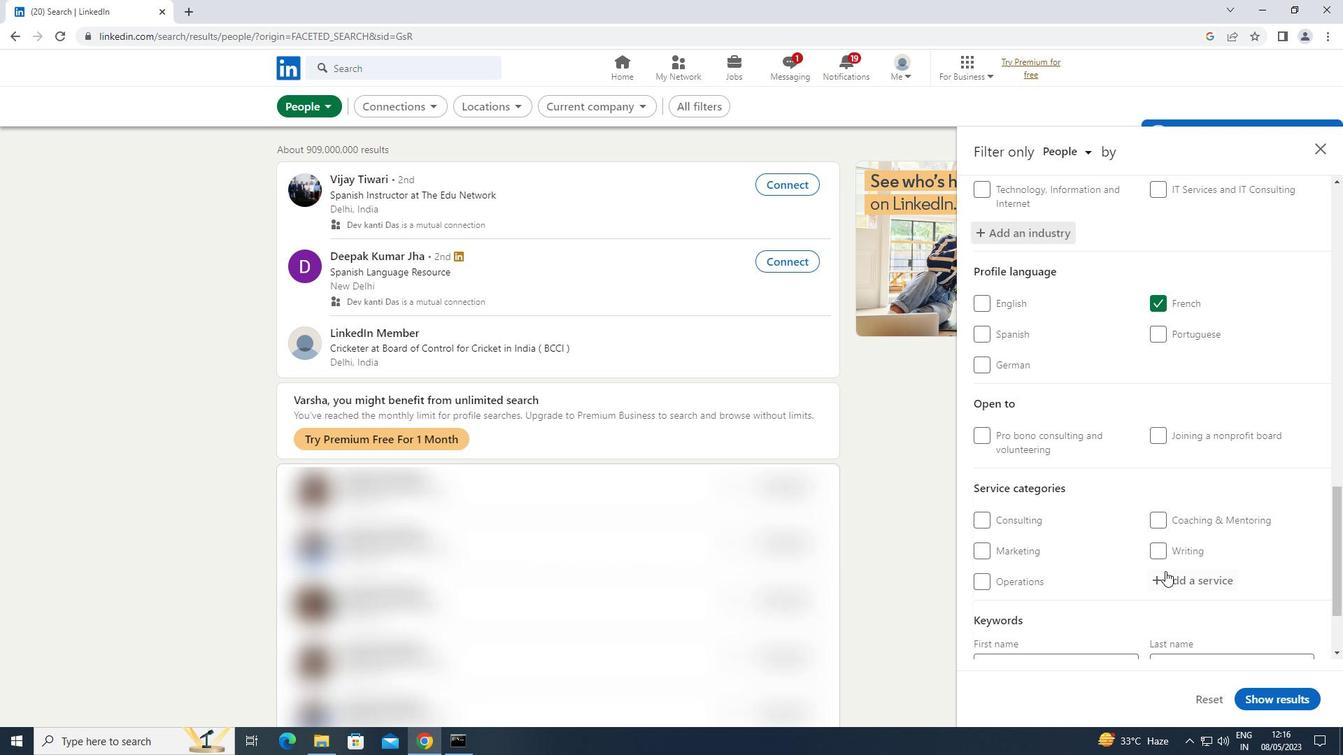 
Action: Mouse pressed left at (1166, 575)
Screenshot: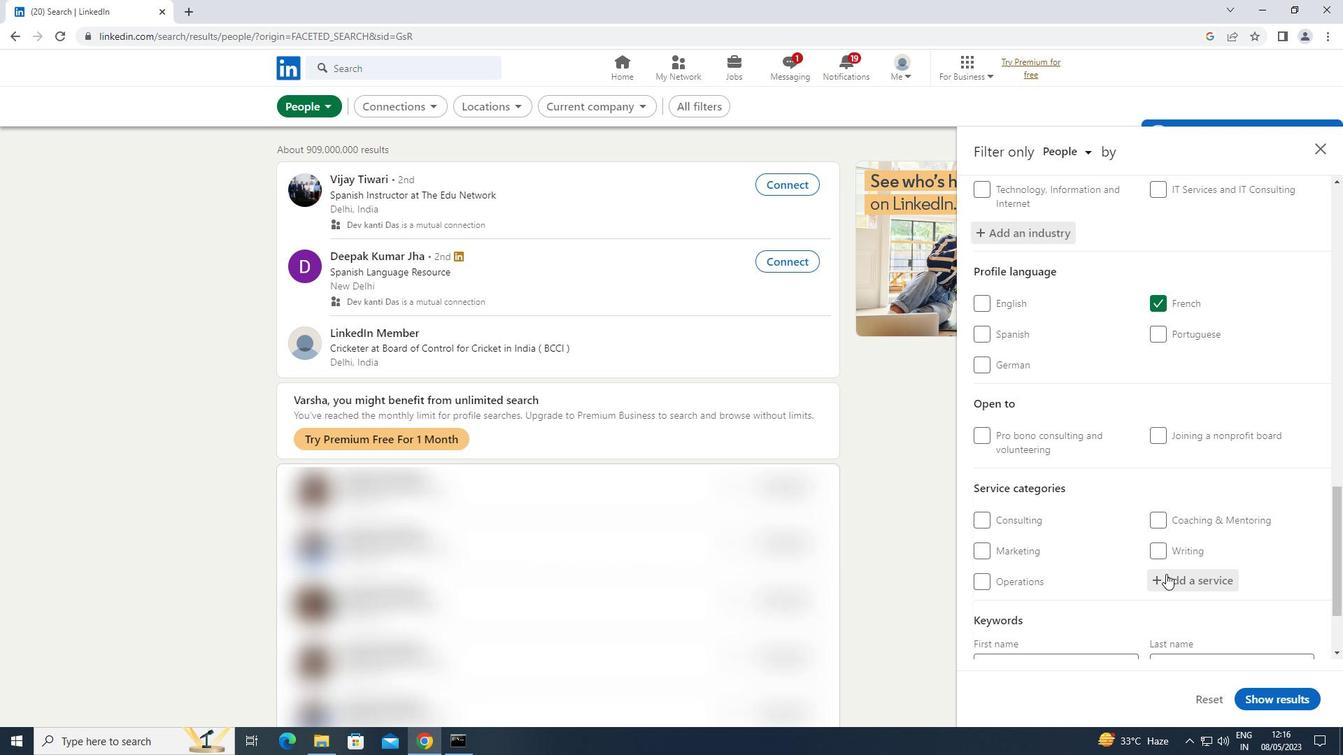 
Action: Key pressed <Key.shift>COACHI
Screenshot: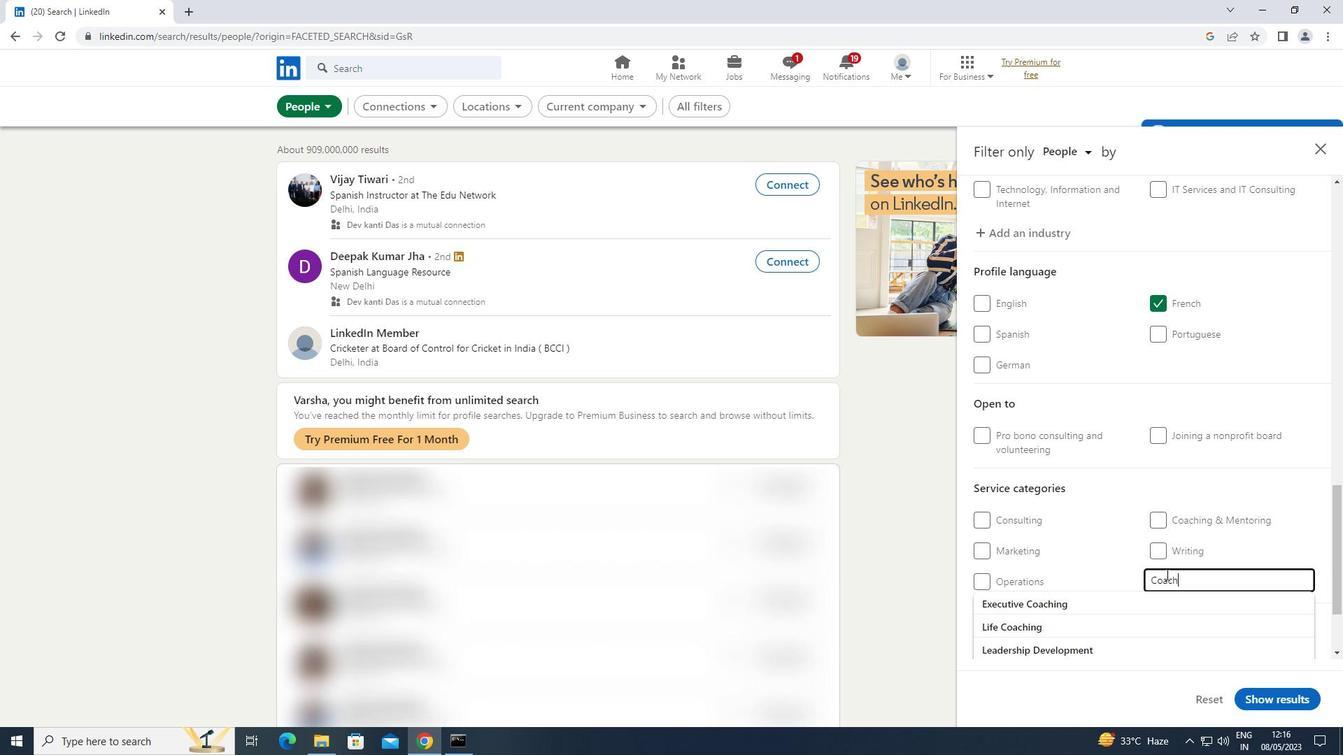 
Action: Mouse scrolled (1166, 574) with delta (0, 0)
Screenshot: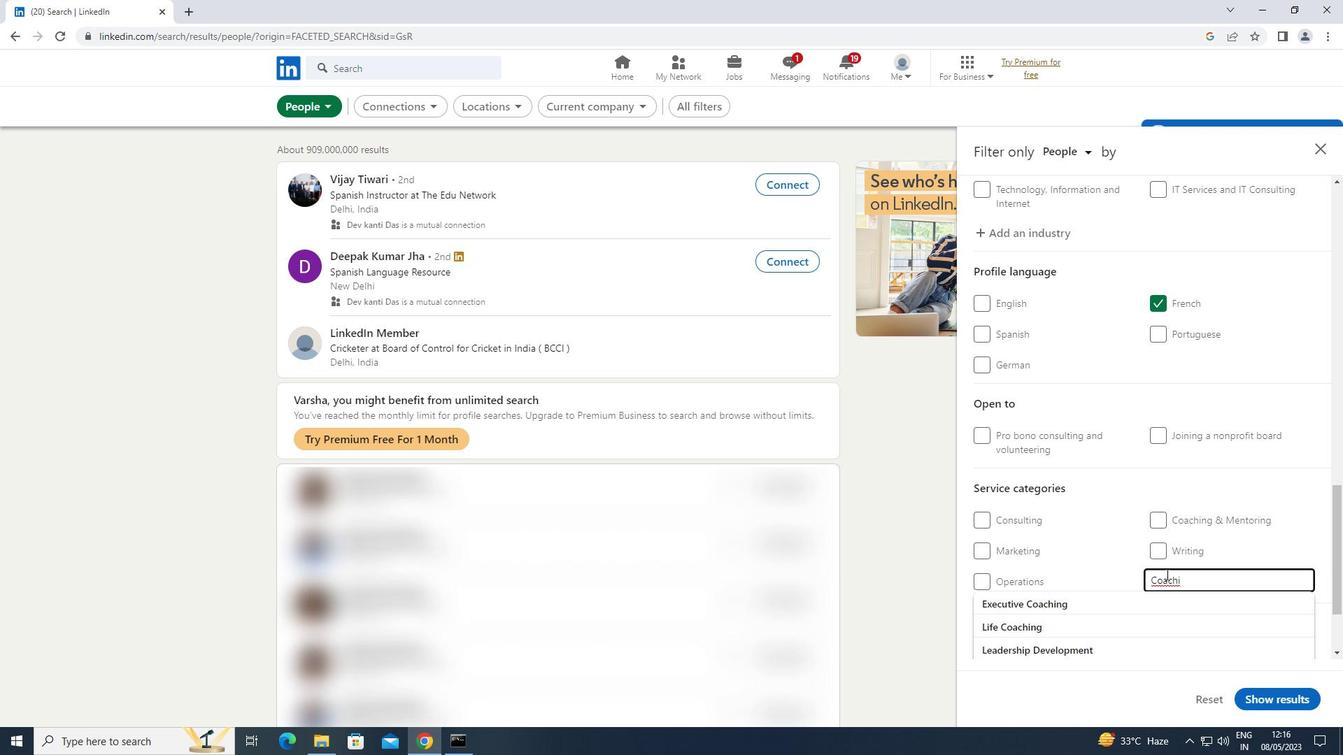 
Action: Mouse moved to (1120, 593)
Screenshot: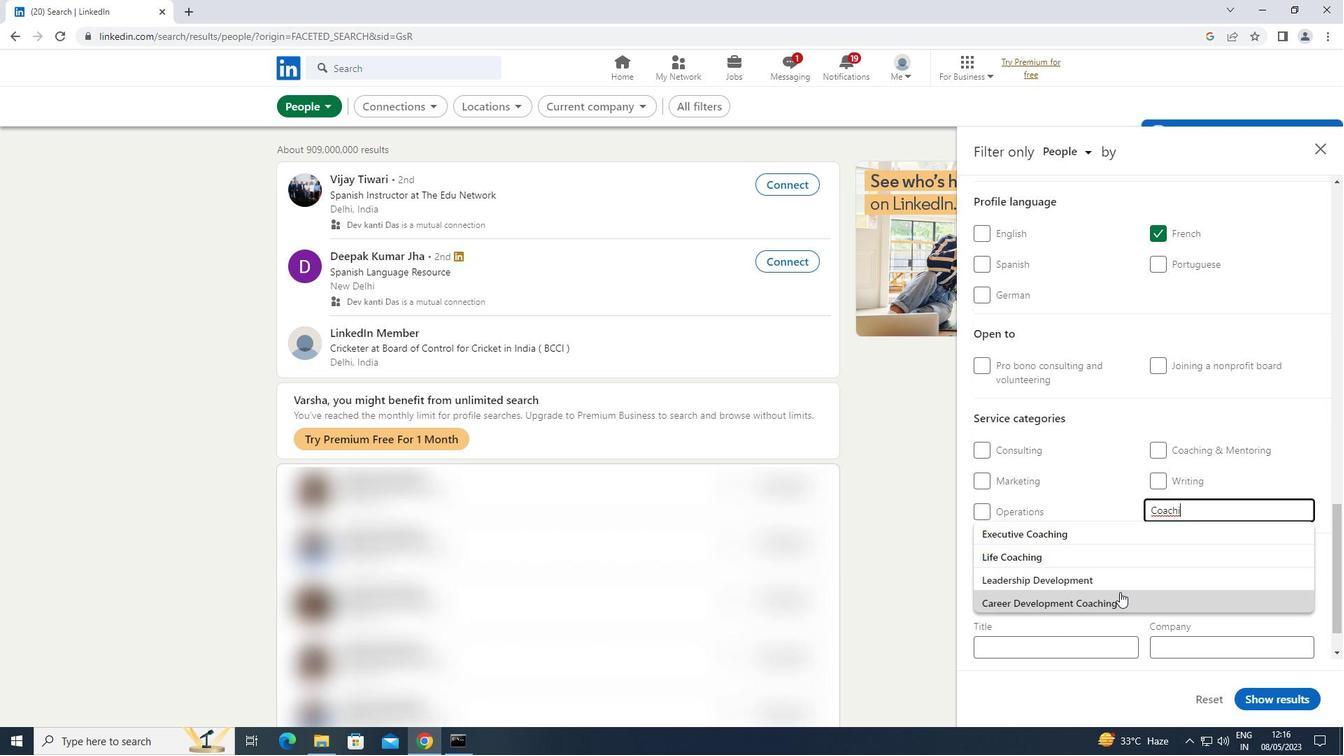 
Action: Key pressed NG<Key.space><Key.shift><Key.shift><Key.shift><Key.shift>&<Key.space><Key.shift>MENTORING
Screenshot: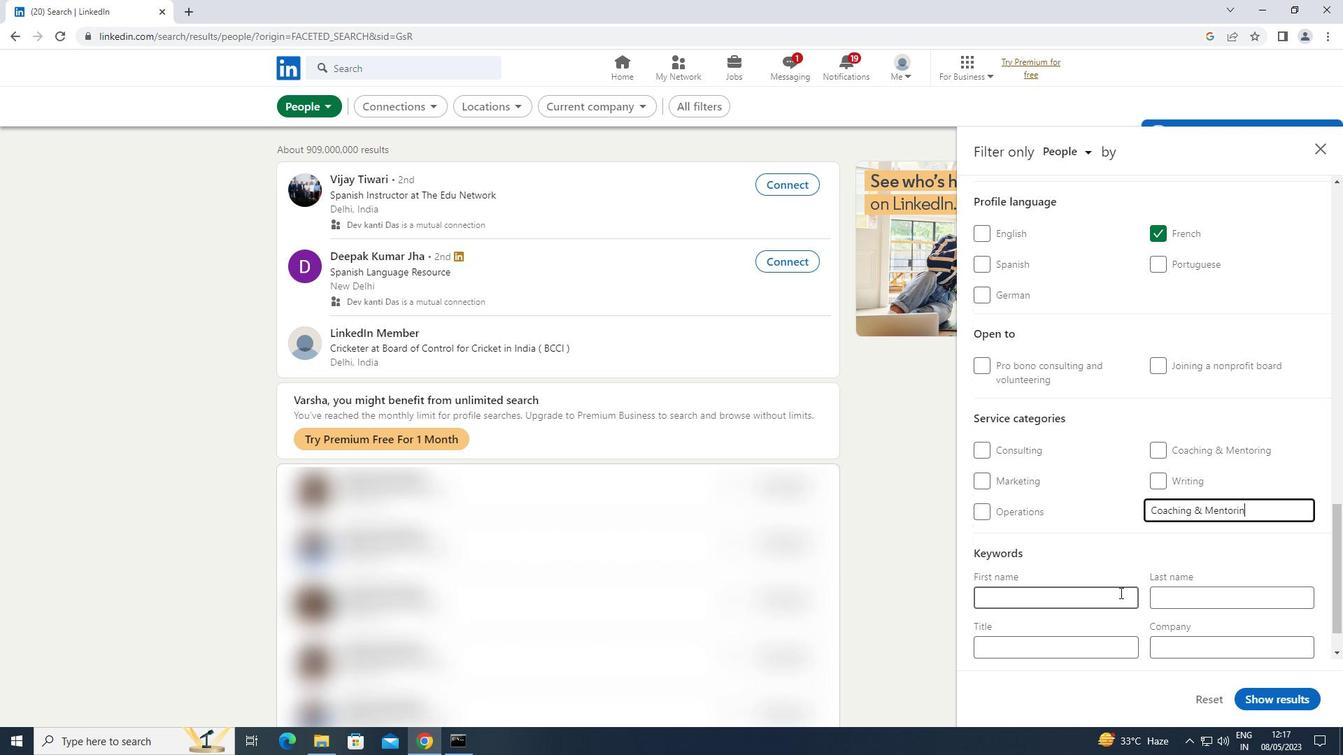 
Action: Mouse moved to (1043, 645)
Screenshot: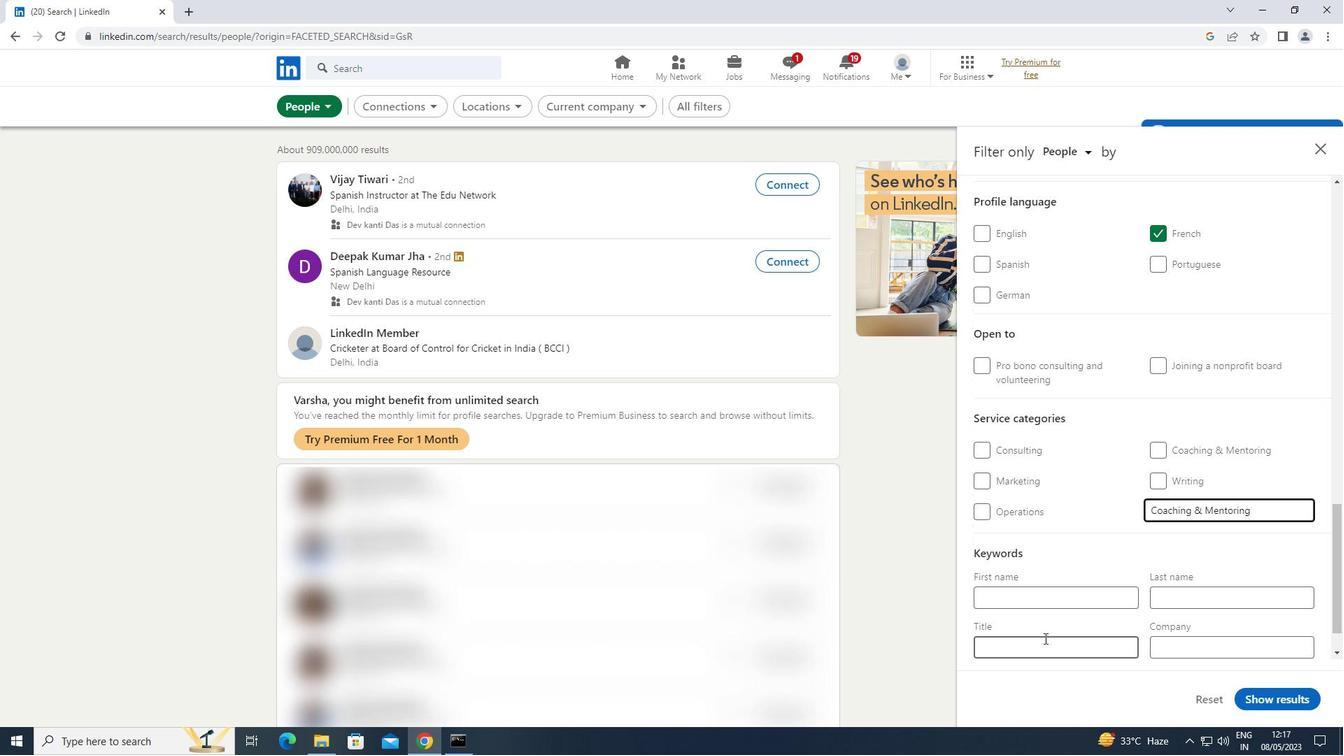 
Action: Mouse pressed left at (1043, 645)
Screenshot: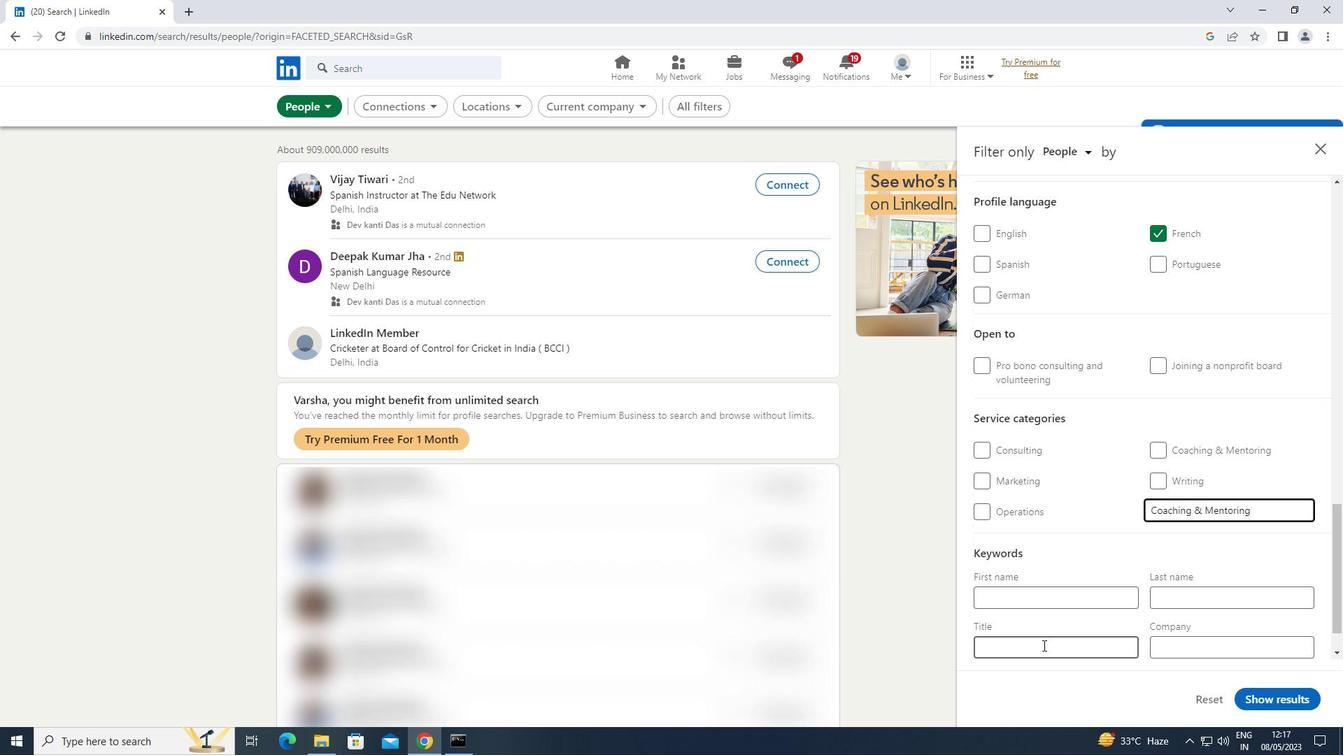 
Action: Key pressed <Key.shift>CHEF
Screenshot: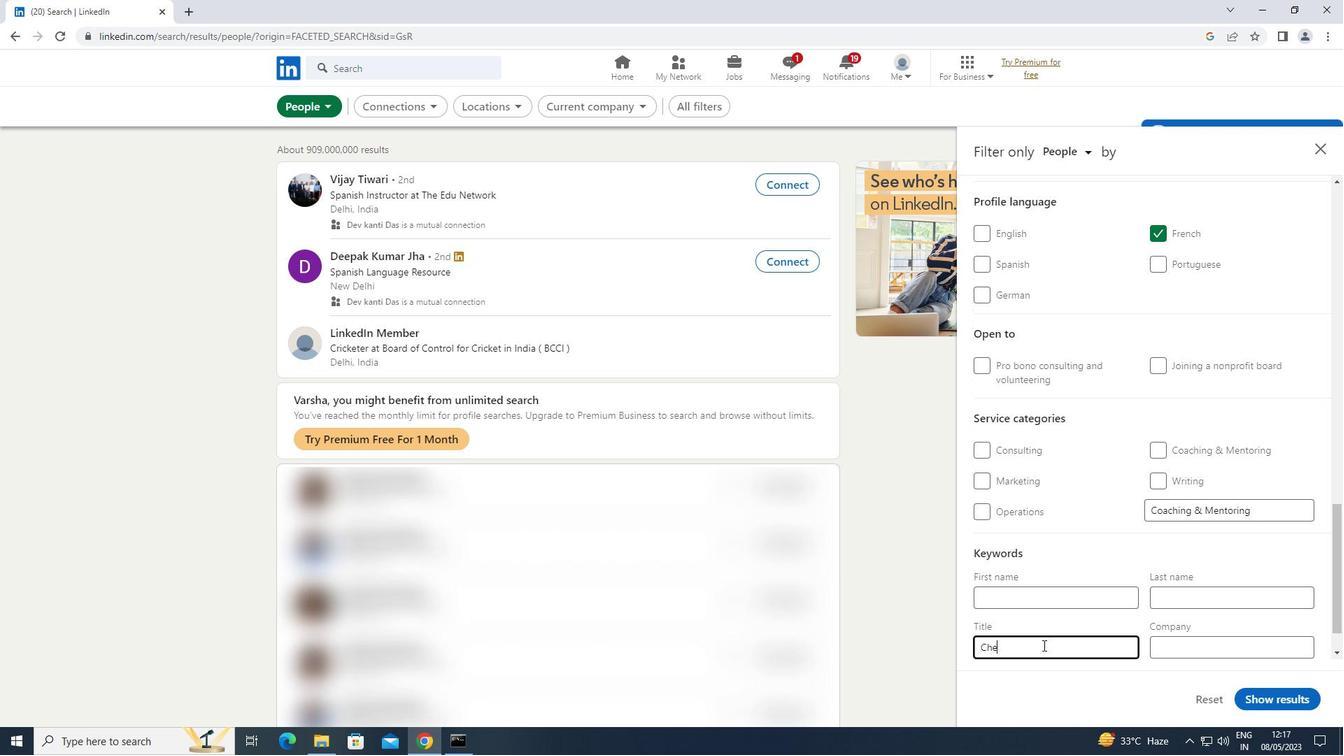 
Action: Mouse moved to (1289, 691)
Screenshot: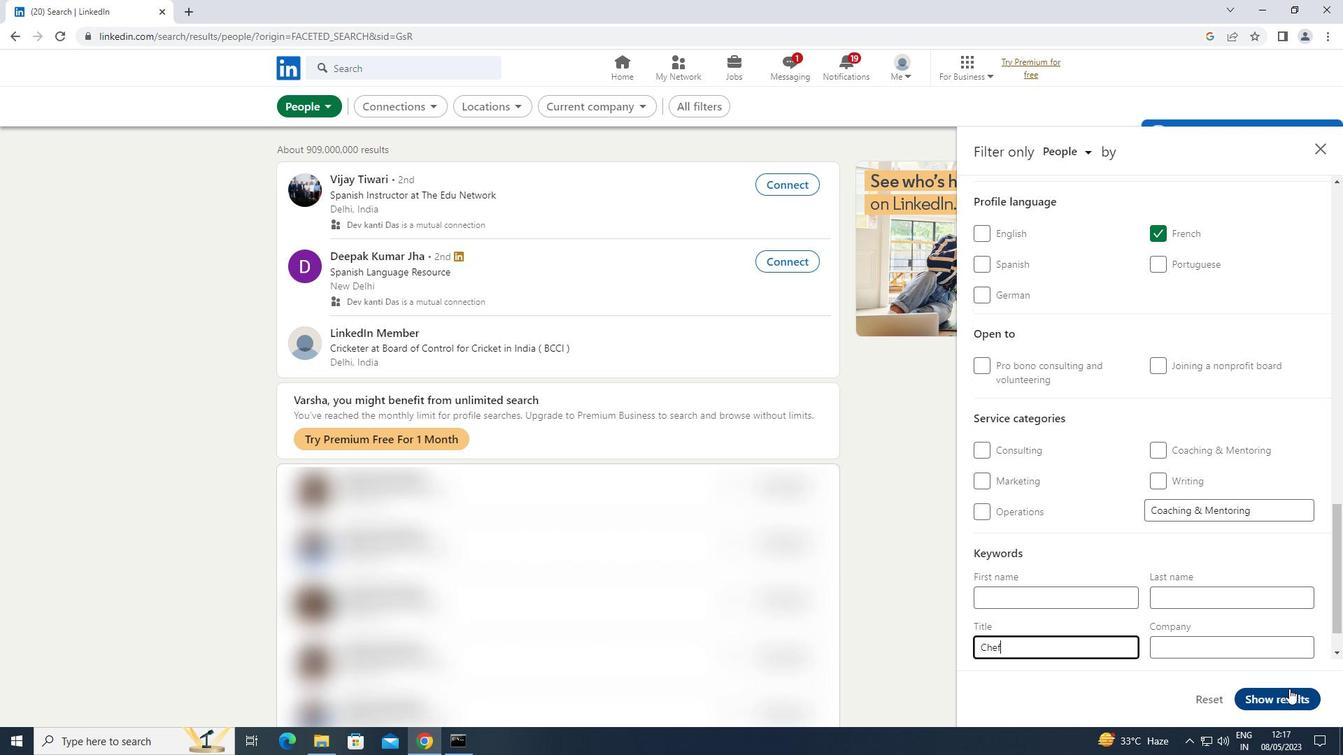 
Action: Mouse pressed left at (1289, 691)
Screenshot: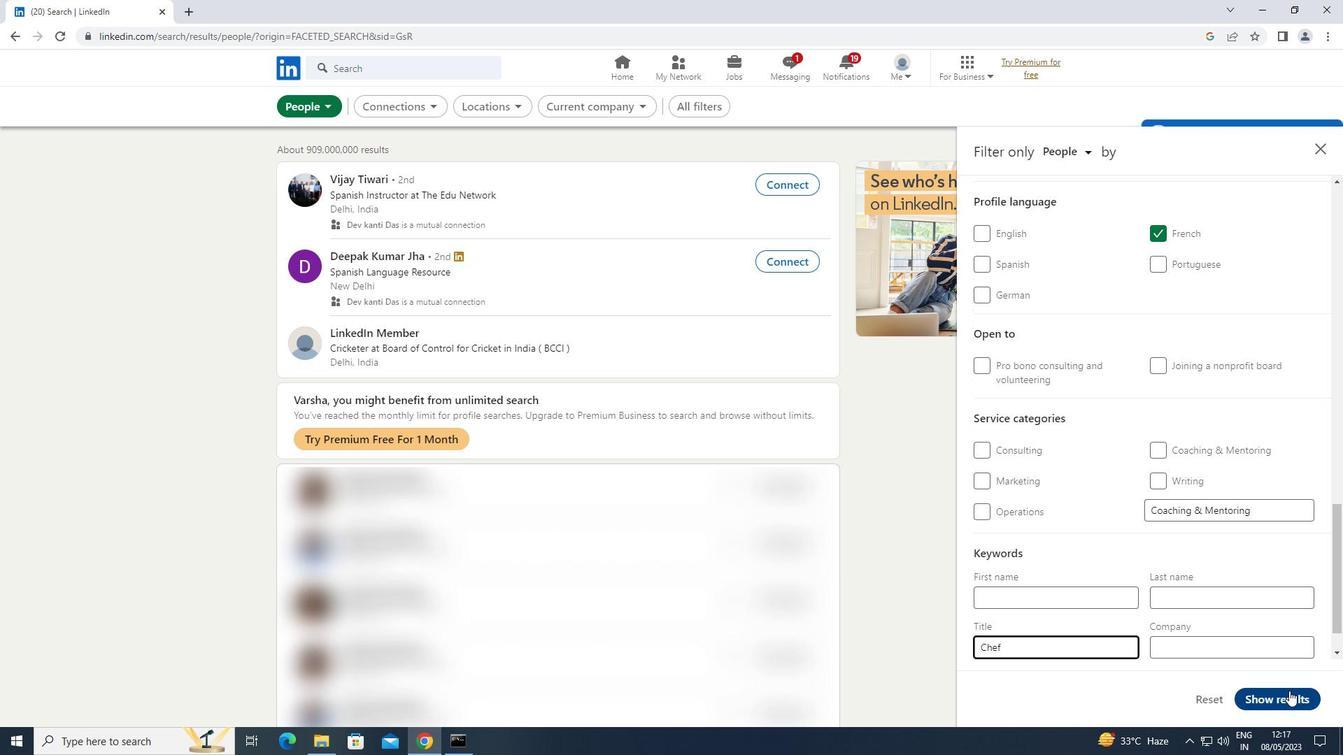 
